 Task: Look for space in Nangi, India from 11th June, 2023 to 17th June, 2023 for 1 adult in price range Rs.5000 to Rs.12000. Place can be private room with 1  bedroom having 1 bed and 1 bathroom. Property type can be house, flat, guest house, hotel. Booking option can be shelf check-in. Required host language is English.
Action: Mouse moved to (518, 113)
Screenshot: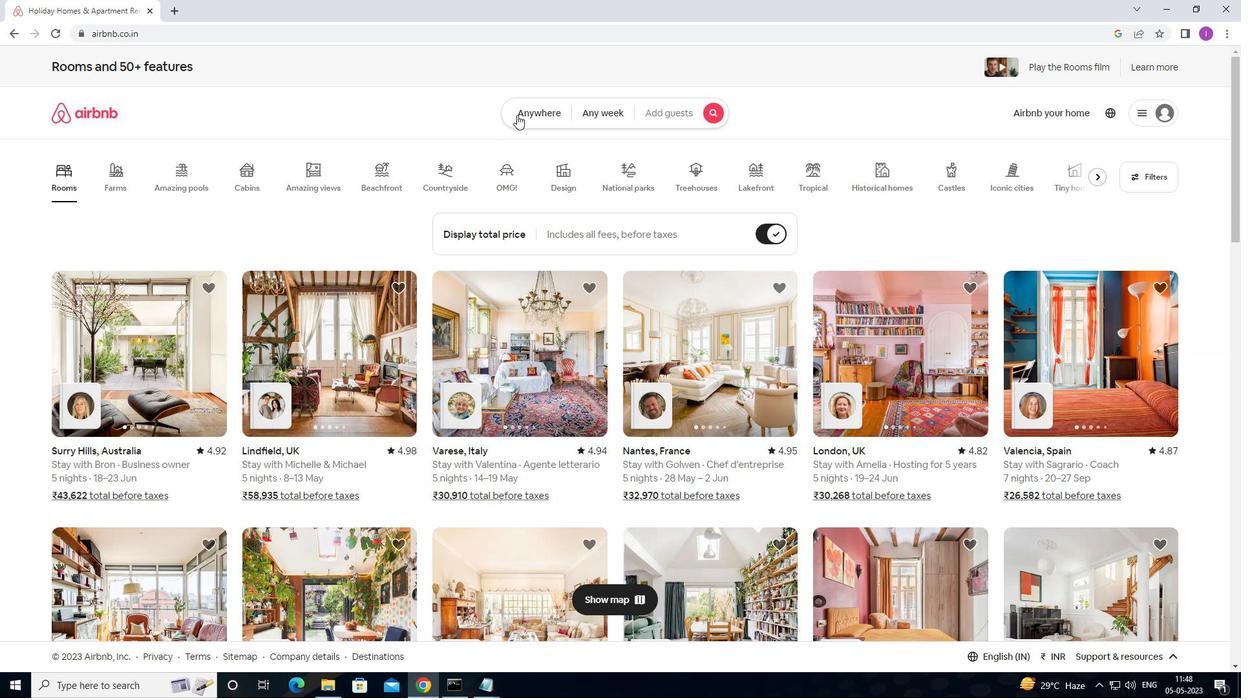 
Action: Mouse pressed left at (518, 113)
Screenshot: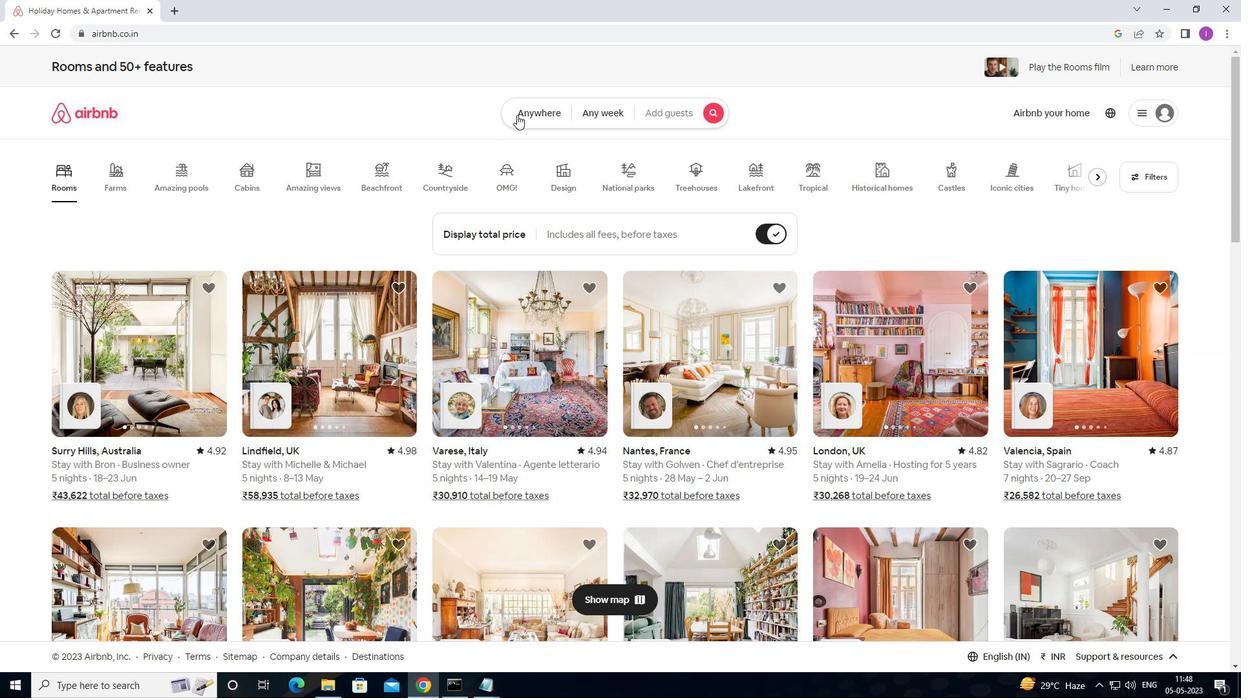 
Action: Mouse moved to (436, 164)
Screenshot: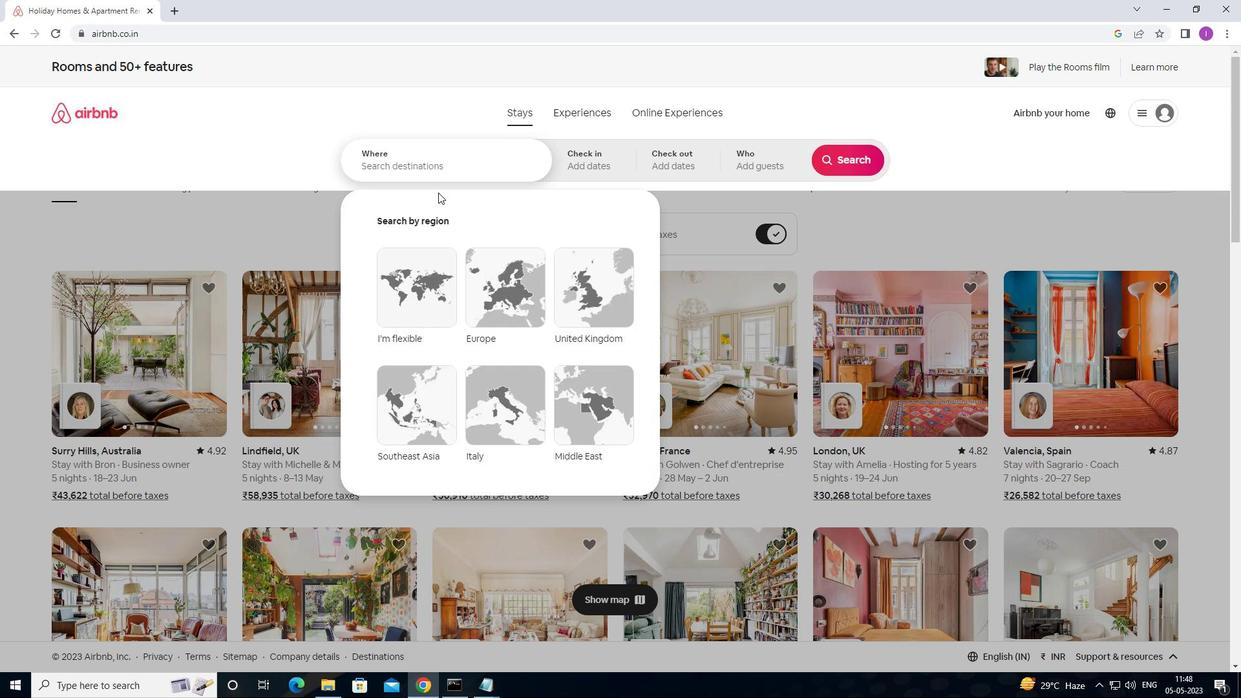 
Action: Mouse pressed left at (436, 164)
Screenshot: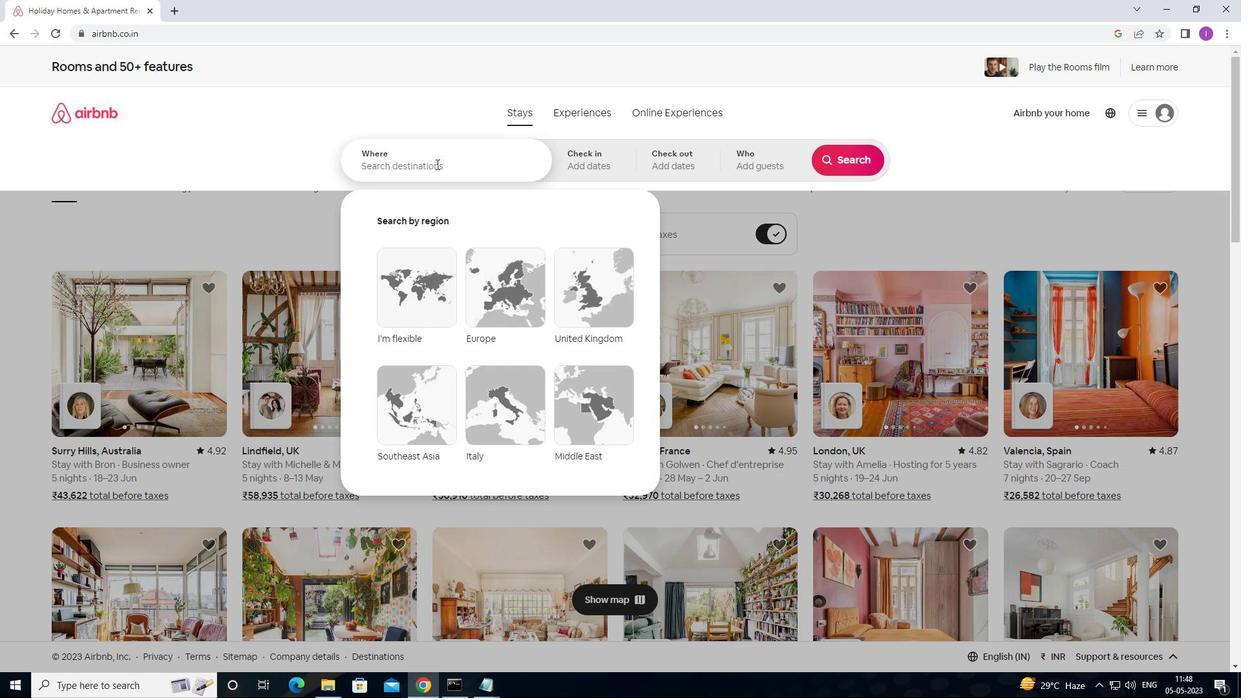 
Action: Mouse moved to (436, 163)
Screenshot: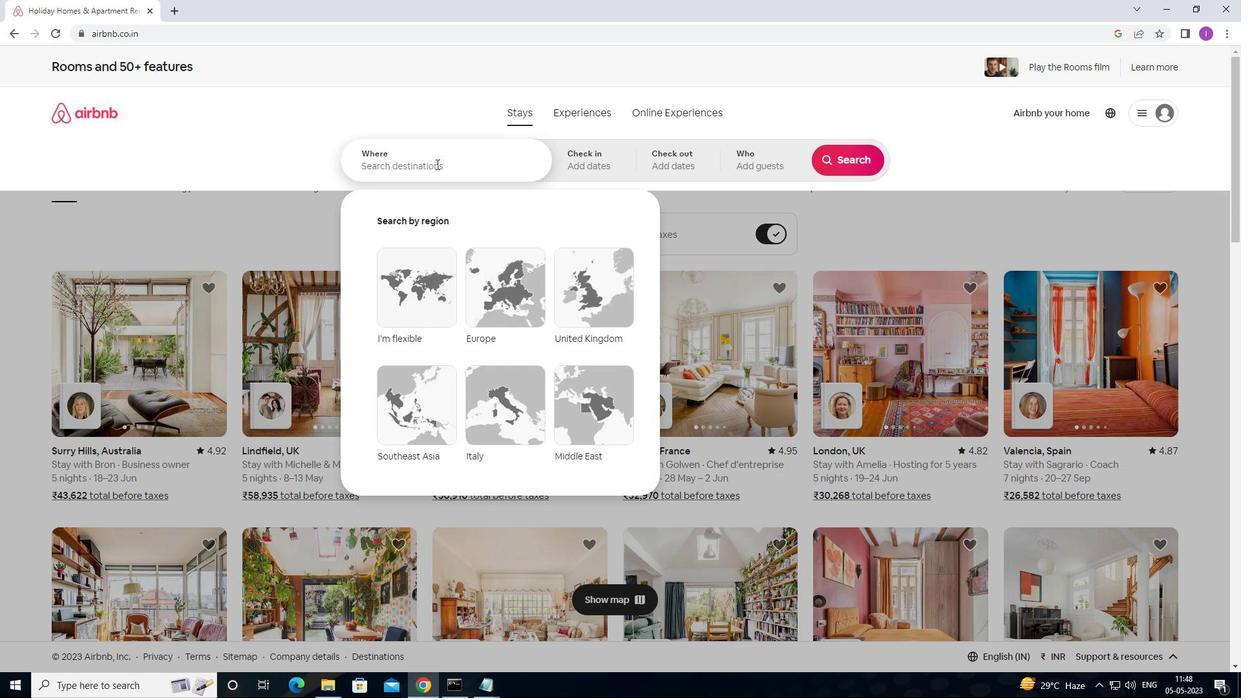 
Action: Key pressed <Key.shift><Key.shift><Key.shift><Key.shift><Key.shift><Key.shift><Key.shift><Key.shift><Key.shift><Key.shift>NANGI,<Key.shift>INDIA
Screenshot: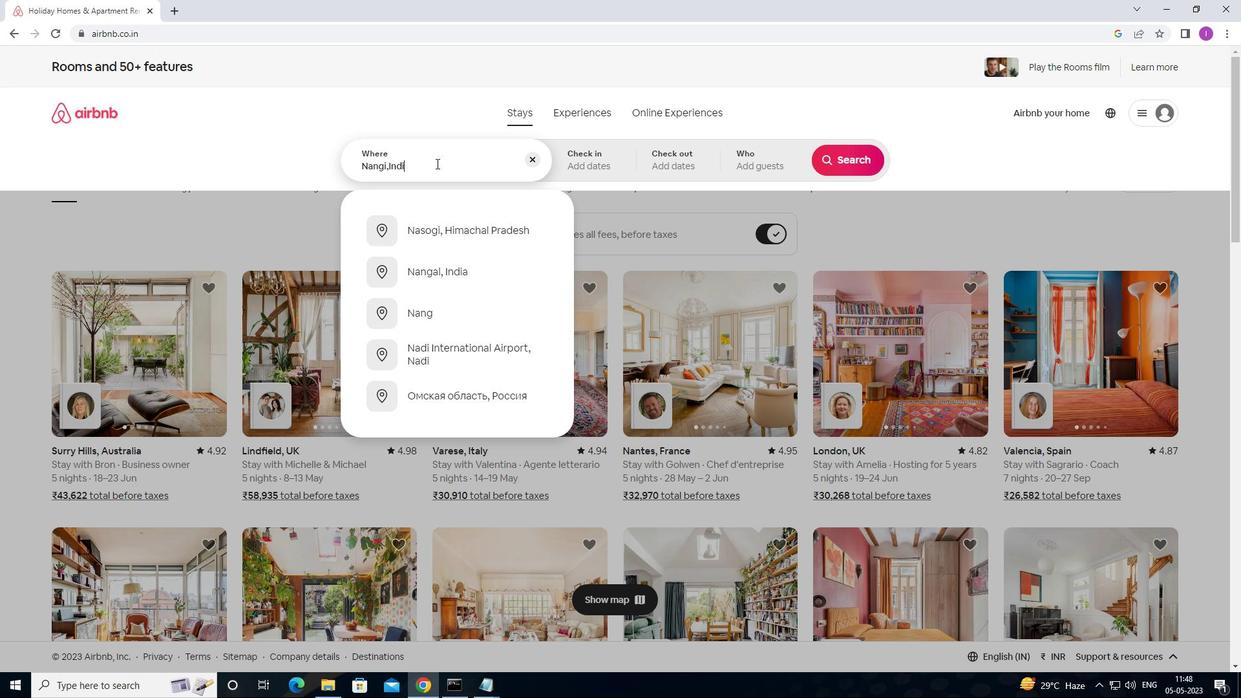 
Action: Mouse moved to (583, 166)
Screenshot: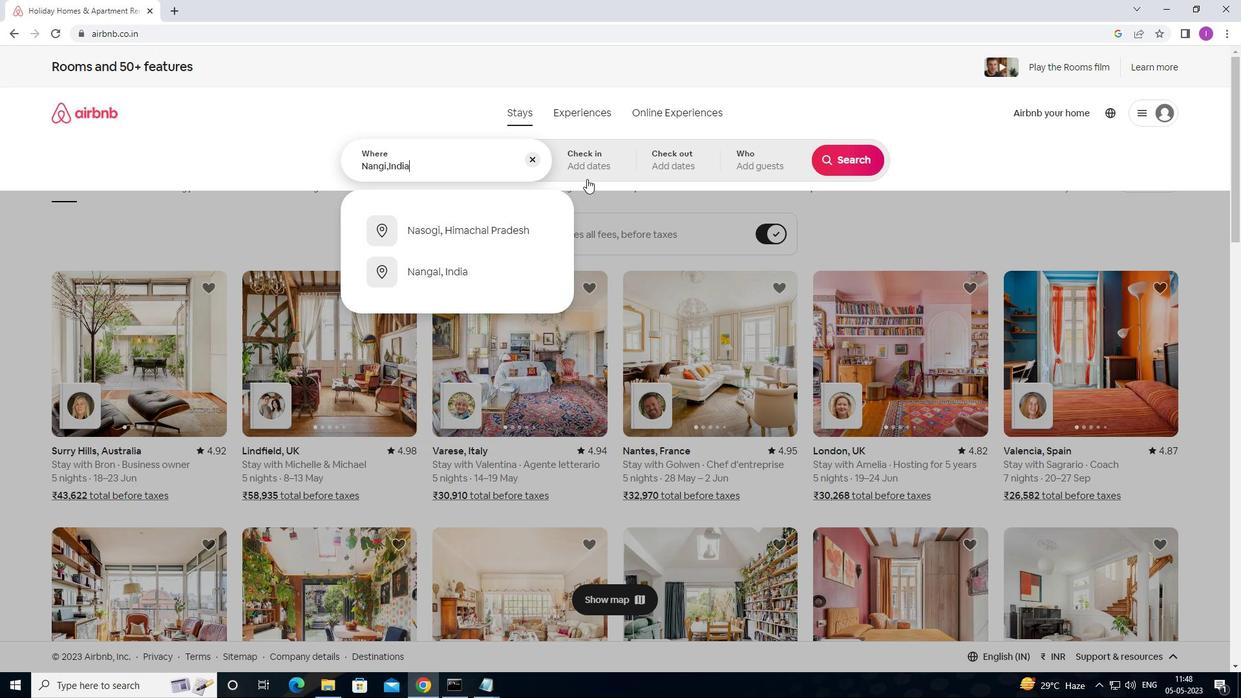 
Action: Mouse pressed left at (583, 166)
Screenshot: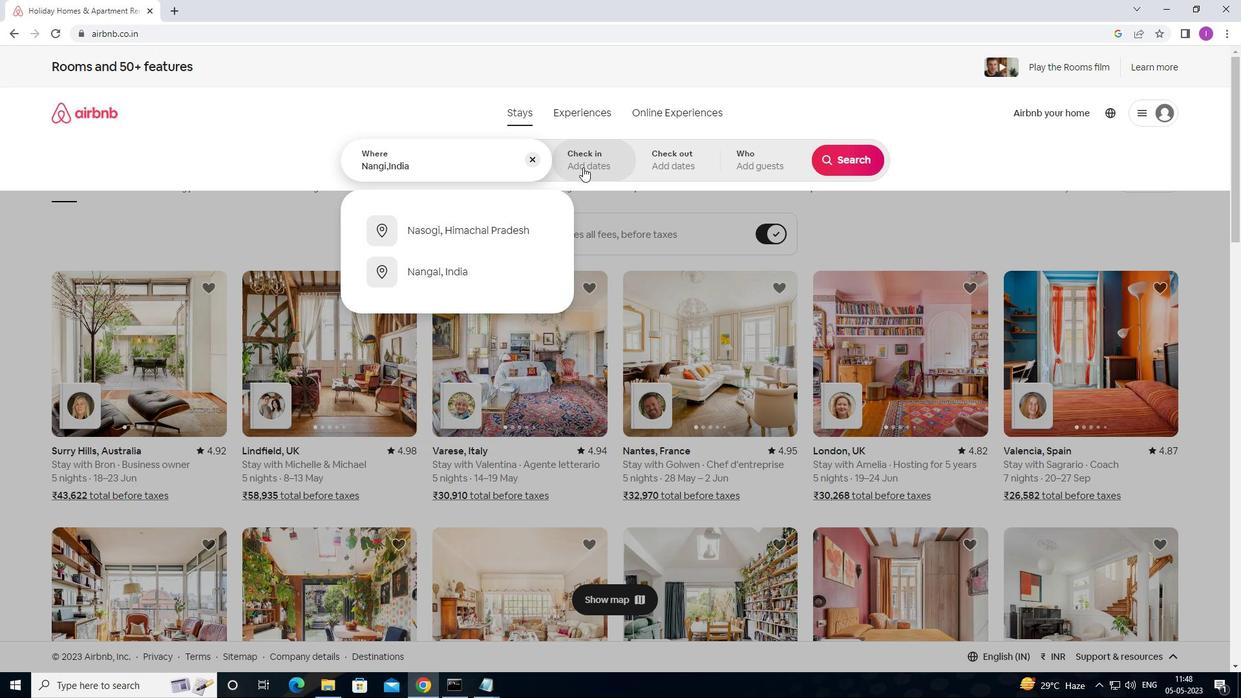 
Action: Mouse moved to (848, 263)
Screenshot: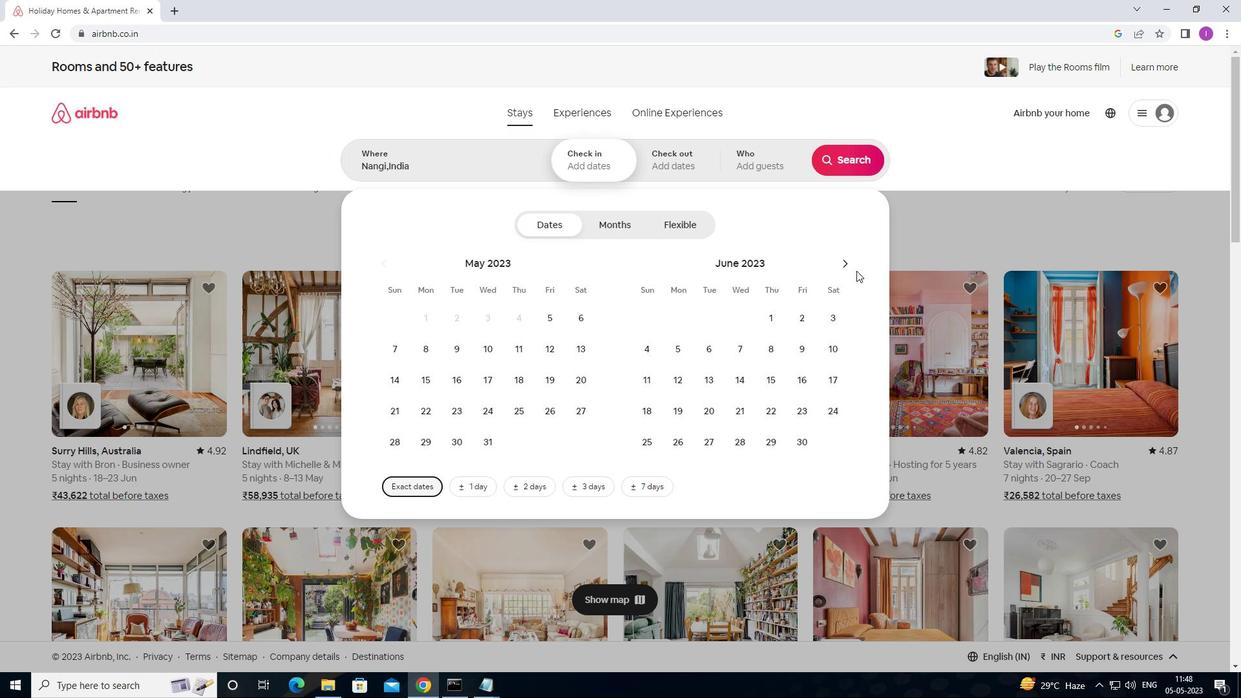 
Action: Mouse pressed left at (848, 263)
Screenshot: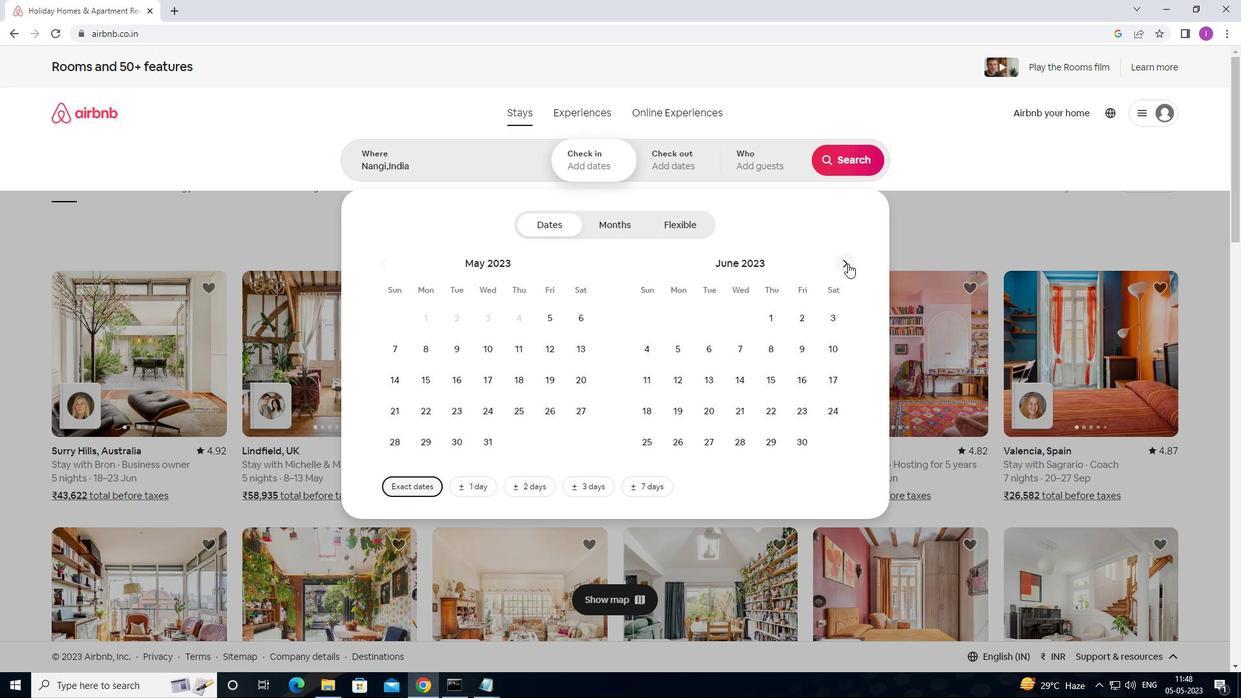 
Action: Mouse moved to (392, 381)
Screenshot: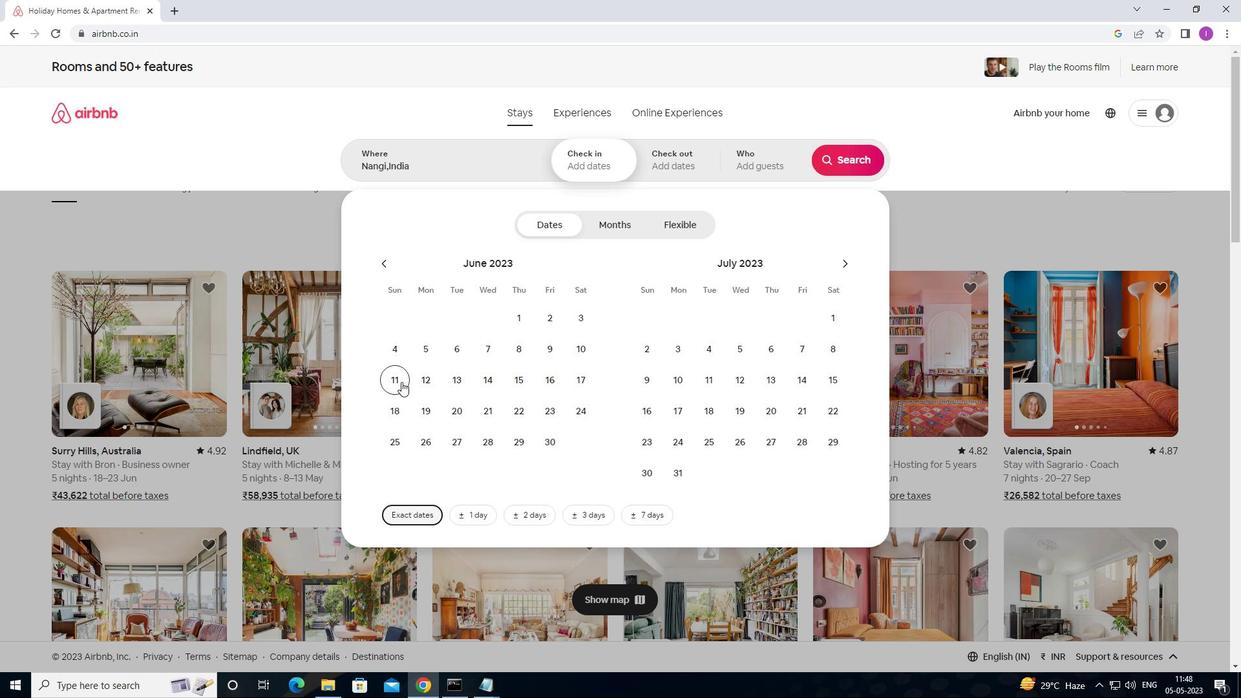 
Action: Mouse pressed left at (392, 381)
Screenshot: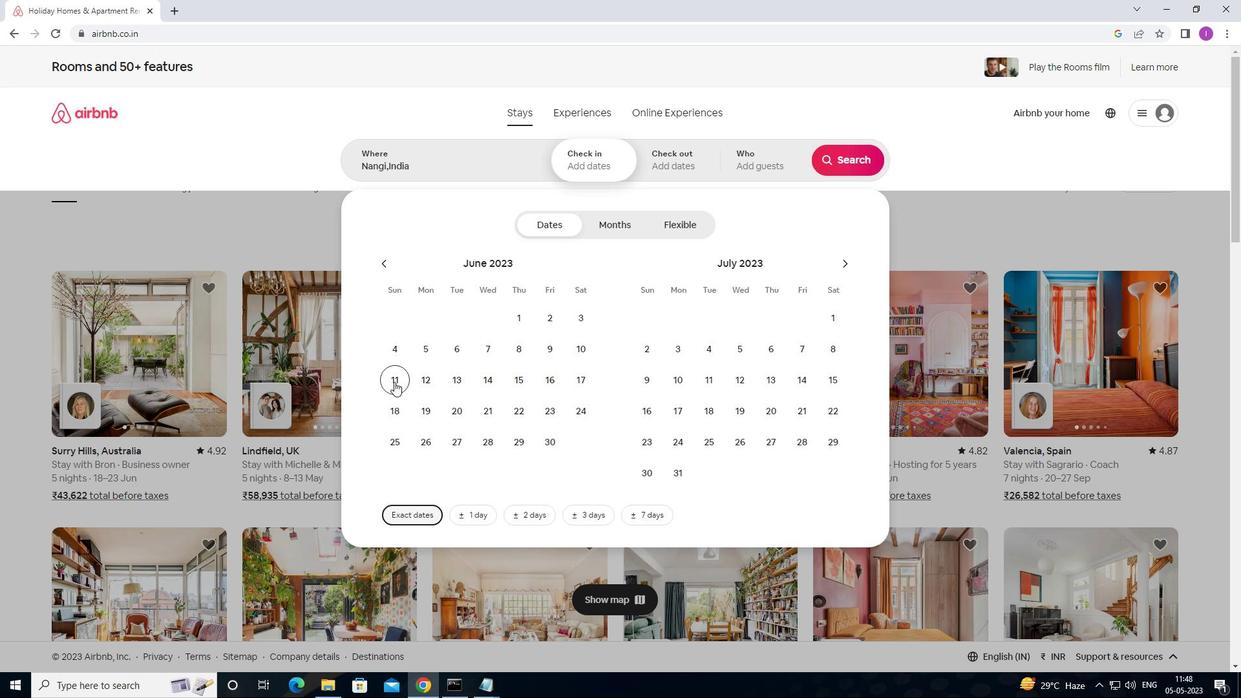 
Action: Mouse moved to (593, 381)
Screenshot: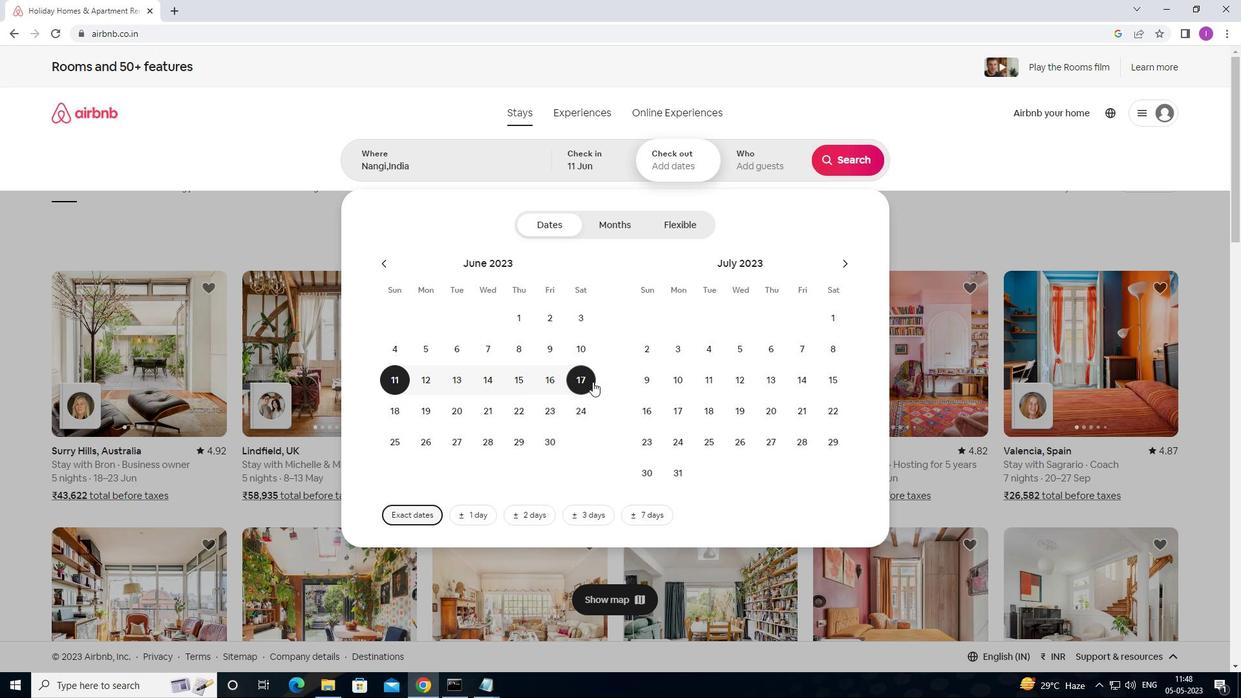 
Action: Mouse pressed left at (593, 381)
Screenshot: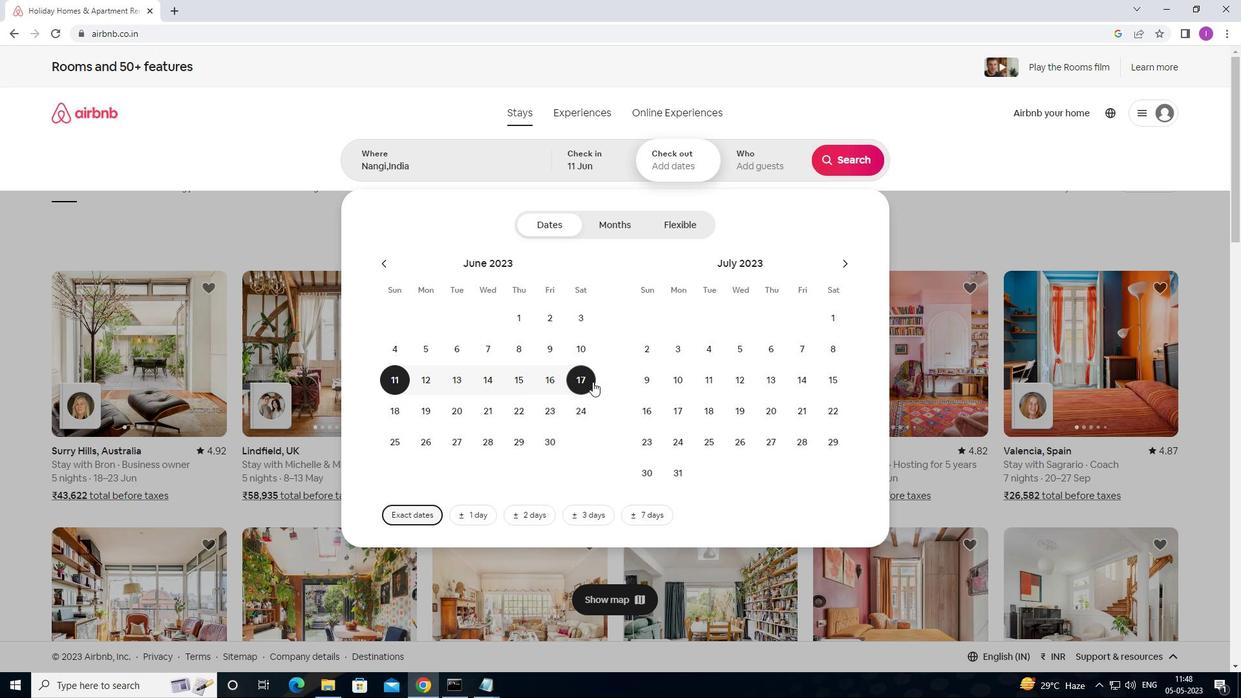 
Action: Mouse moved to (780, 169)
Screenshot: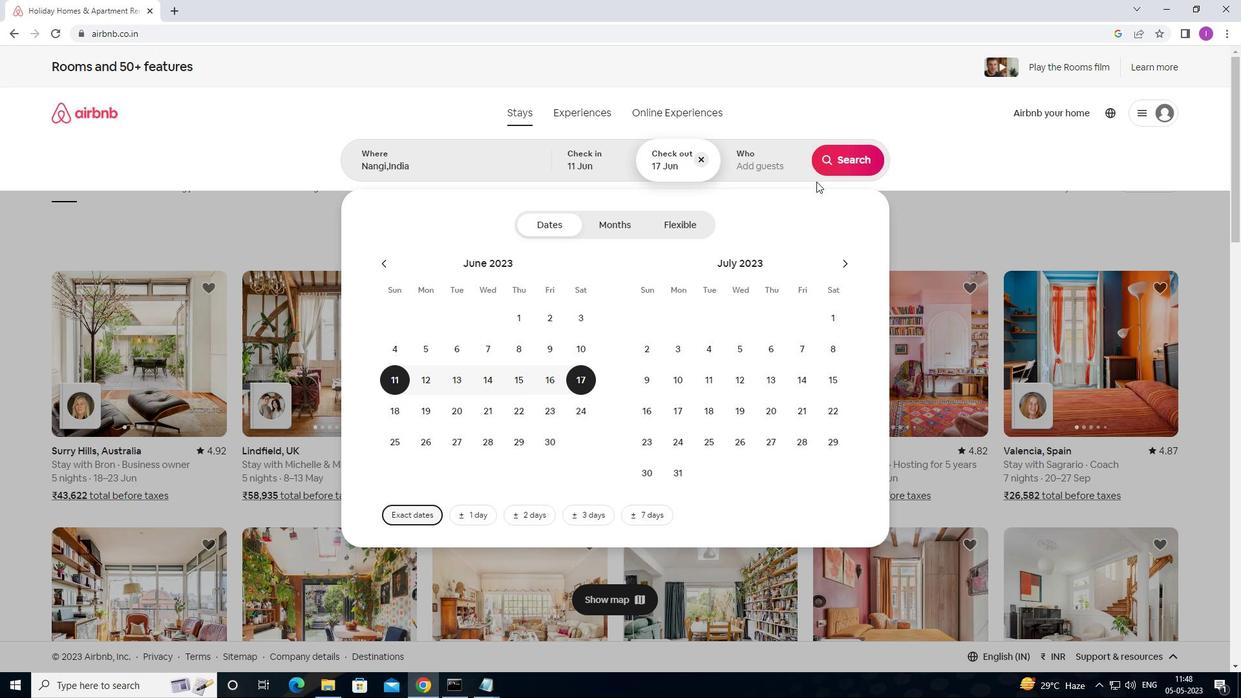 
Action: Mouse pressed left at (780, 169)
Screenshot: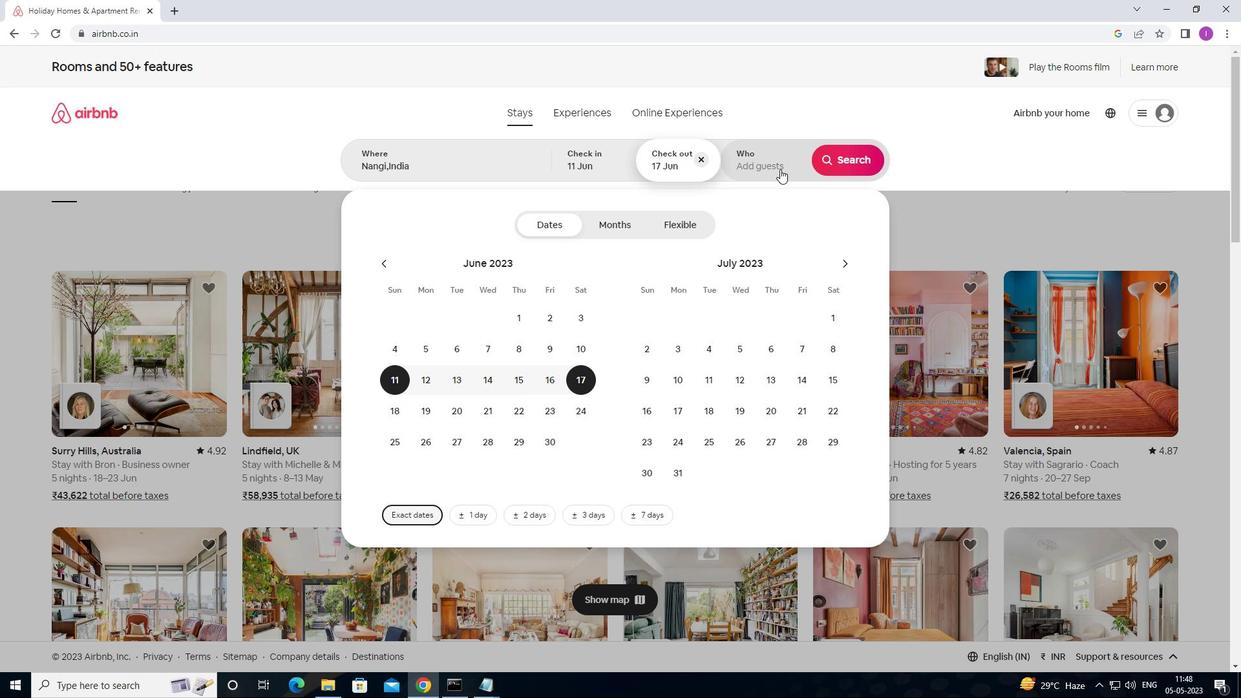 
Action: Mouse moved to (844, 223)
Screenshot: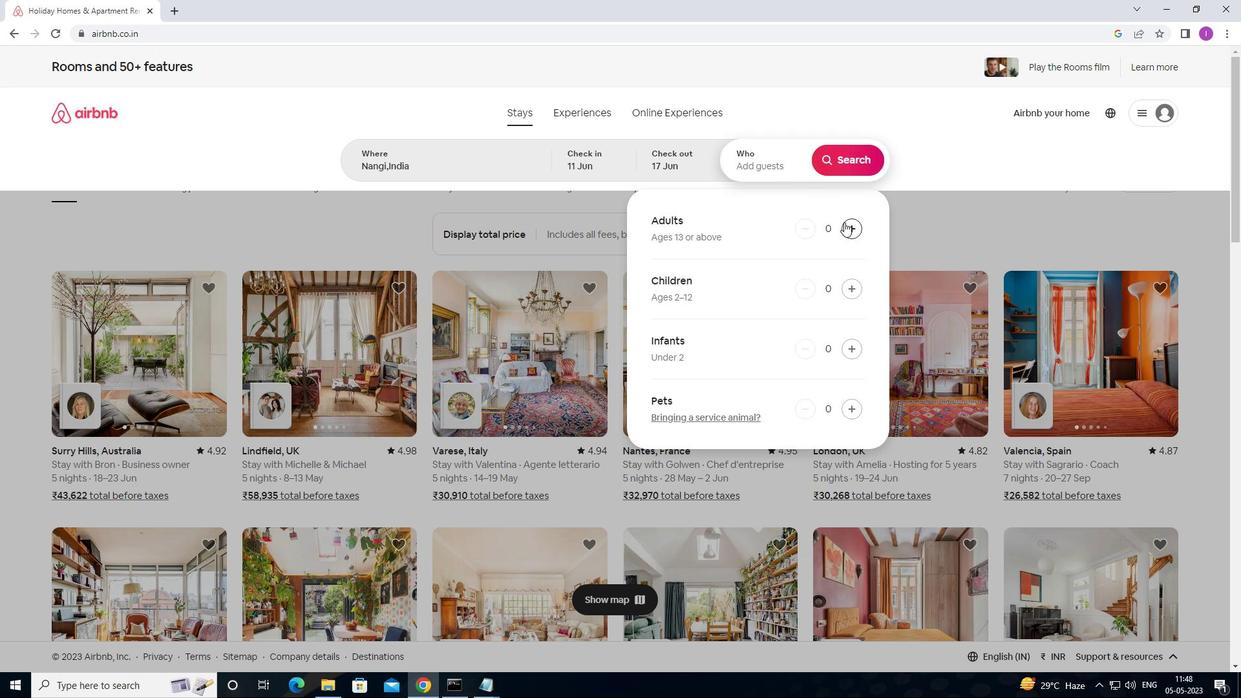 
Action: Mouse pressed left at (844, 223)
Screenshot: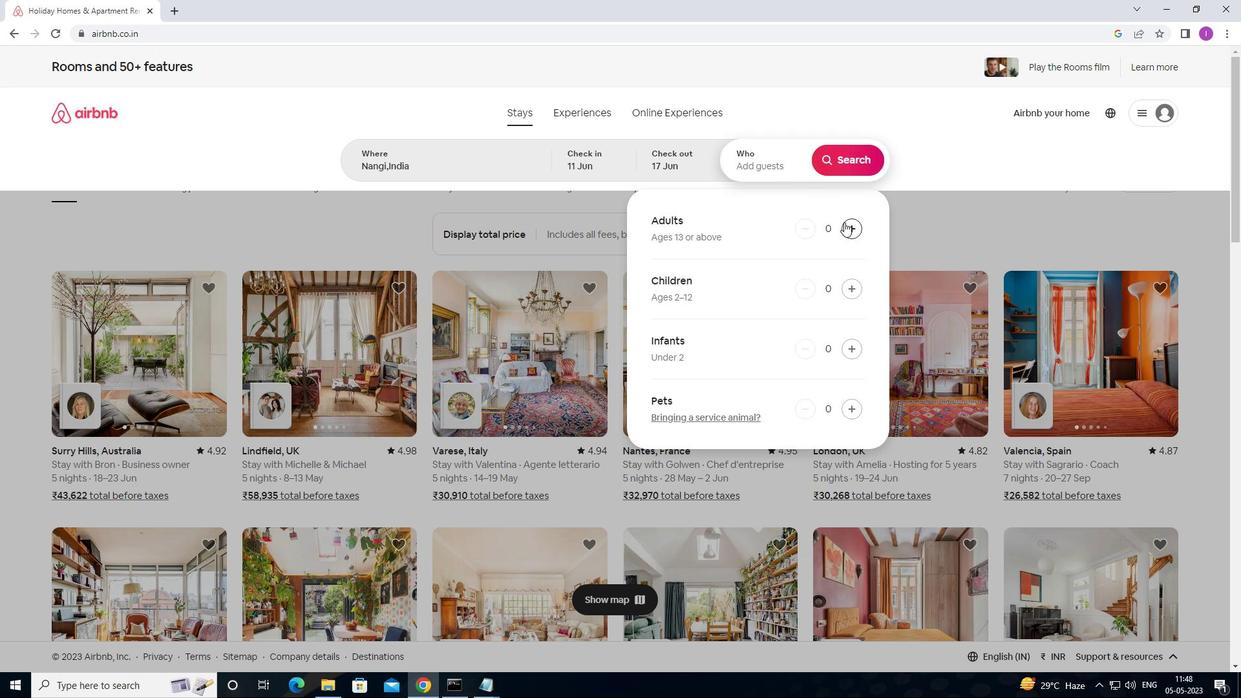 
Action: Mouse moved to (857, 167)
Screenshot: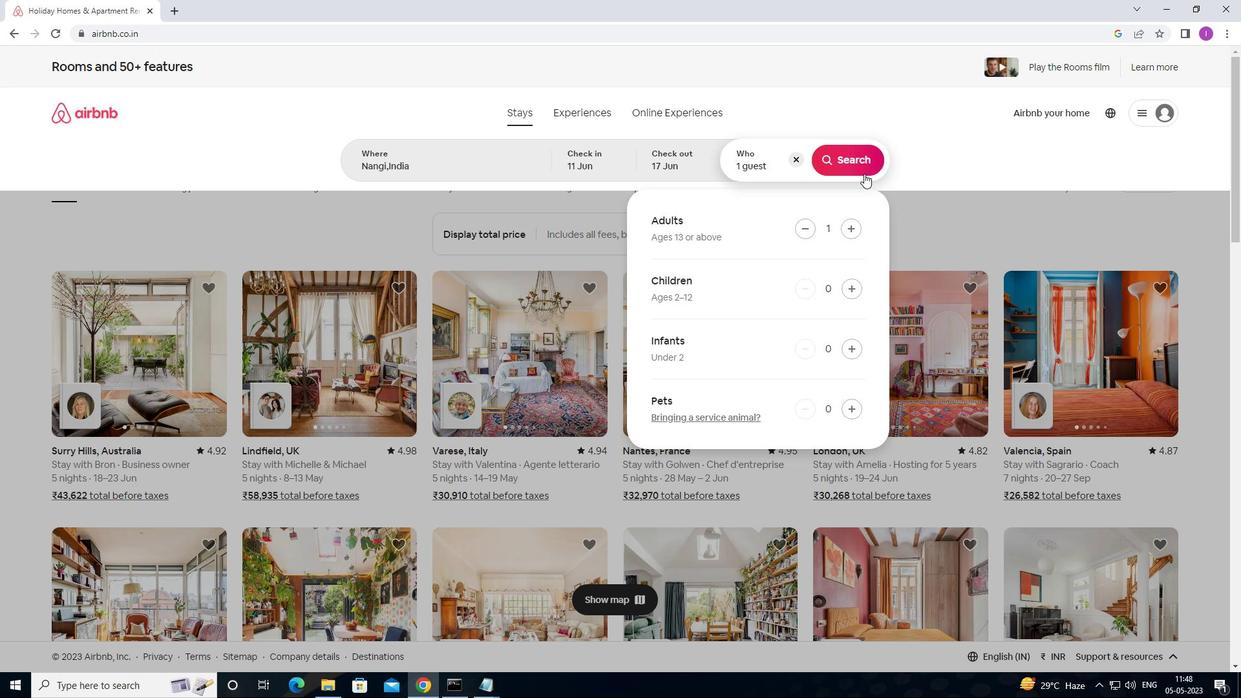 
Action: Mouse pressed left at (857, 167)
Screenshot: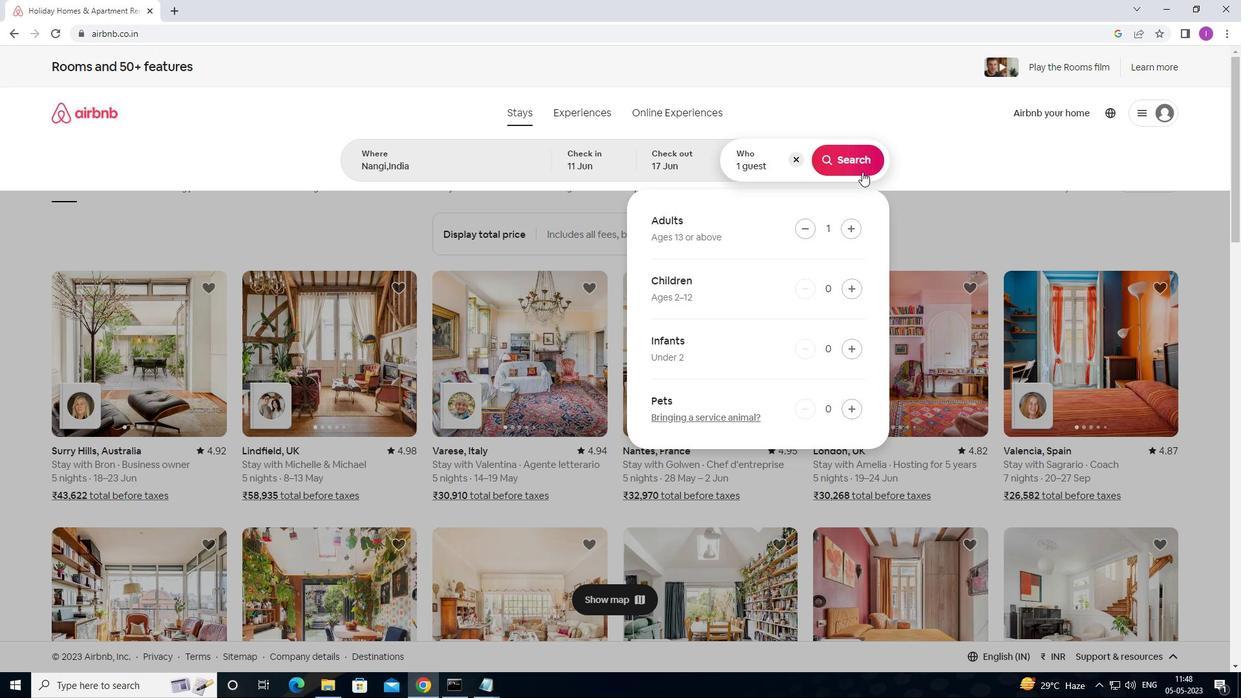 
Action: Mouse moved to (1174, 119)
Screenshot: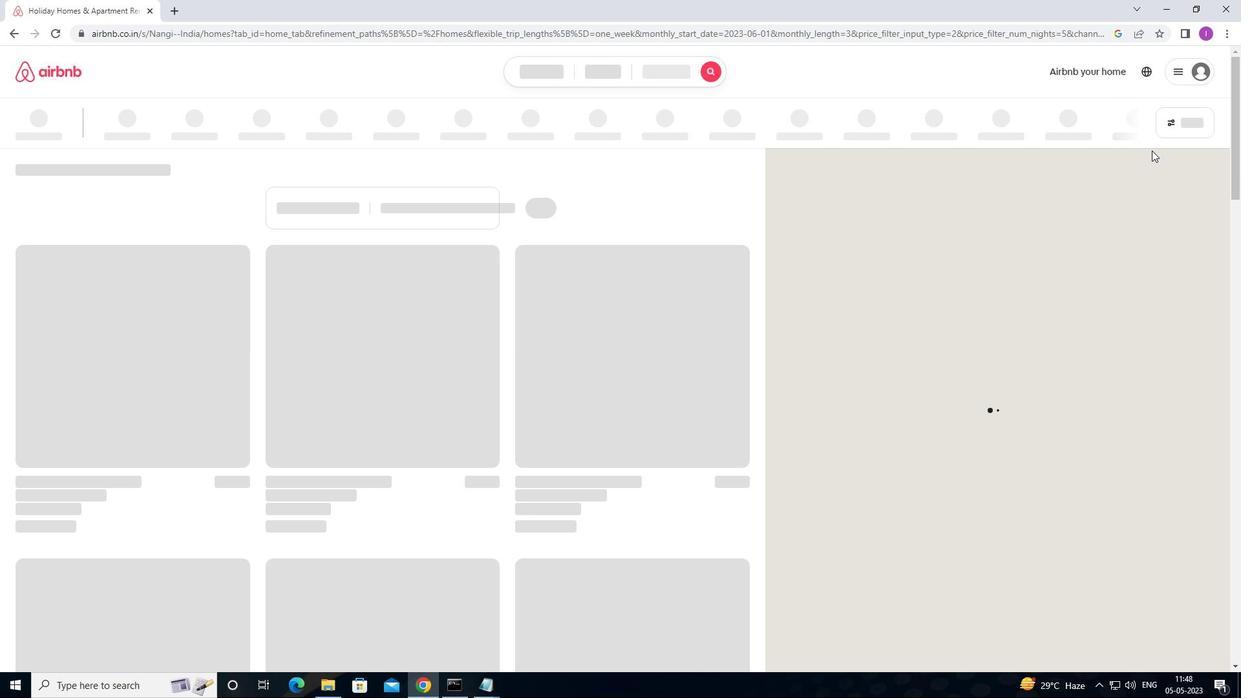 
Action: Mouse pressed left at (1174, 119)
Screenshot: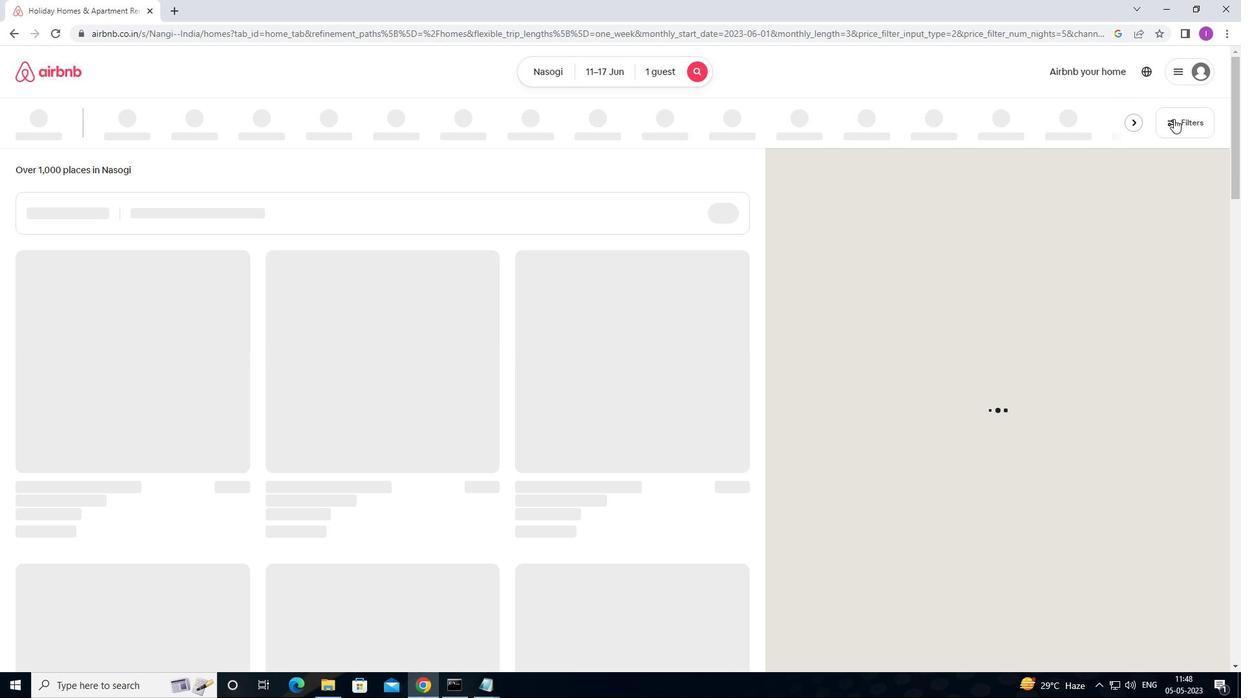 
Action: Mouse moved to (465, 443)
Screenshot: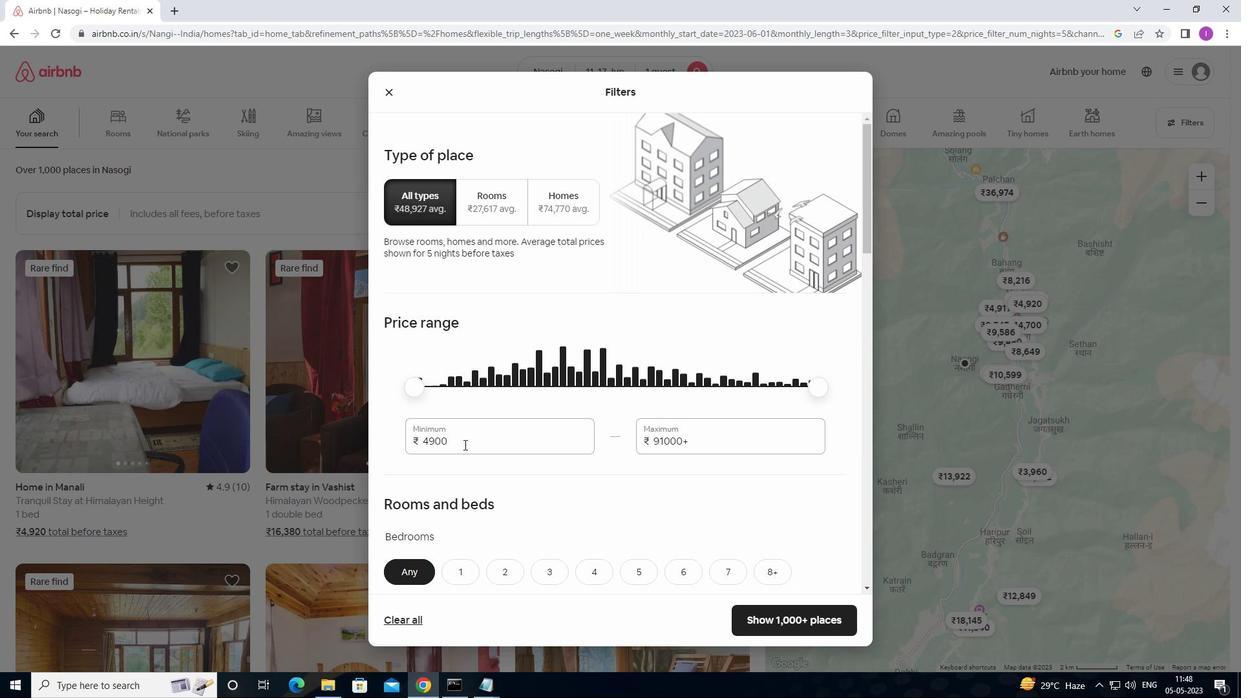
Action: Mouse pressed left at (465, 443)
Screenshot: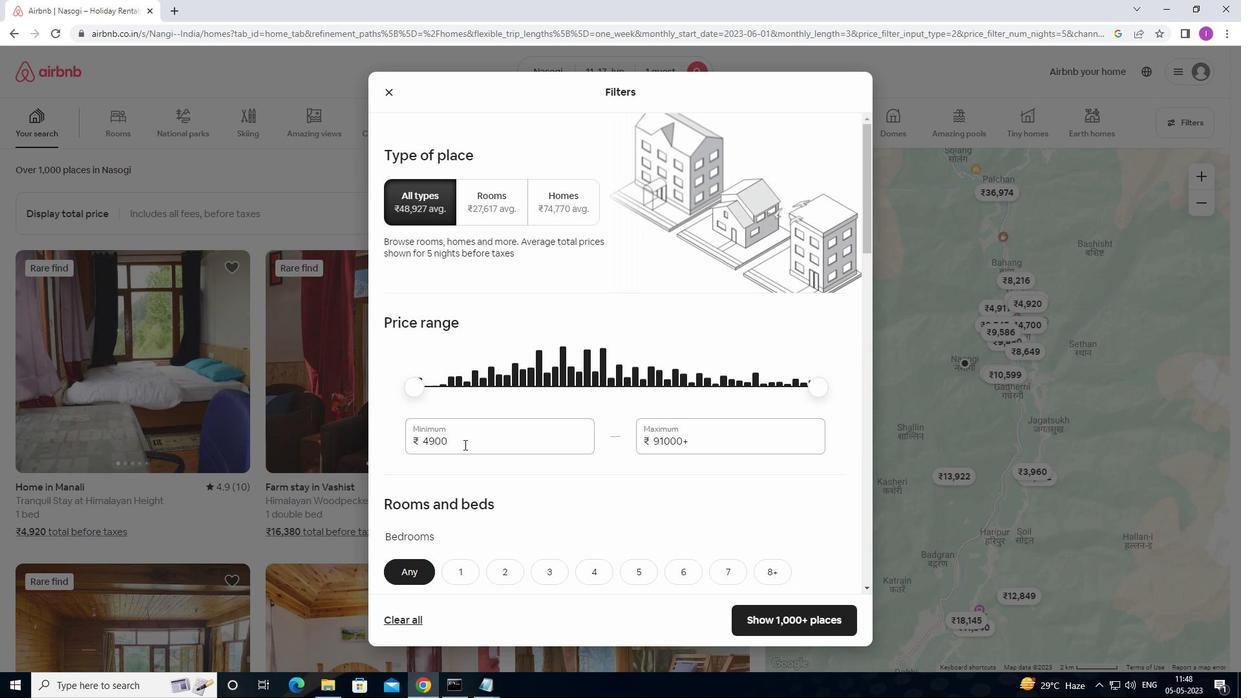 
Action: Mouse moved to (407, 448)
Screenshot: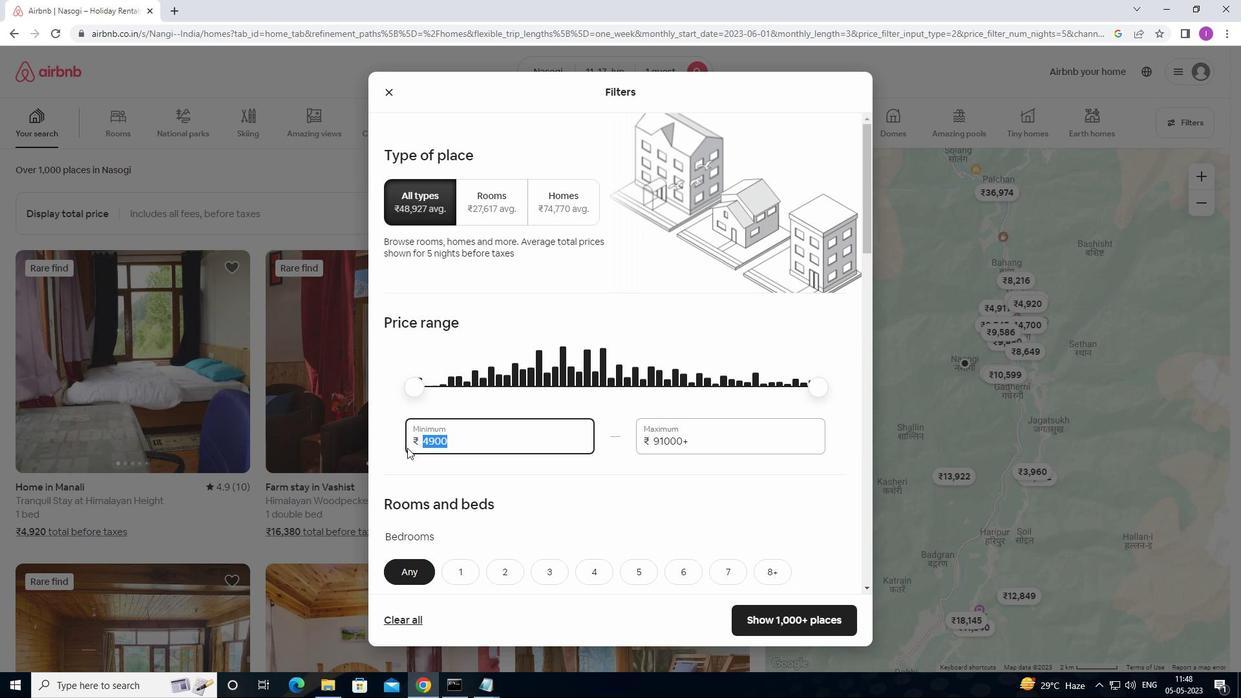 
Action: Key pressed 5
Screenshot: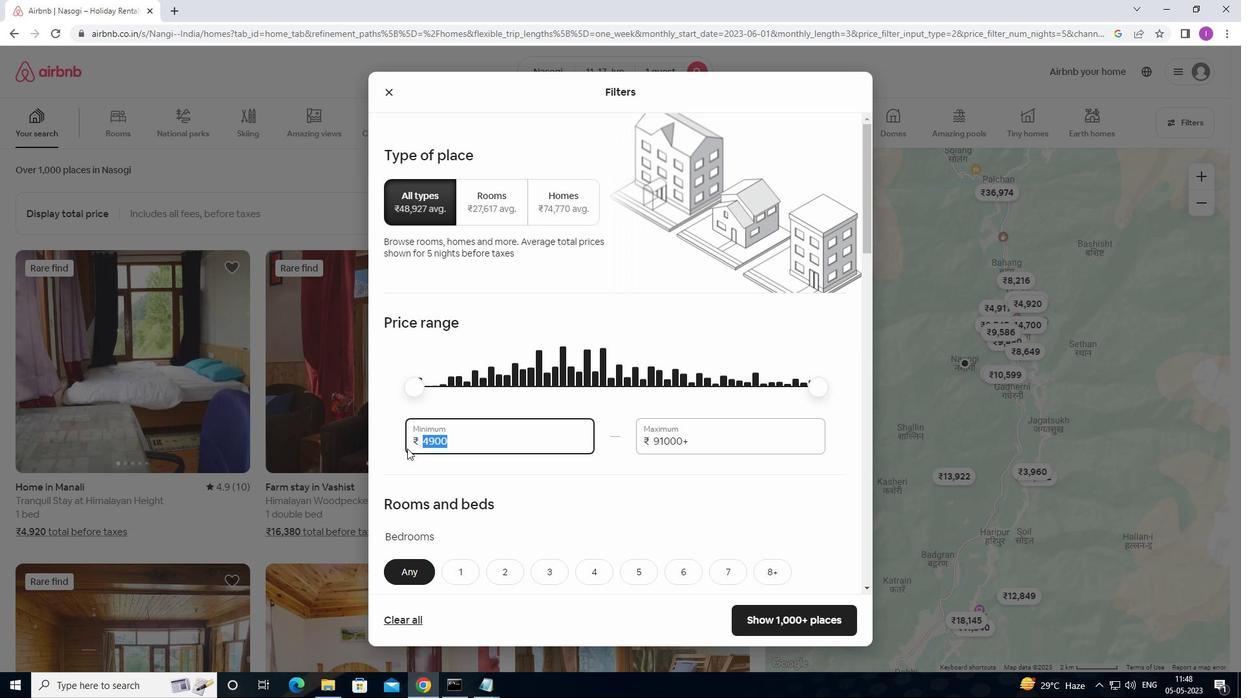 
Action: Mouse moved to (407, 448)
Screenshot: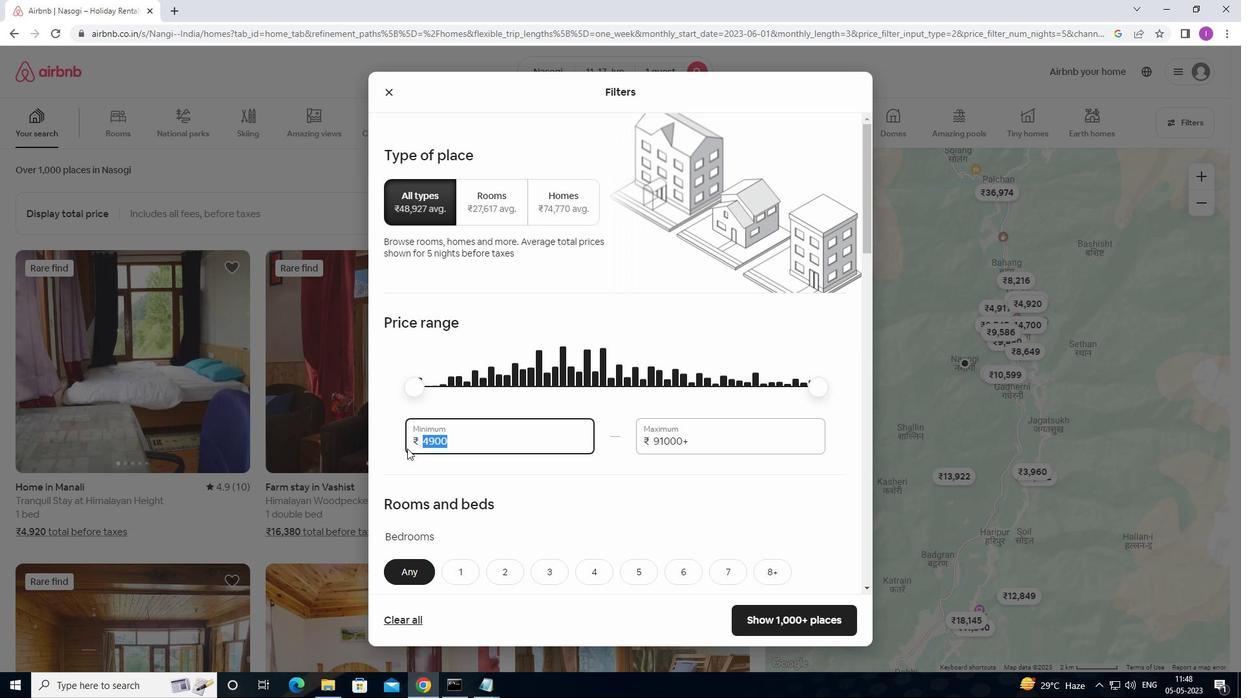
Action: Key pressed 0
Screenshot: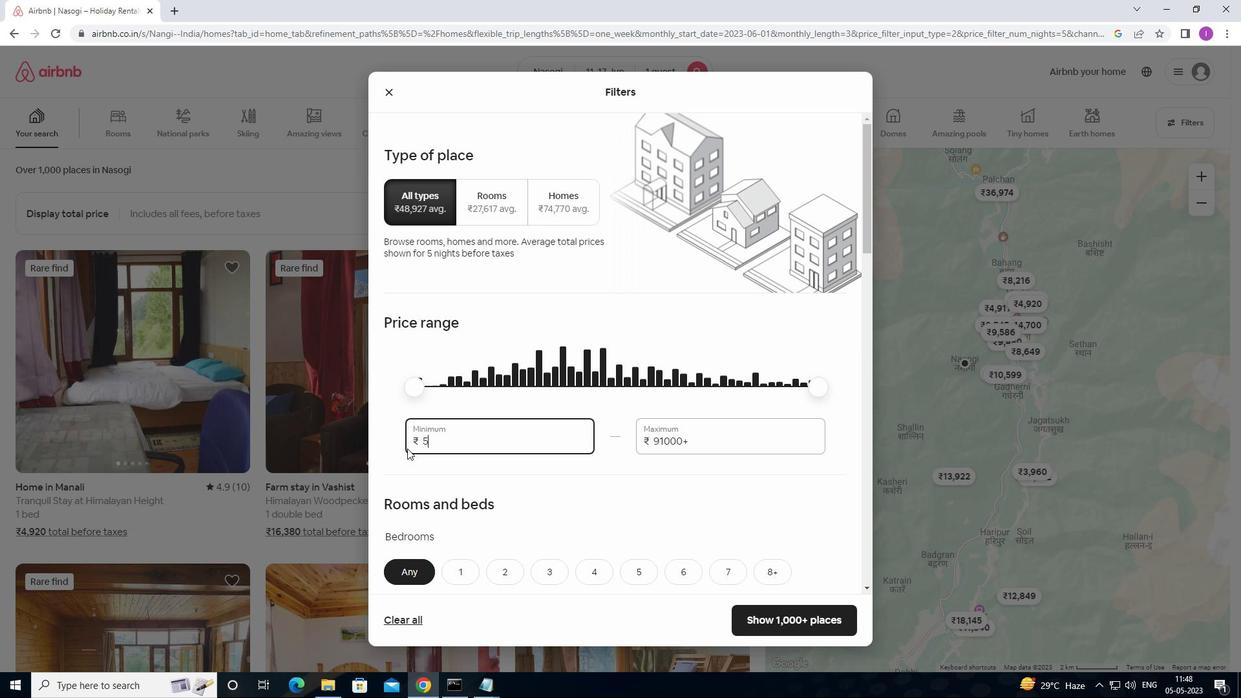 
Action: Mouse moved to (407, 448)
Screenshot: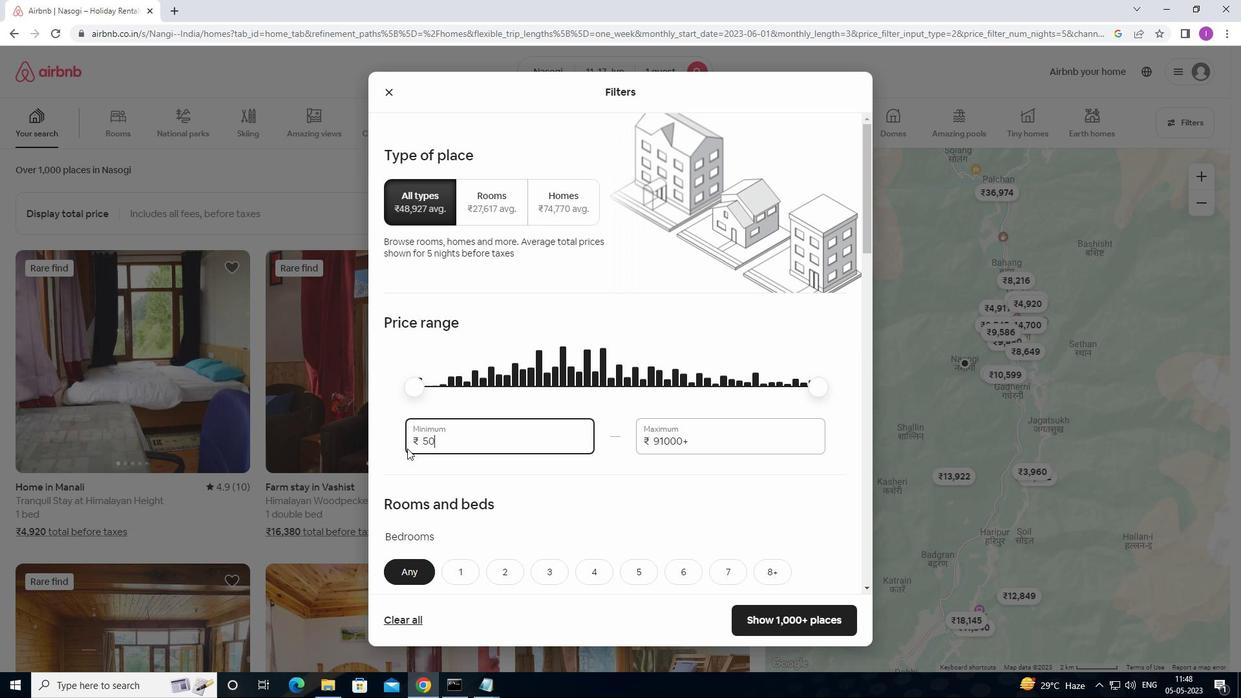 
Action: Key pressed 0
Screenshot: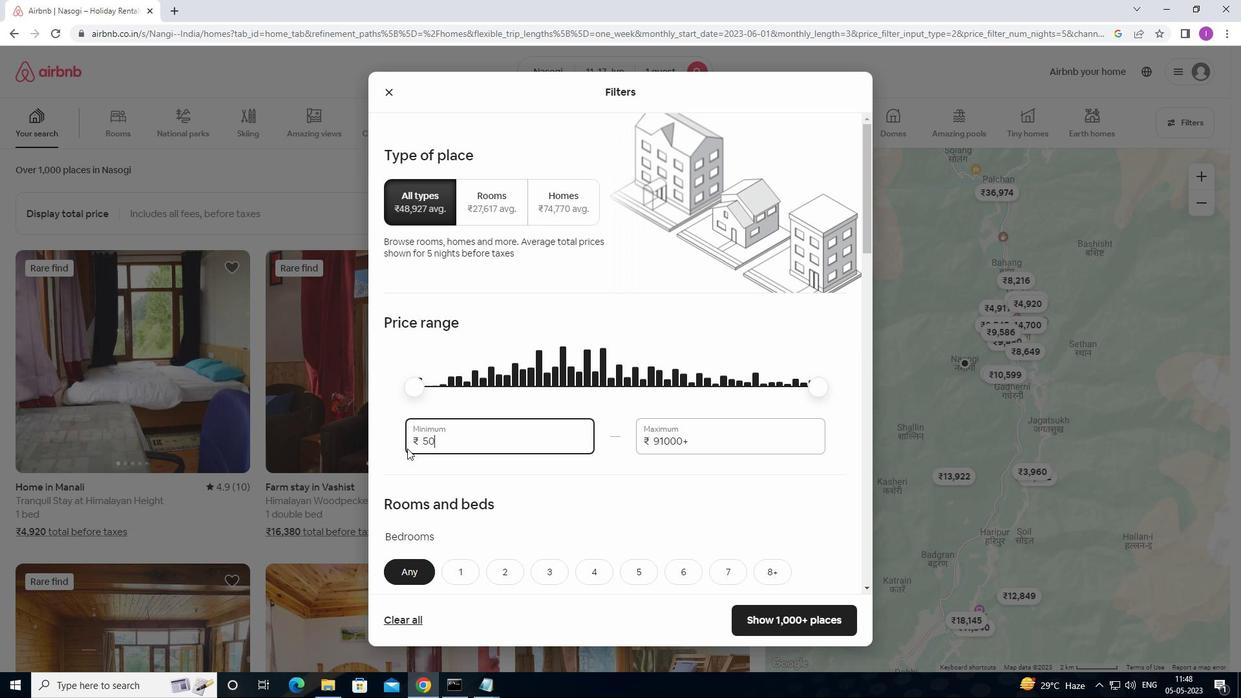 
Action: Mouse moved to (408, 448)
Screenshot: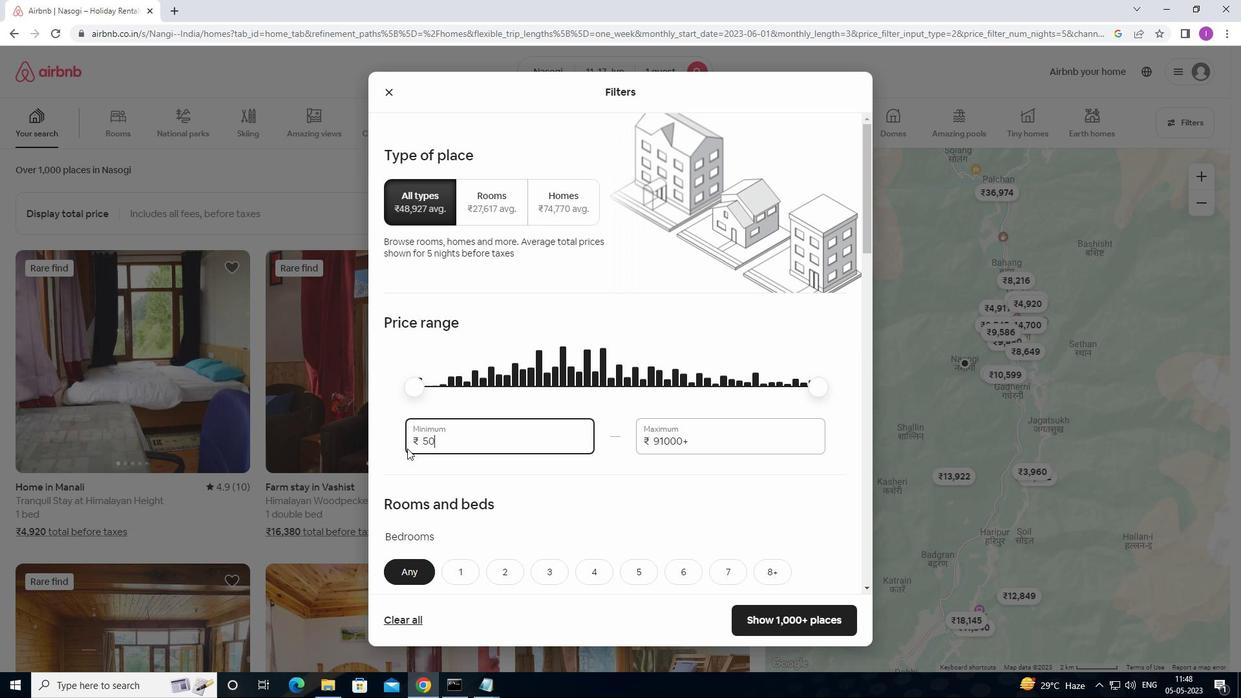 
Action: Key pressed 0
Screenshot: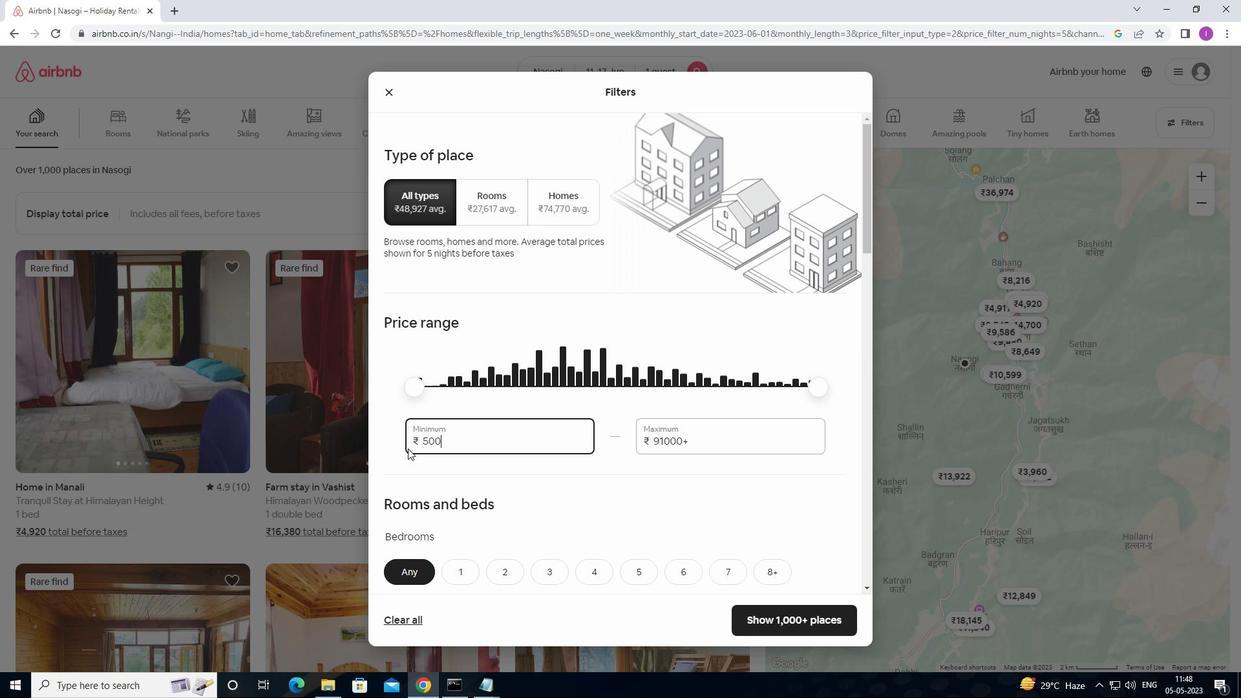 
Action: Mouse moved to (712, 443)
Screenshot: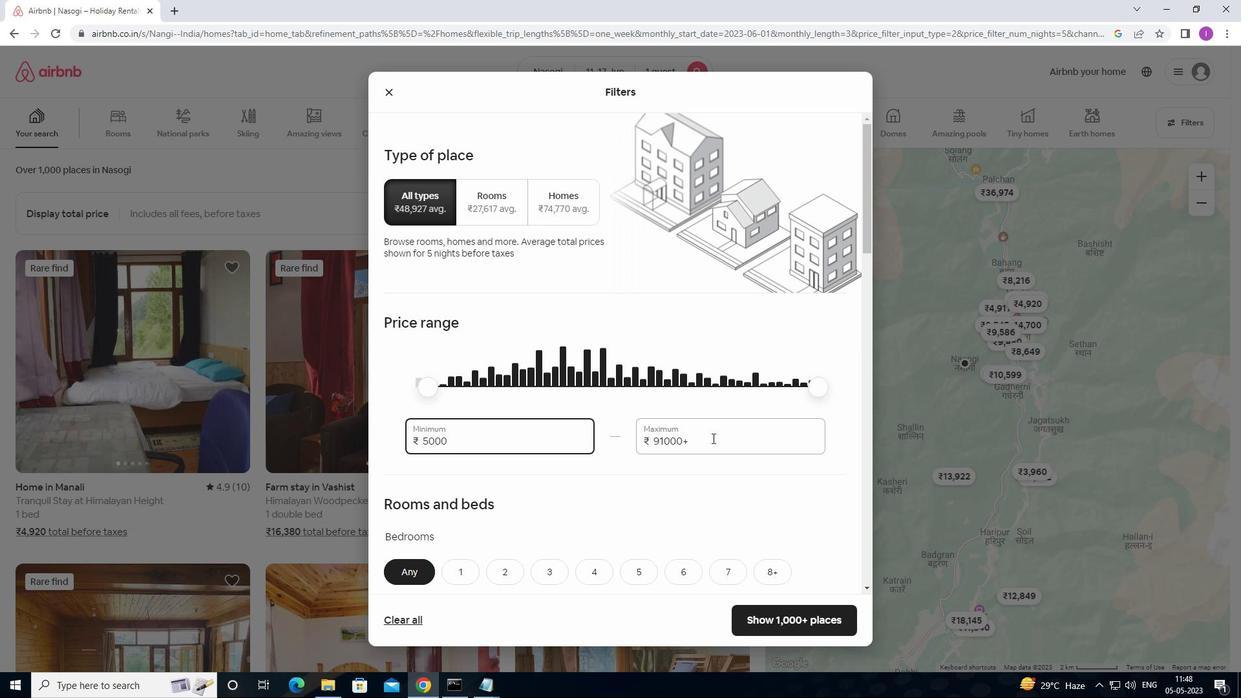 
Action: Mouse pressed left at (712, 443)
Screenshot: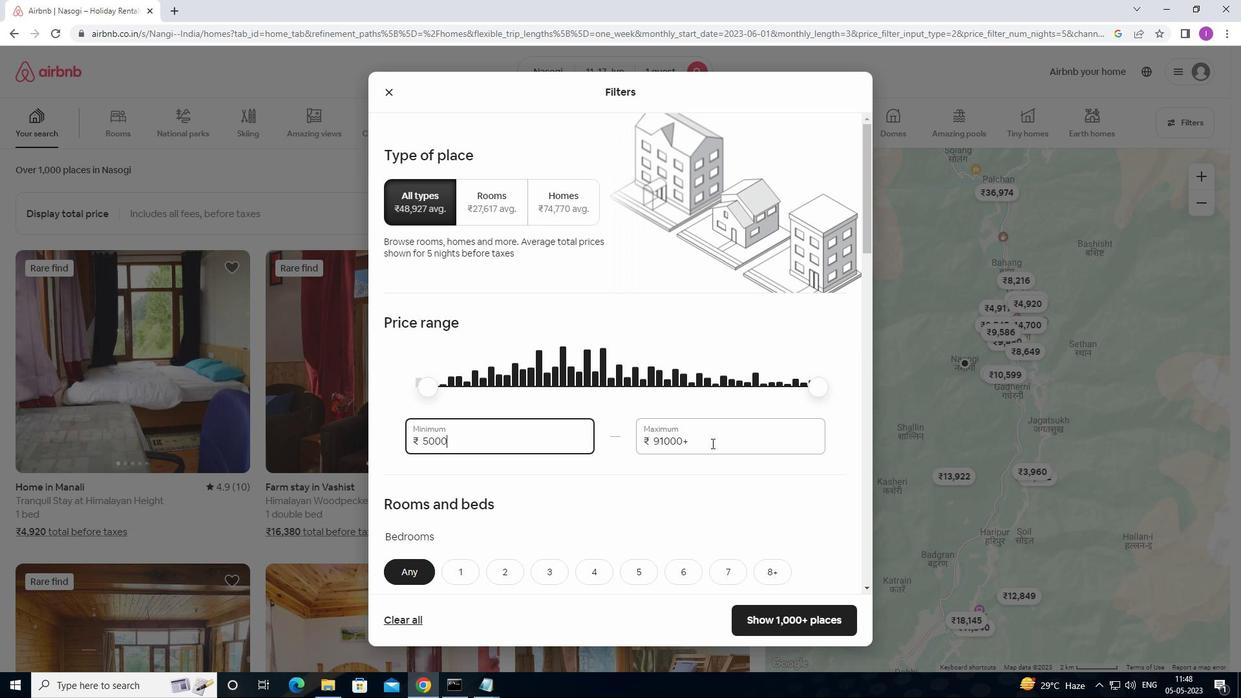 
Action: Mouse moved to (641, 443)
Screenshot: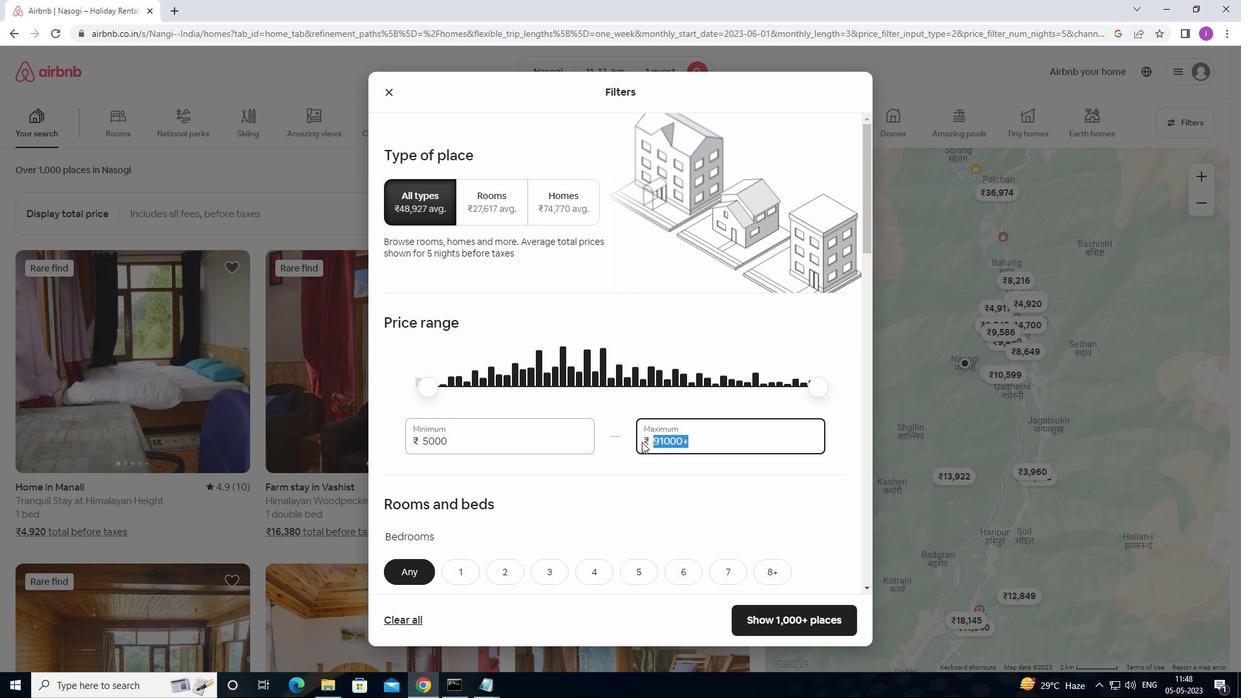 
Action: Key pressed 12000
Screenshot: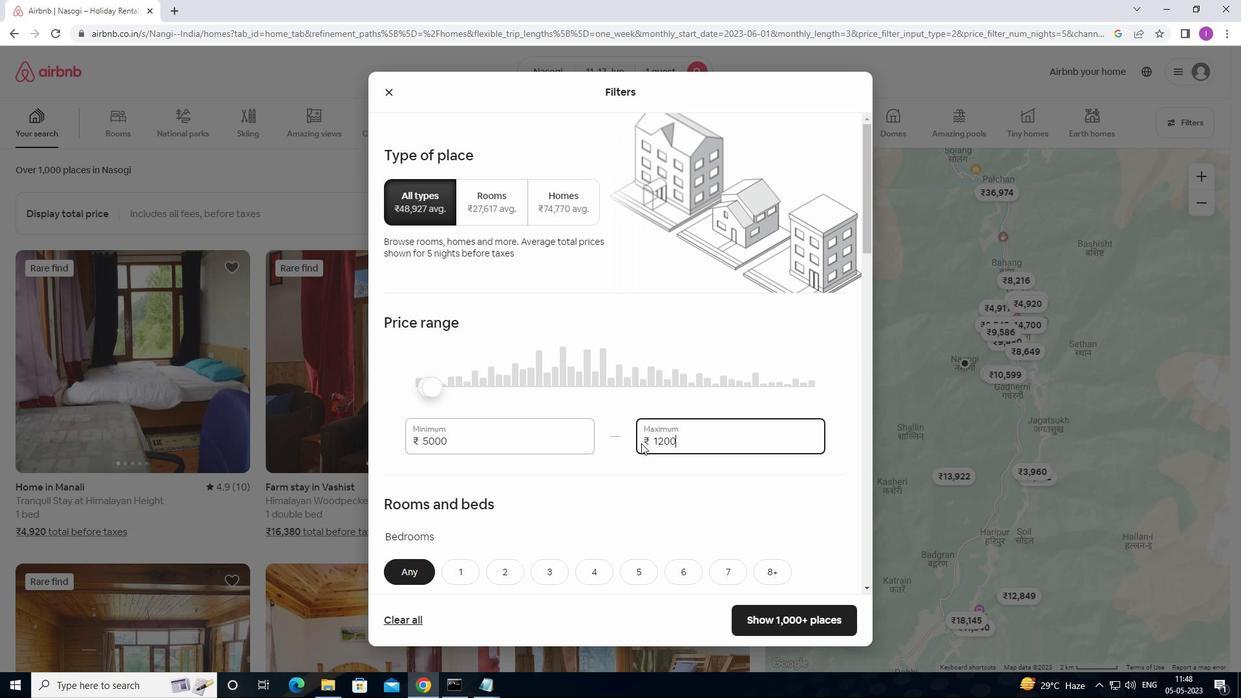 
Action: Mouse moved to (646, 454)
Screenshot: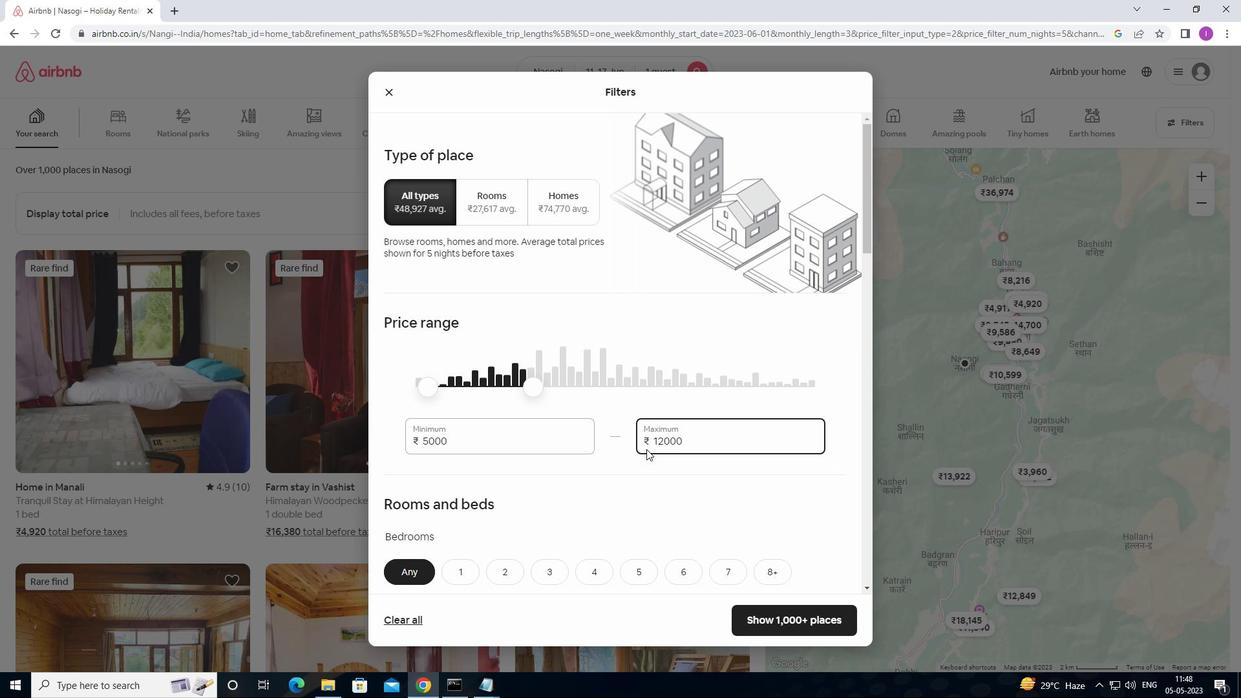 
Action: Mouse scrolled (646, 453) with delta (0, 0)
Screenshot: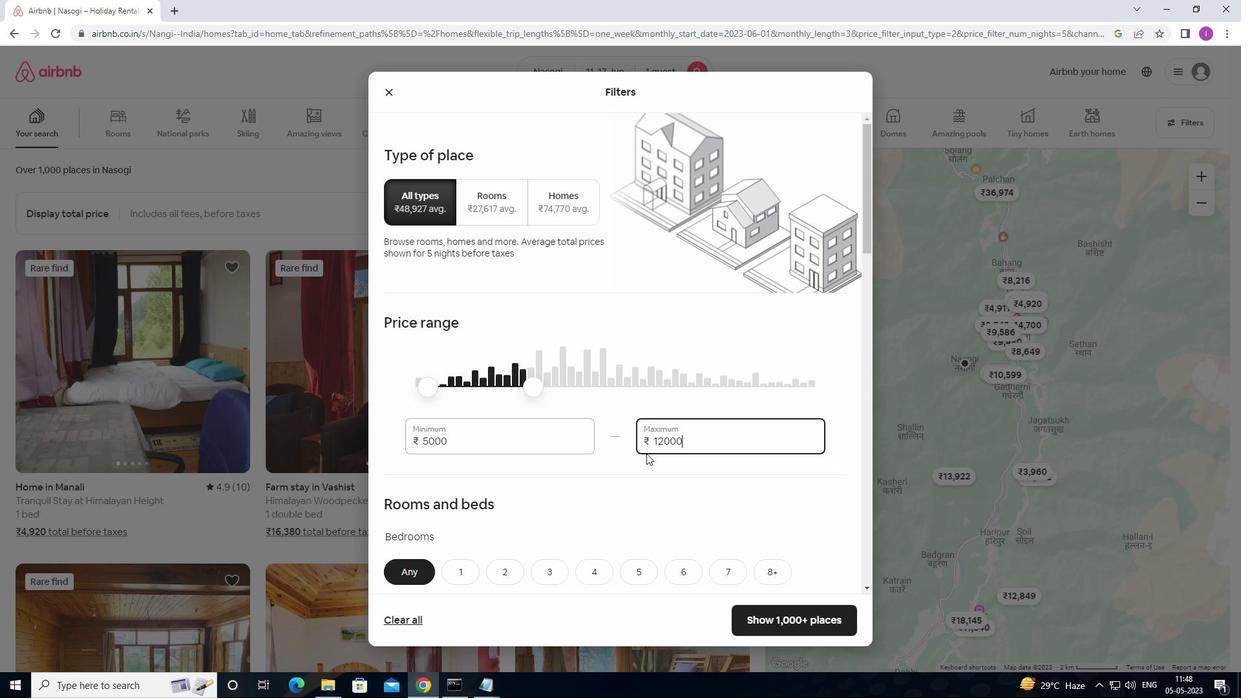 
Action: Mouse scrolled (646, 453) with delta (0, 0)
Screenshot: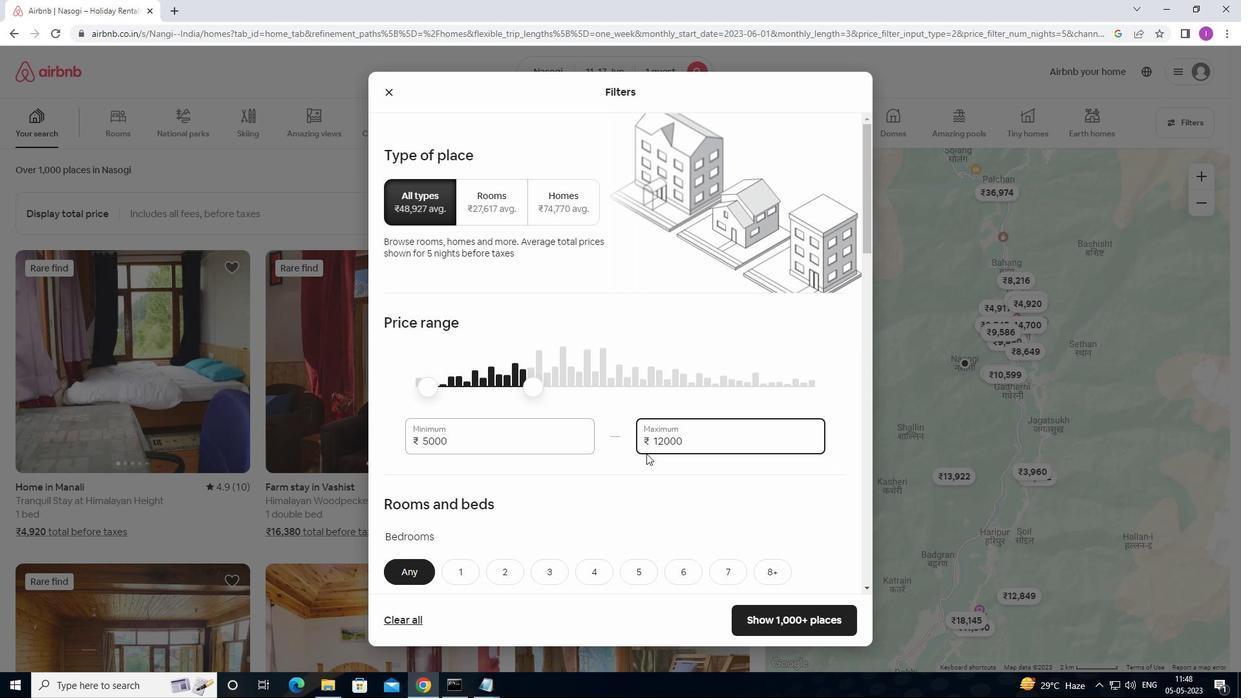 
Action: Mouse moved to (468, 443)
Screenshot: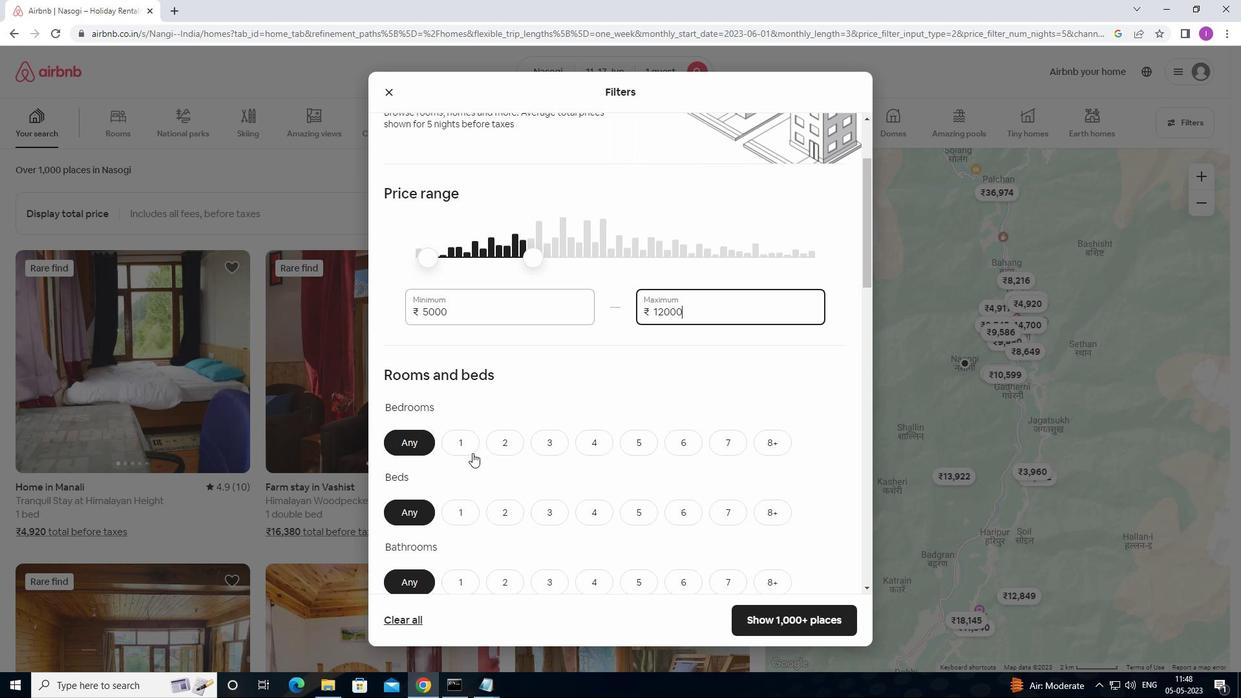 
Action: Mouse pressed left at (468, 443)
Screenshot: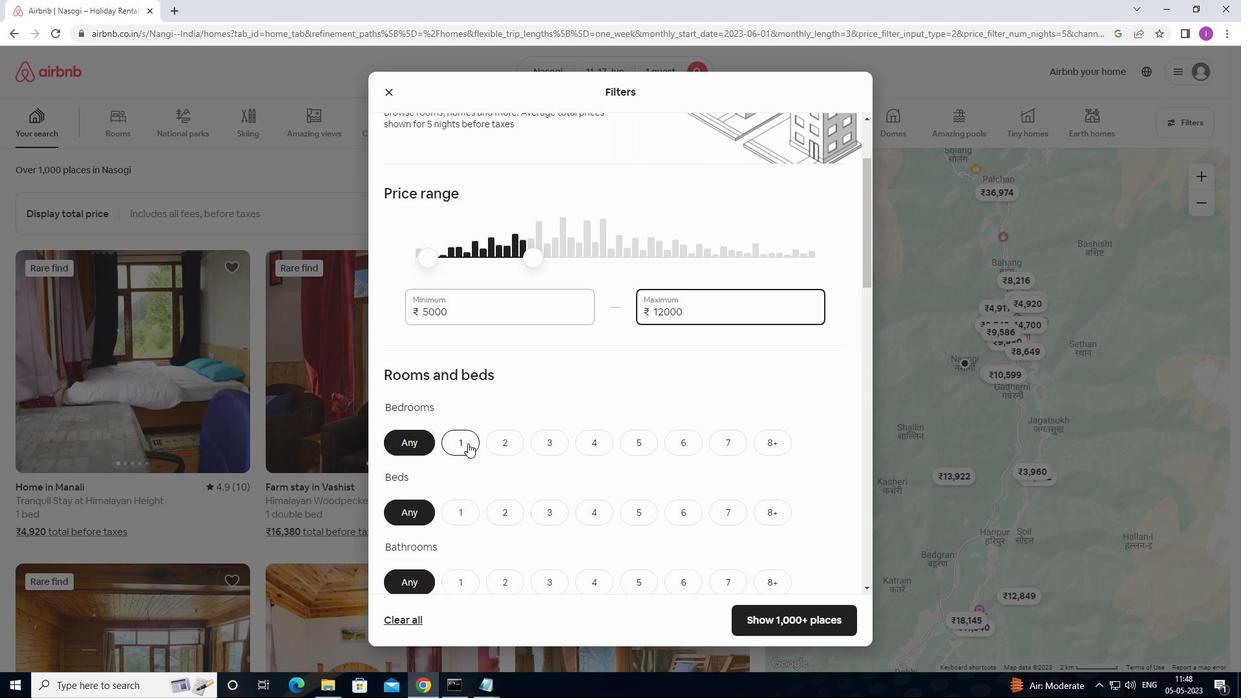 
Action: Mouse moved to (465, 516)
Screenshot: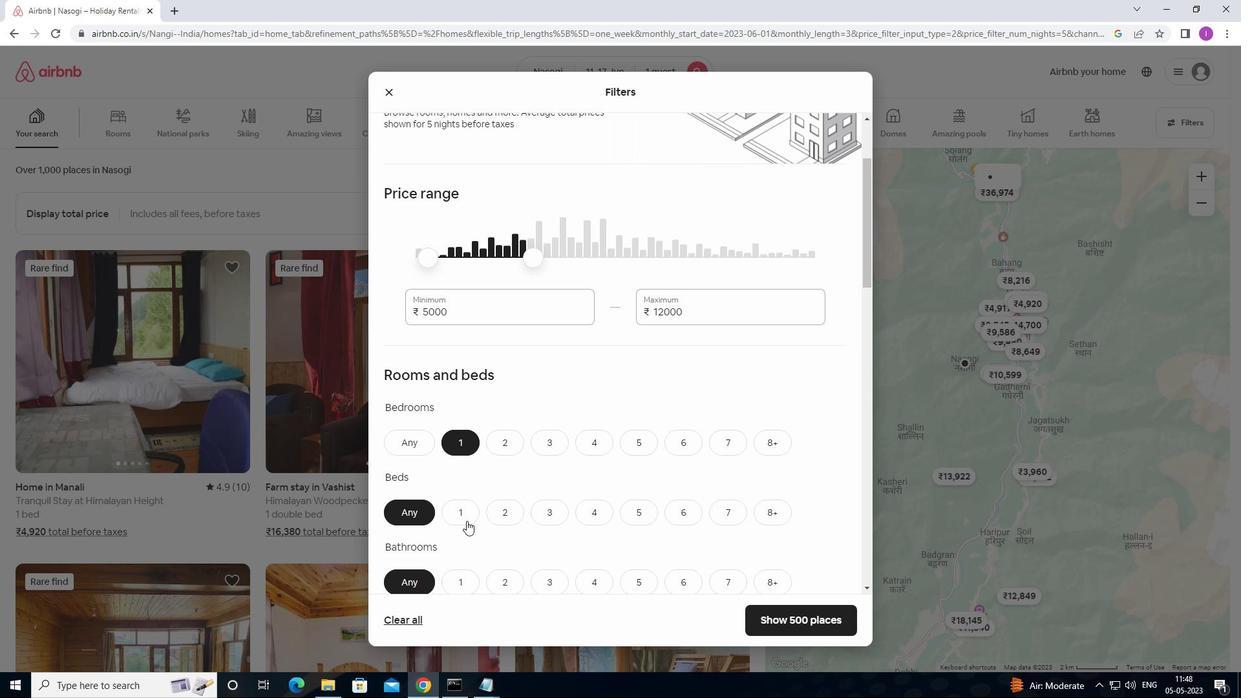 
Action: Mouse pressed left at (465, 516)
Screenshot: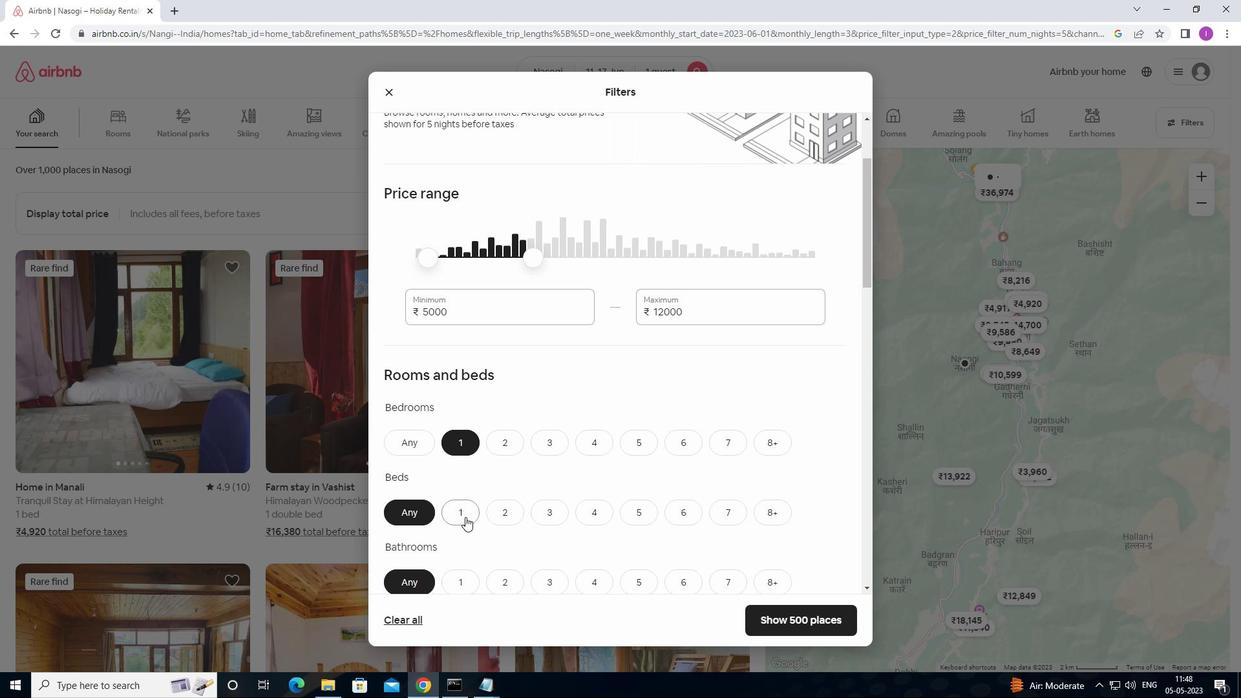 
Action: Mouse moved to (466, 582)
Screenshot: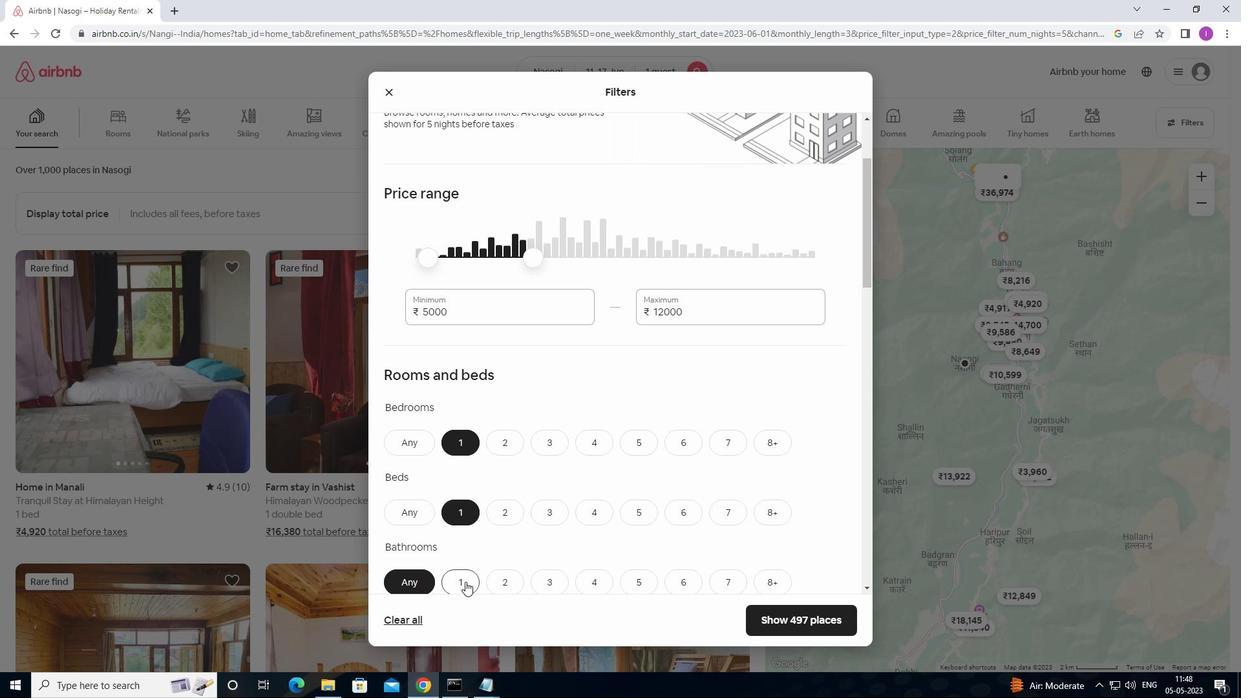 
Action: Mouse pressed left at (466, 582)
Screenshot: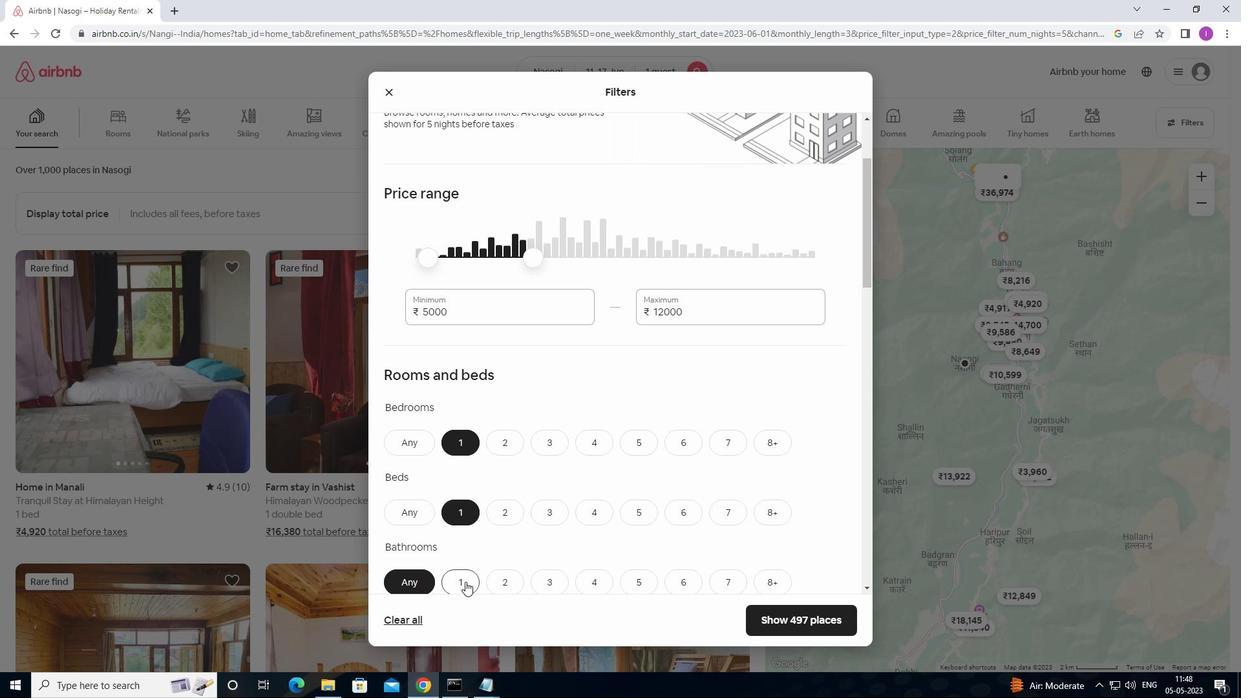 
Action: Mouse moved to (512, 551)
Screenshot: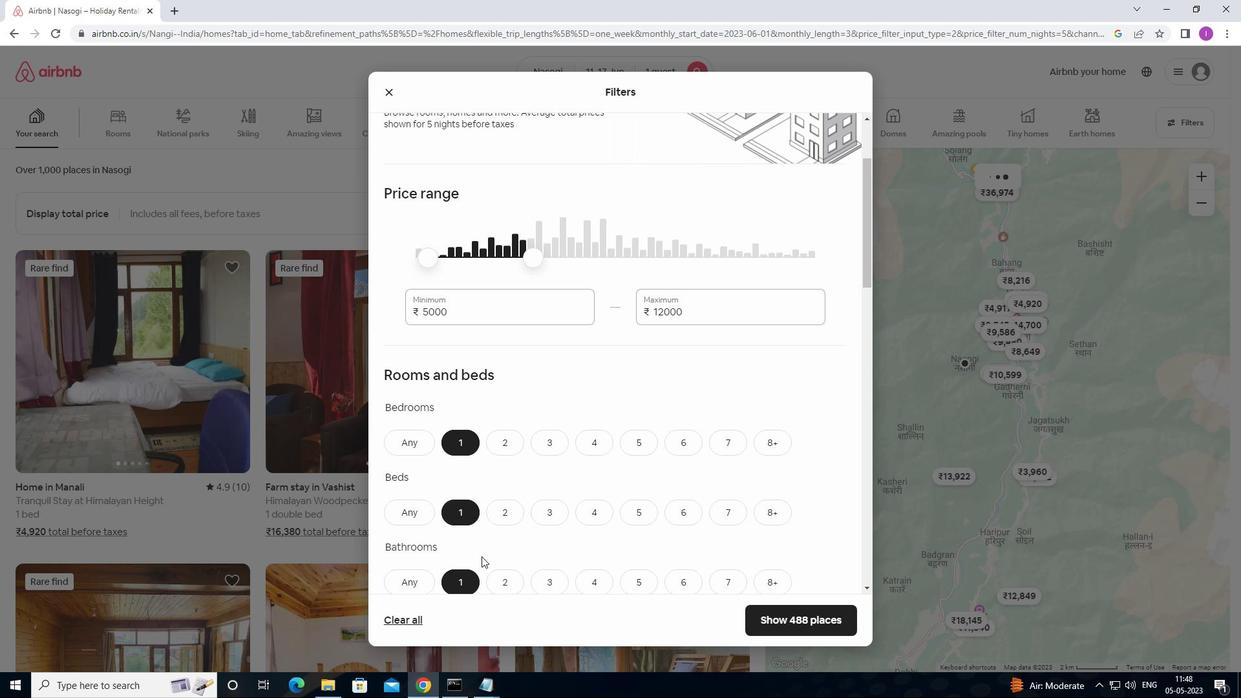 
Action: Mouse scrolled (512, 551) with delta (0, 0)
Screenshot: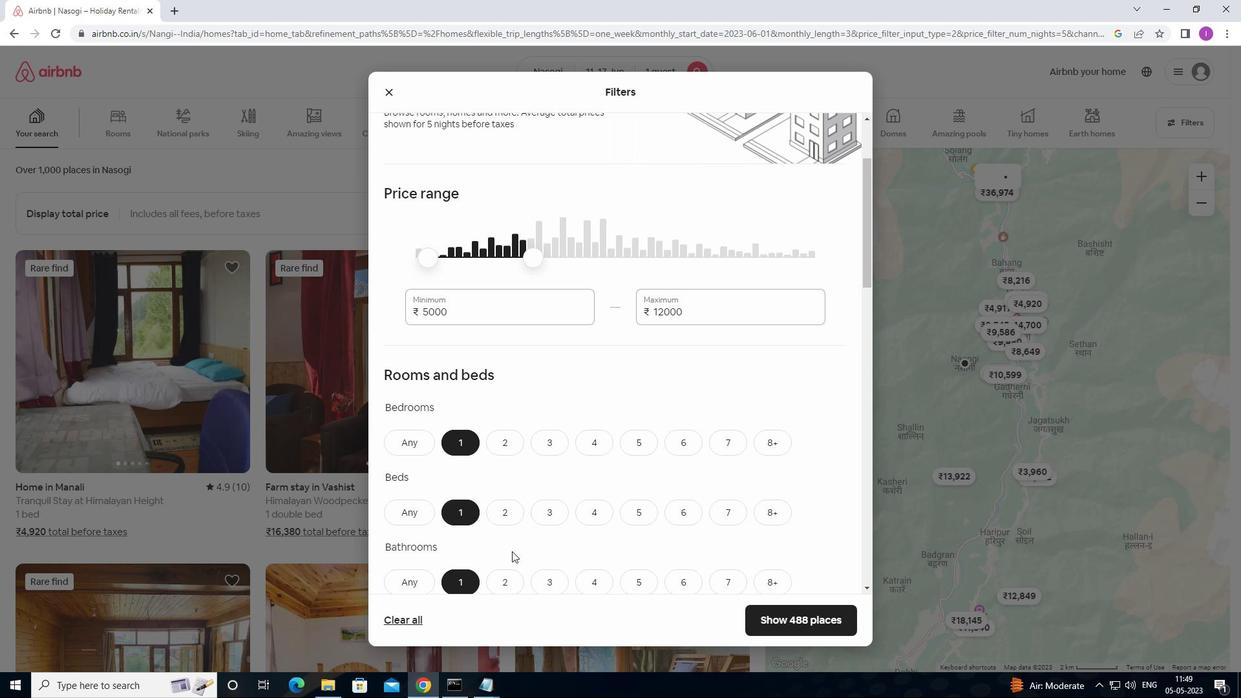 
Action: Mouse moved to (528, 545)
Screenshot: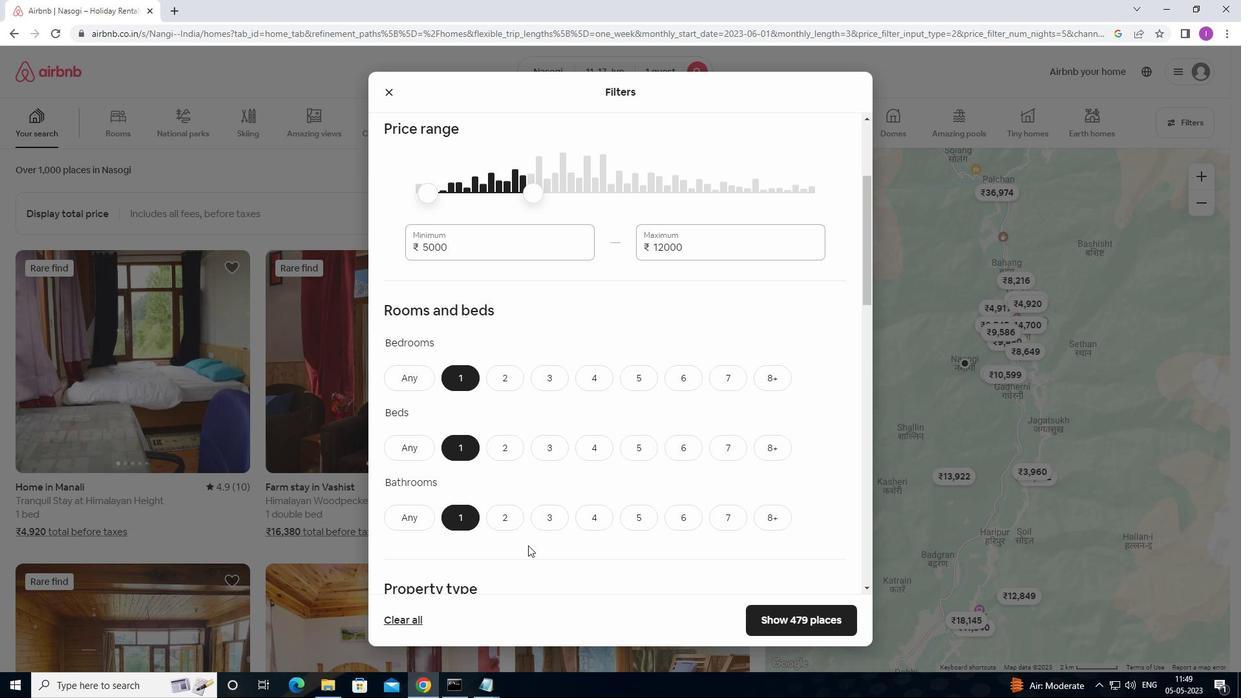 
Action: Mouse scrolled (528, 545) with delta (0, 0)
Screenshot: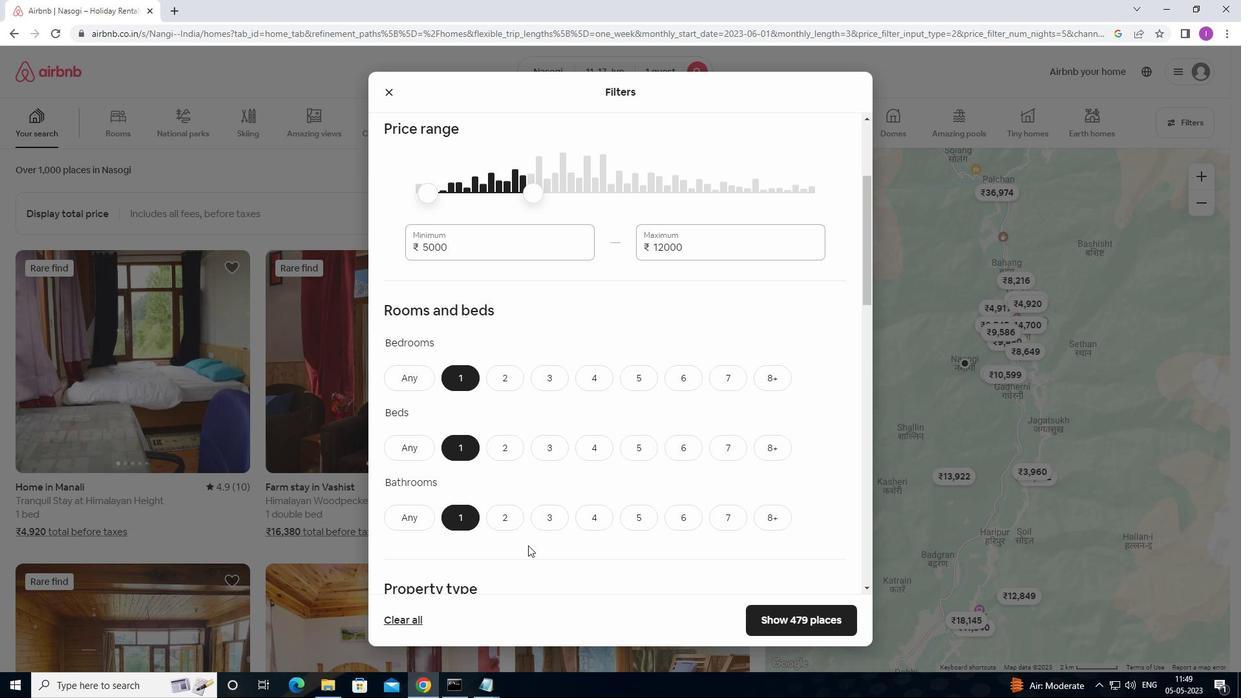 
Action: Mouse scrolled (528, 545) with delta (0, 0)
Screenshot: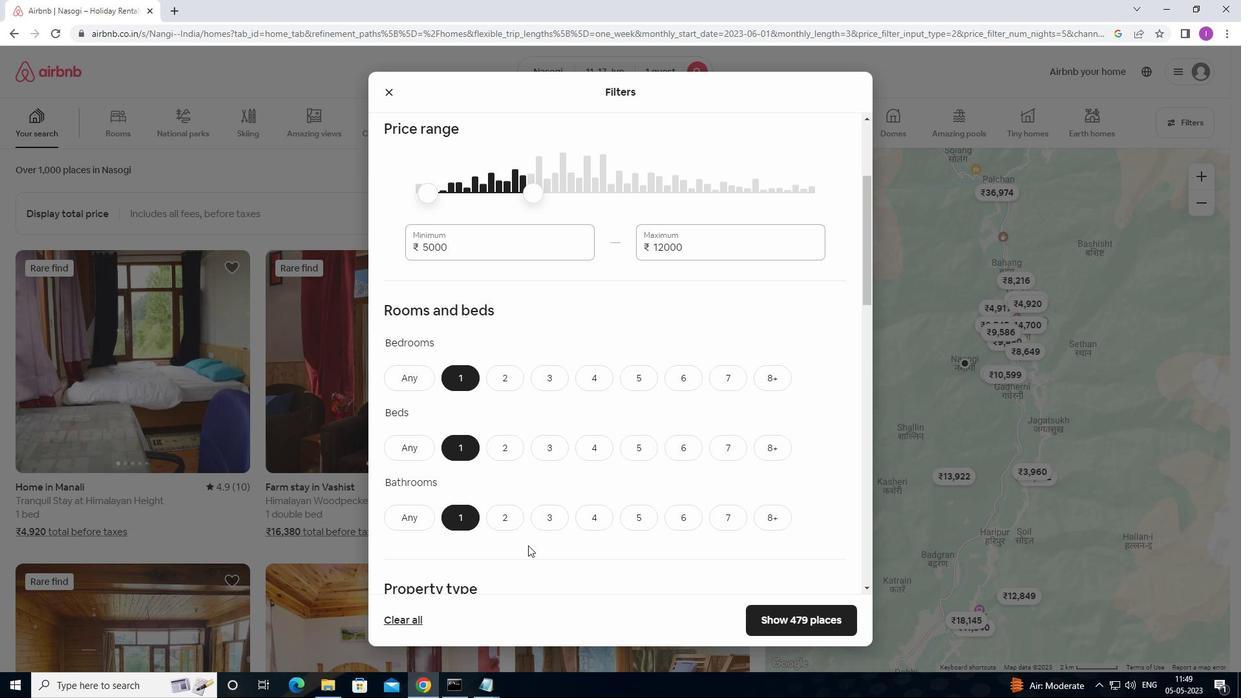 
Action: Mouse scrolled (528, 545) with delta (0, 0)
Screenshot: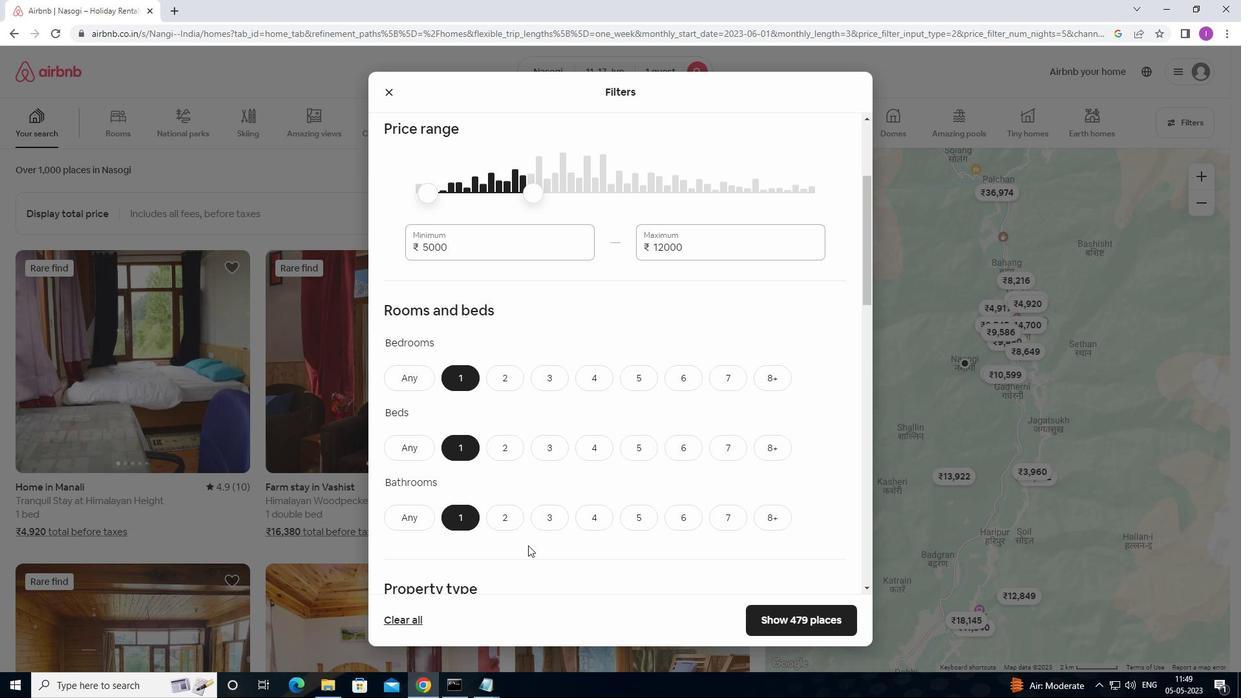 
Action: Mouse moved to (471, 448)
Screenshot: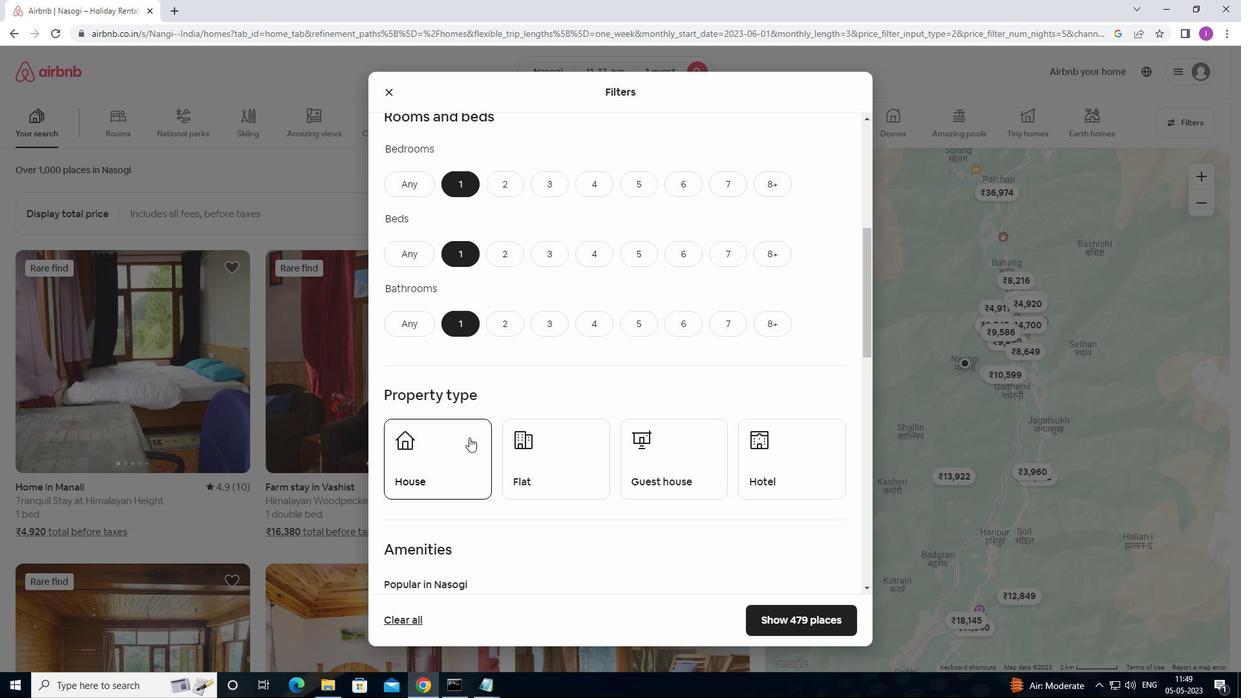 
Action: Mouse pressed left at (471, 448)
Screenshot: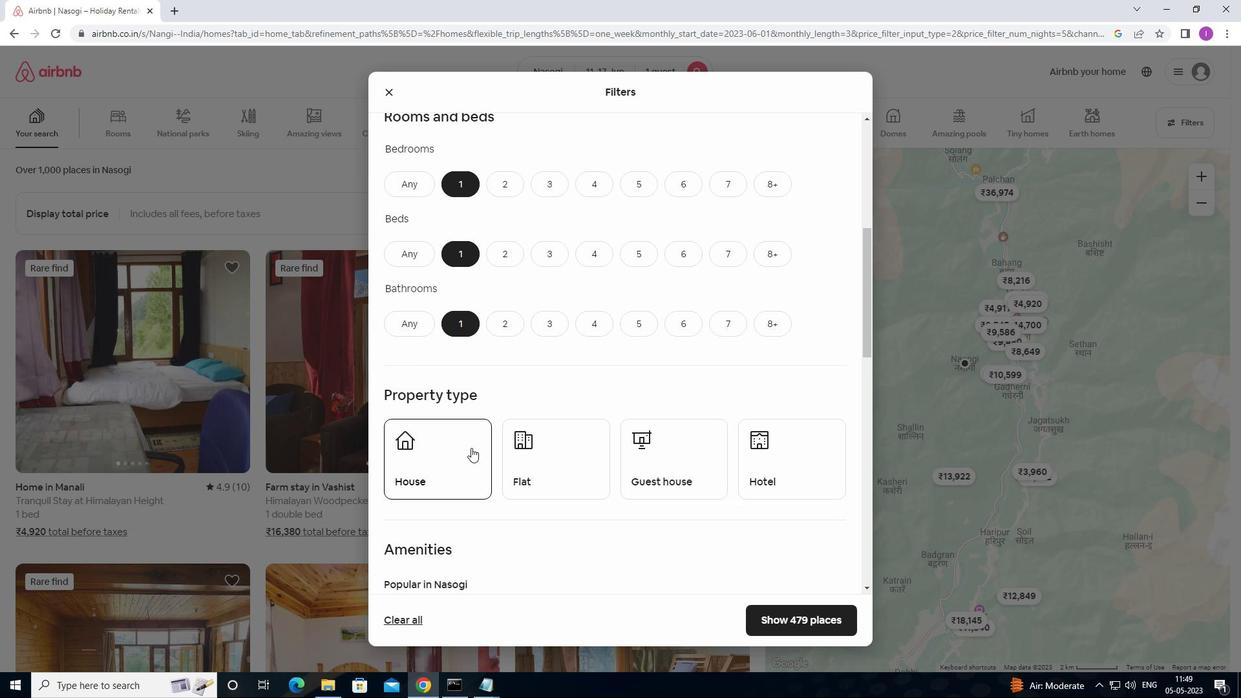 
Action: Mouse moved to (558, 471)
Screenshot: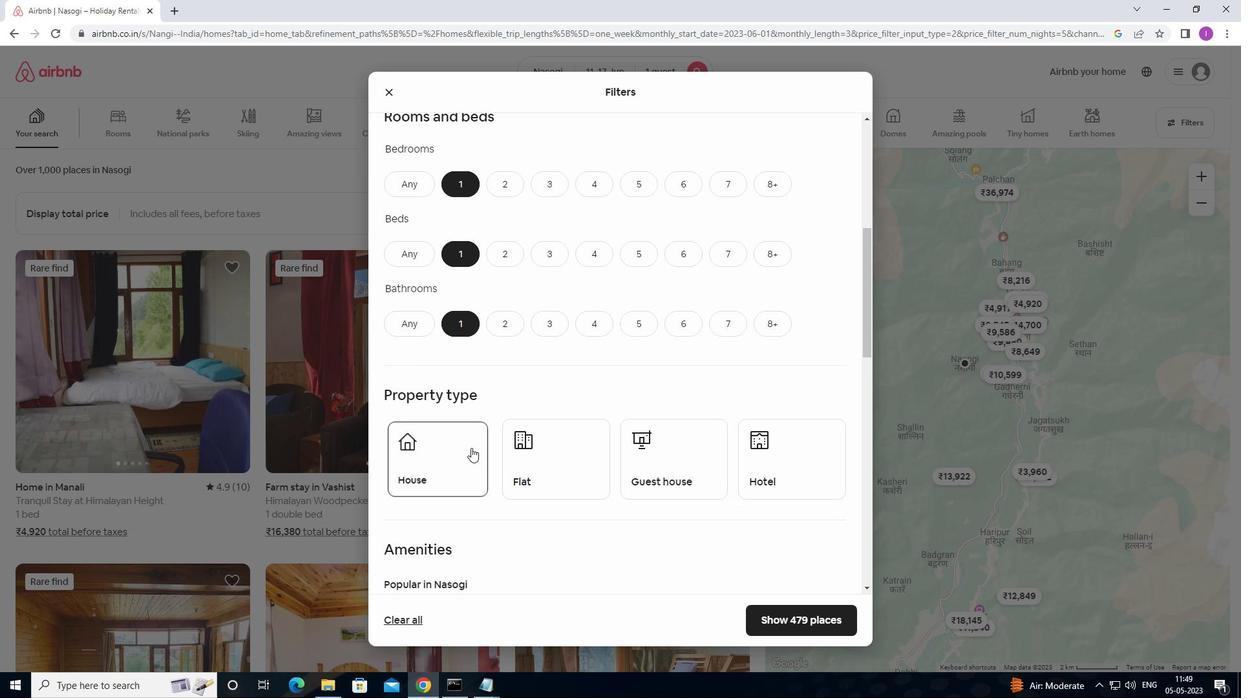 
Action: Mouse pressed left at (558, 471)
Screenshot: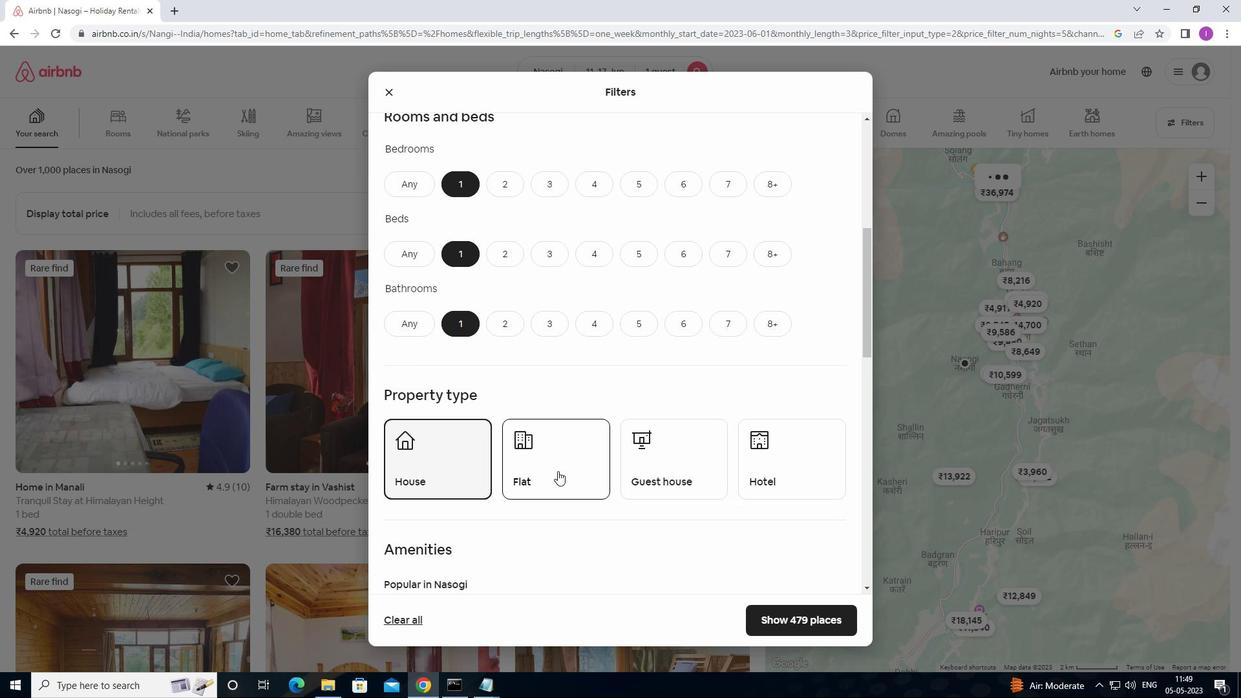 
Action: Mouse moved to (648, 469)
Screenshot: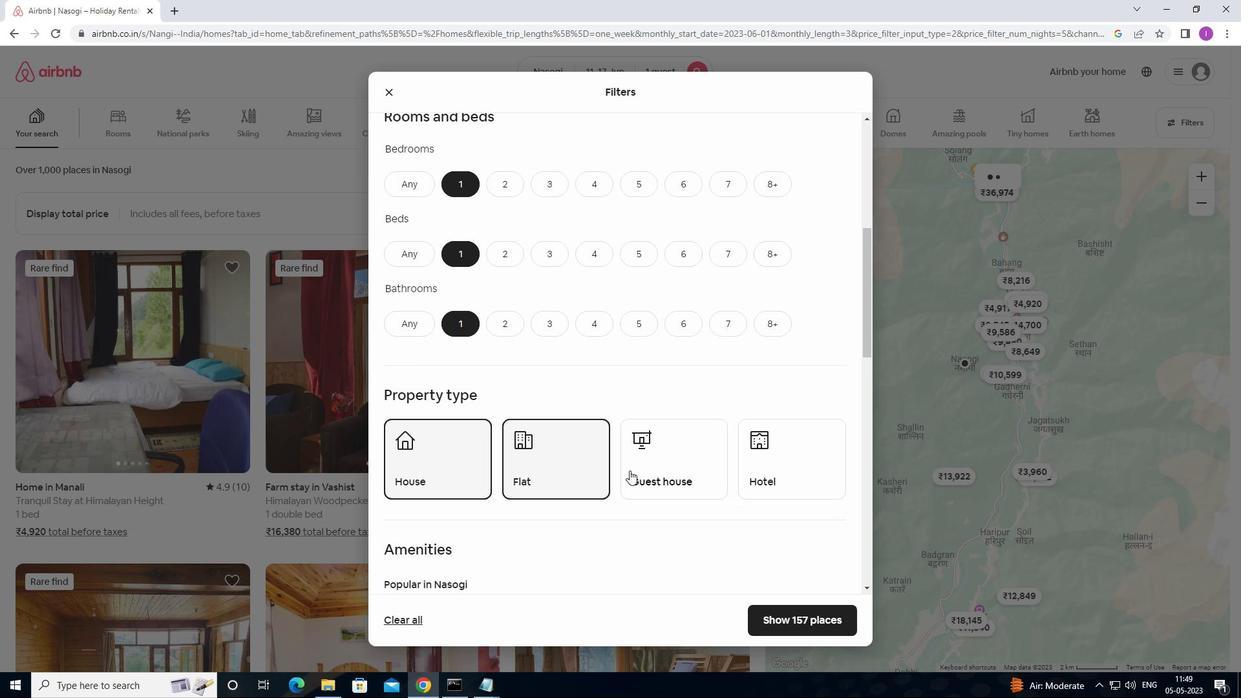 
Action: Mouse pressed left at (648, 469)
Screenshot: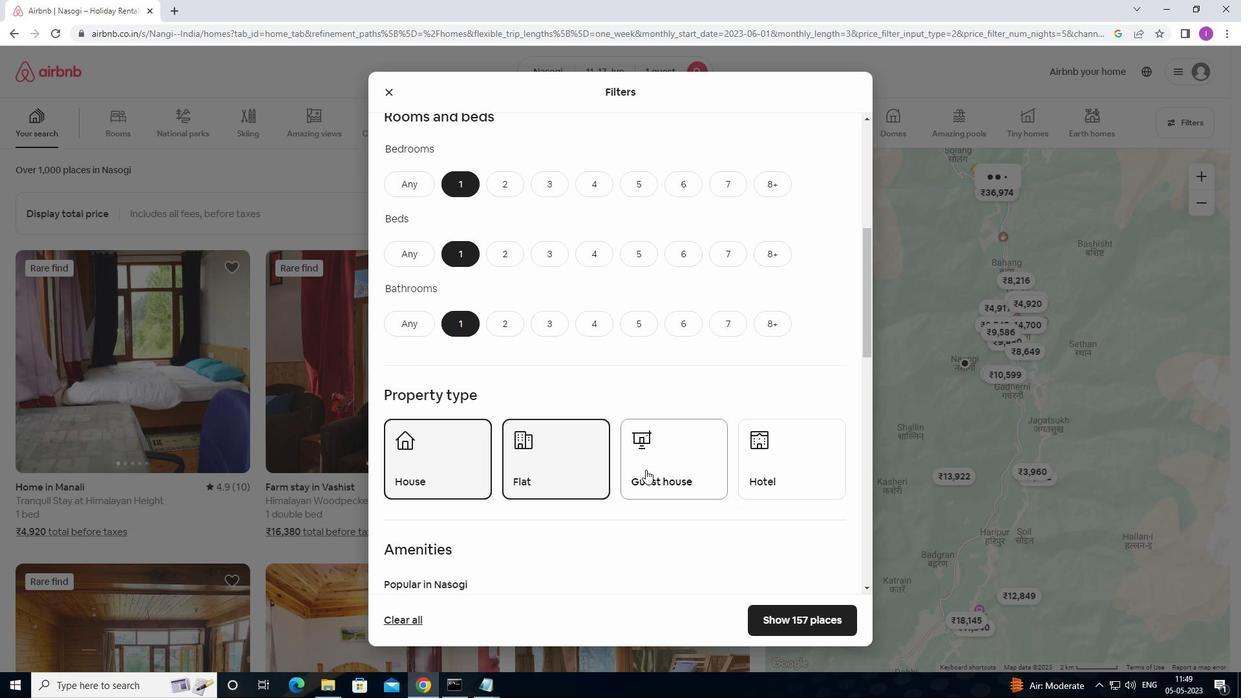 
Action: Mouse moved to (806, 471)
Screenshot: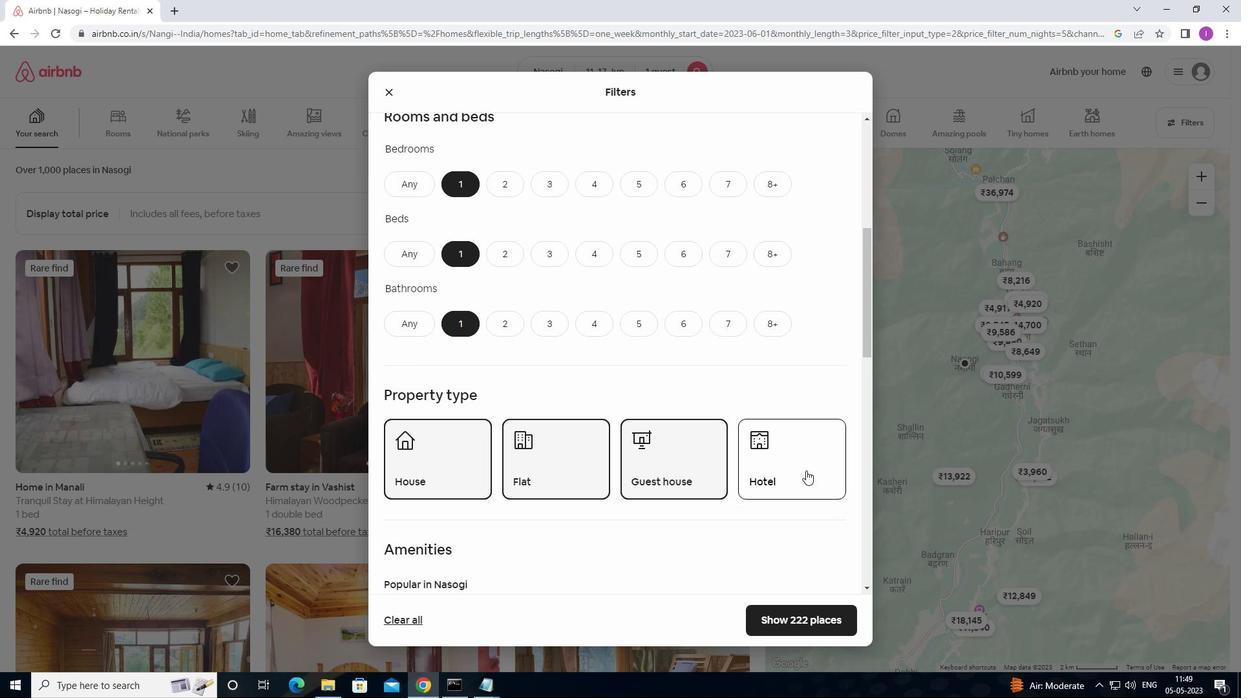 
Action: Mouse pressed left at (806, 471)
Screenshot: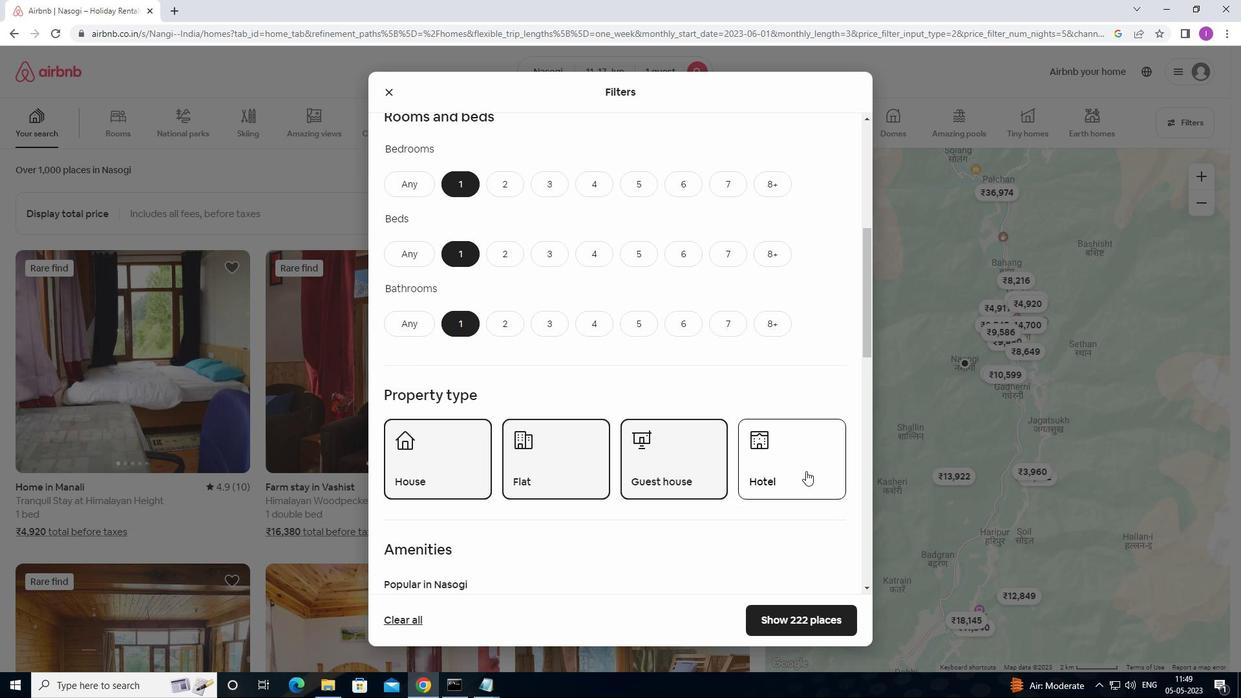 
Action: Mouse moved to (790, 491)
Screenshot: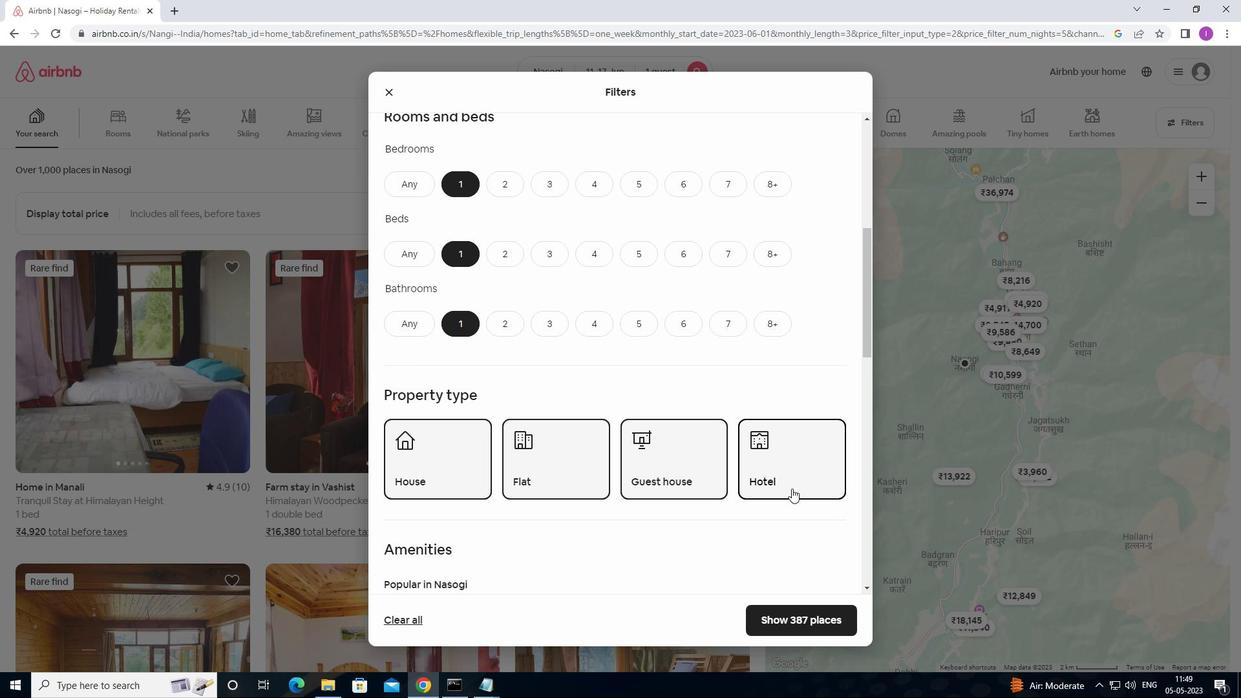 
Action: Mouse scrolled (790, 490) with delta (0, 0)
Screenshot: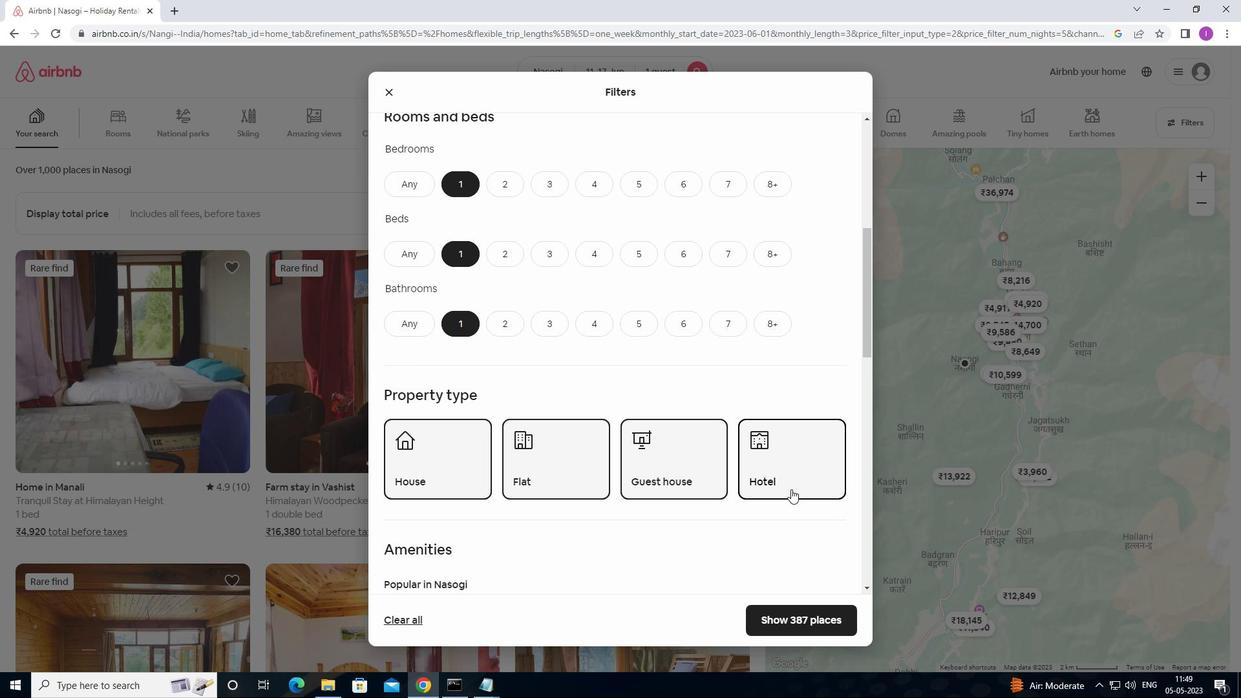 
Action: Mouse scrolled (790, 490) with delta (0, 0)
Screenshot: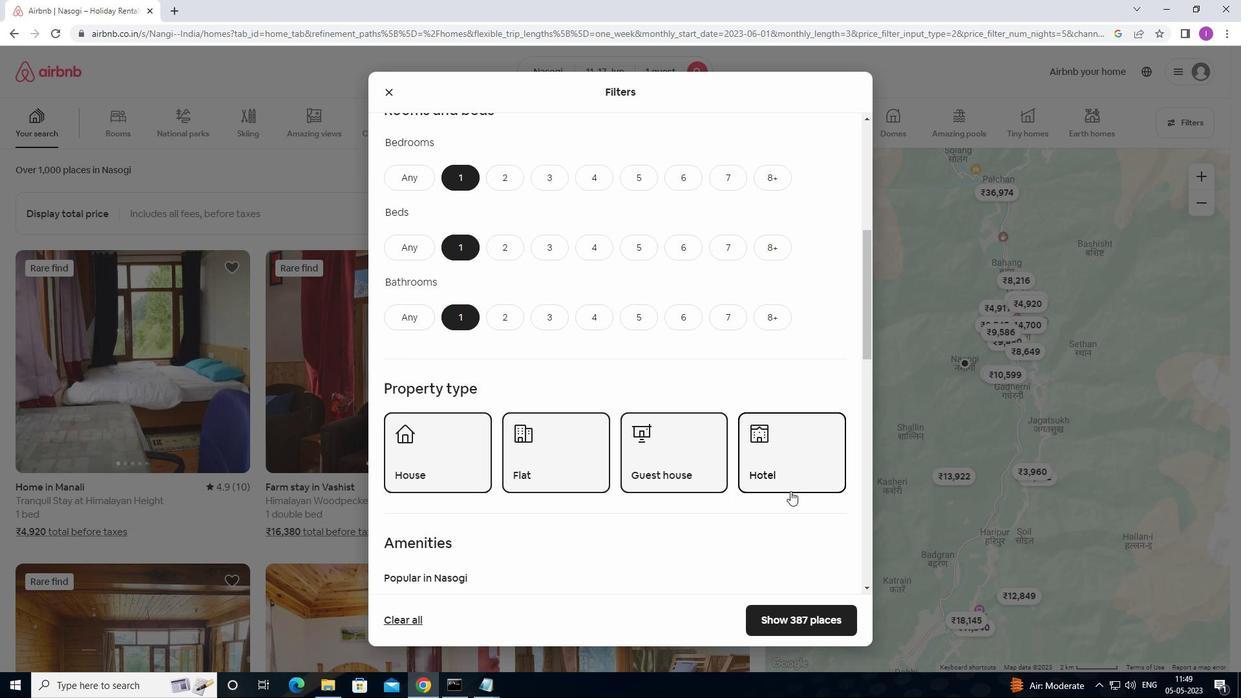 
Action: Mouse scrolled (790, 490) with delta (0, 0)
Screenshot: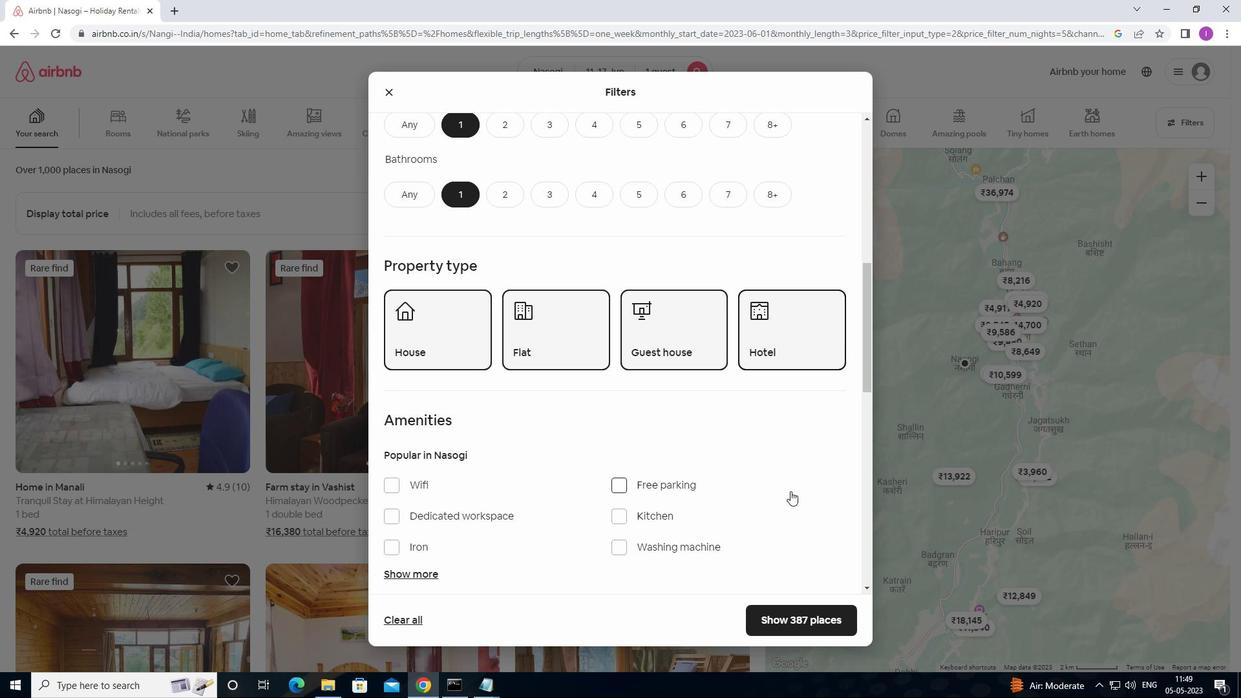 
Action: Mouse scrolled (790, 490) with delta (0, 0)
Screenshot: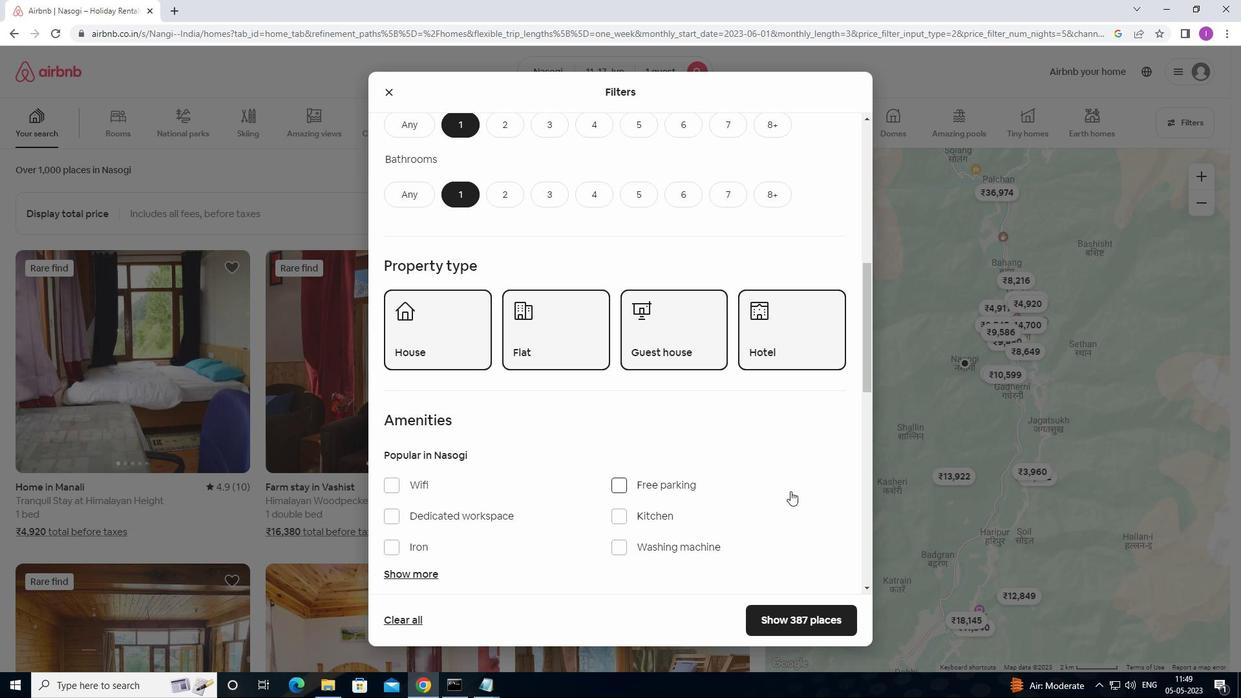 
Action: Mouse moved to (666, 449)
Screenshot: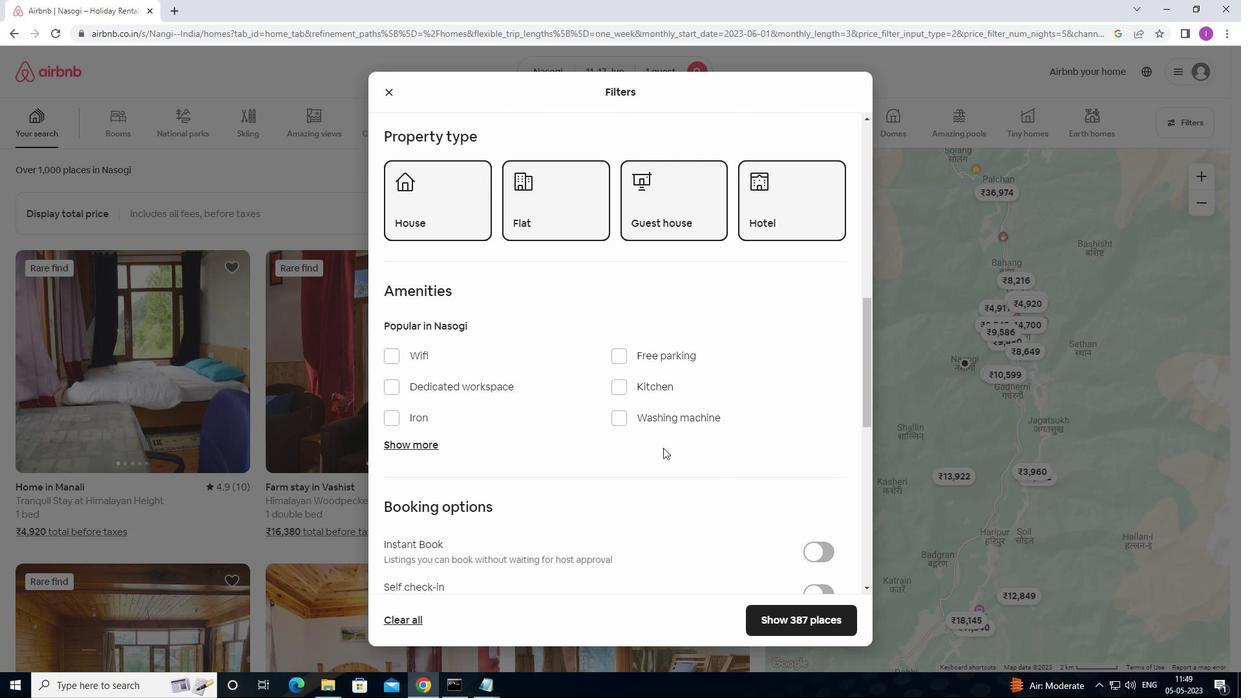 
Action: Mouse scrolled (666, 448) with delta (0, 0)
Screenshot: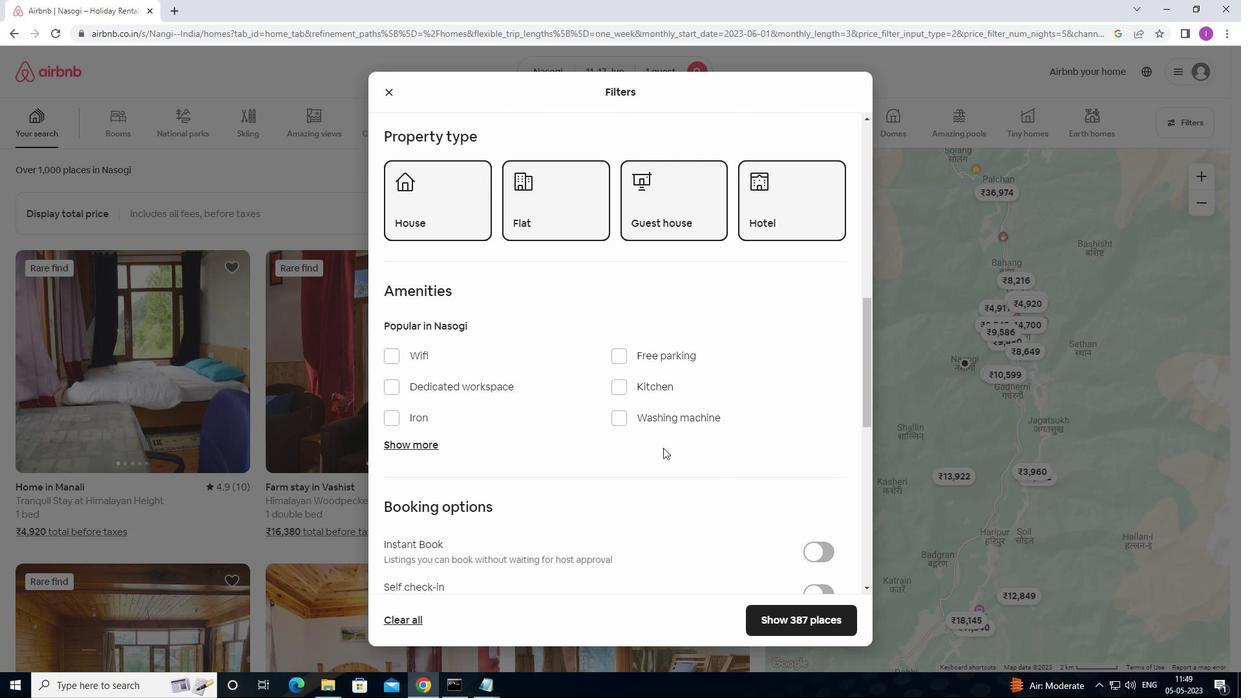 
Action: Mouse moved to (666, 449)
Screenshot: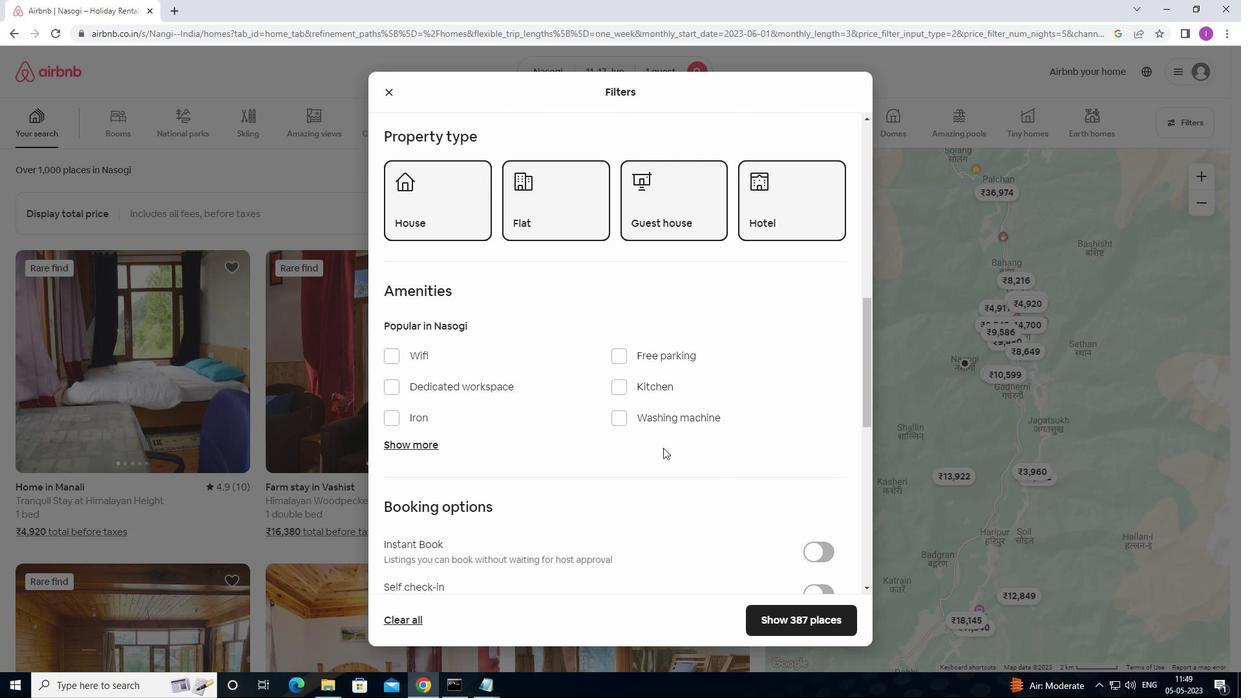 
Action: Mouse scrolled (666, 448) with delta (0, 0)
Screenshot: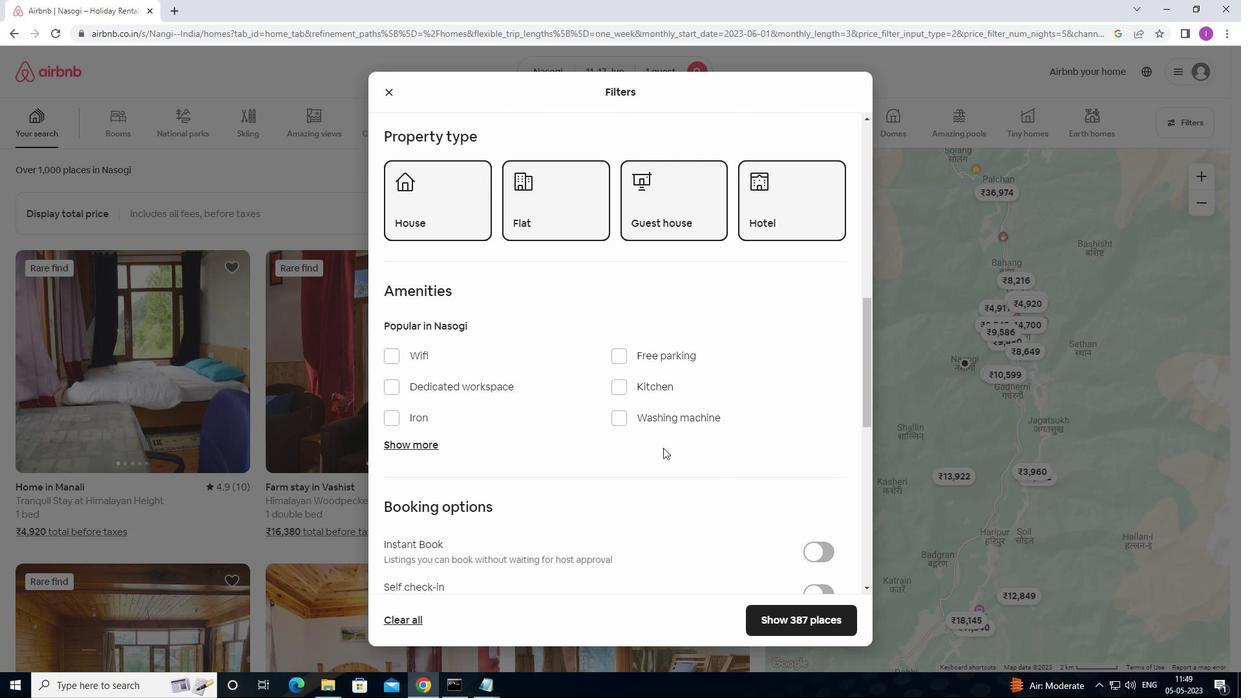 
Action: Mouse moved to (822, 466)
Screenshot: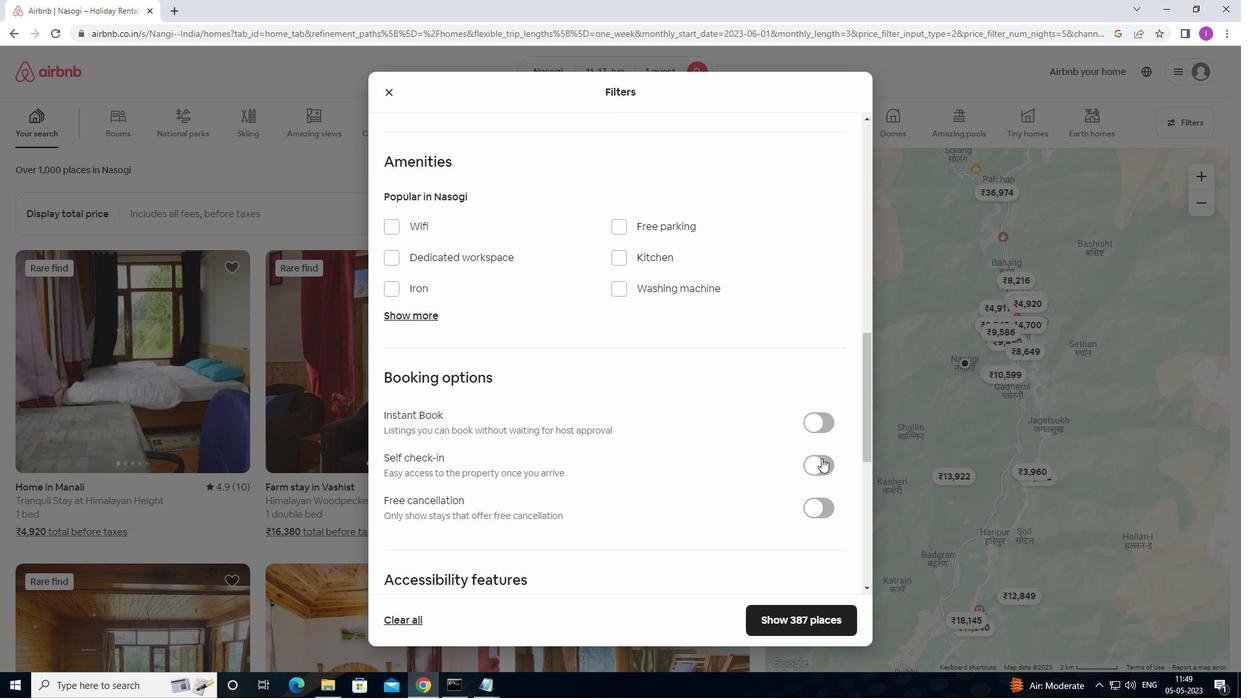 
Action: Mouse pressed left at (822, 466)
Screenshot: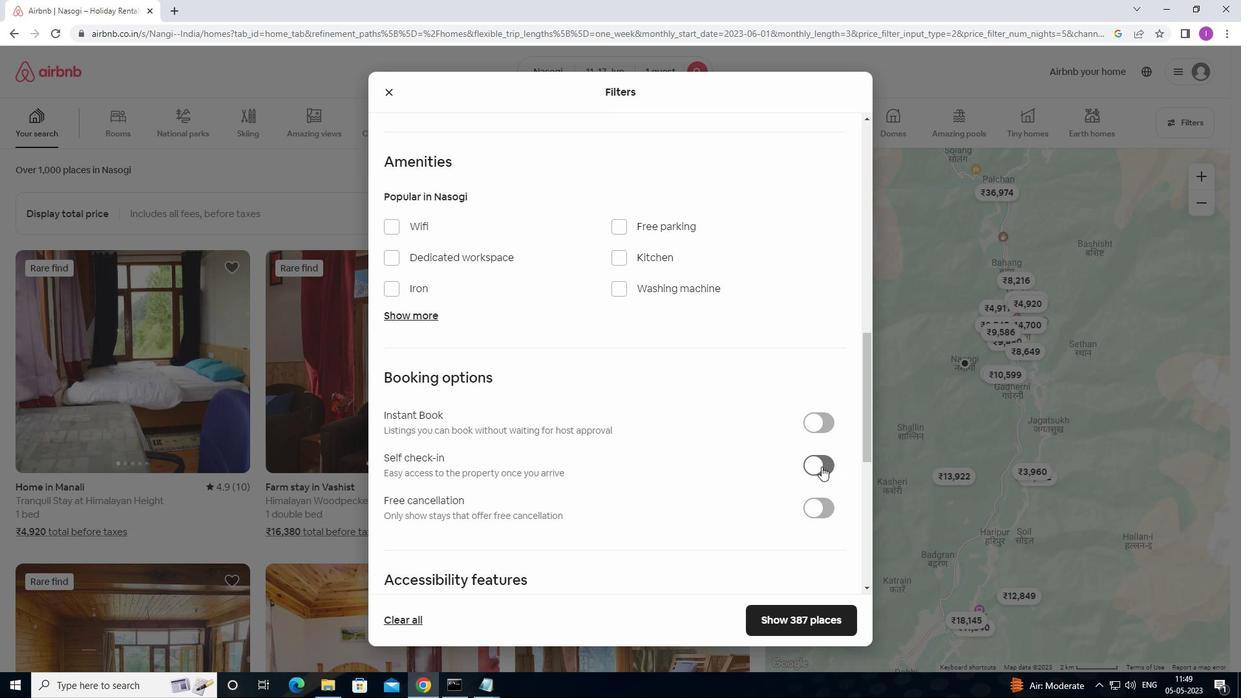 
Action: Mouse moved to (681, 496)
Screenshot: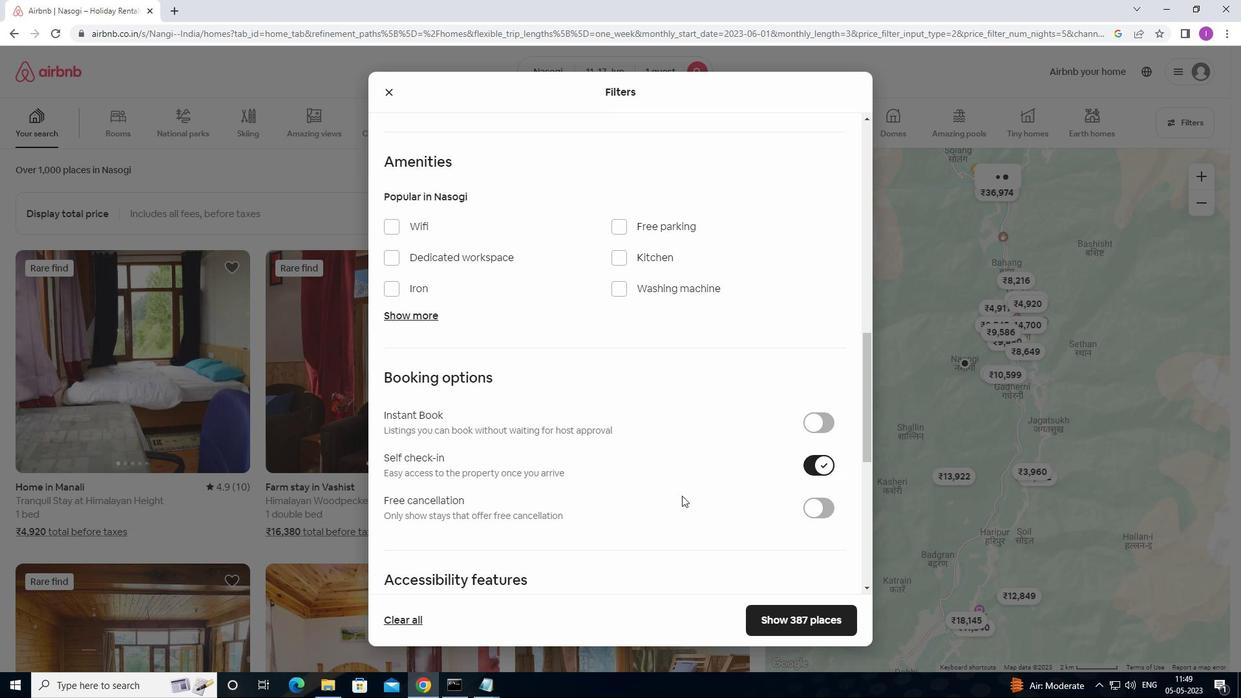 
Action: Mouse scrolled (681, 495) with delta (0, 0)
Screenshot: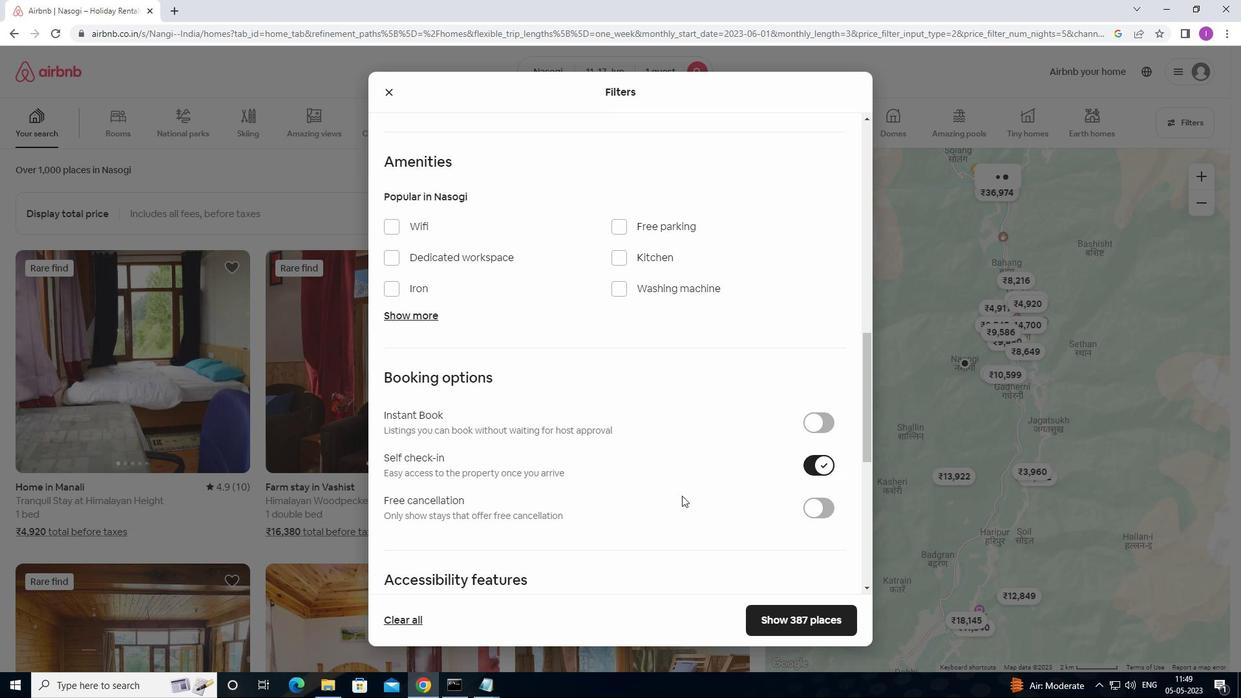
Action: Mouse scrolled (681, 495) with delta (0, 0)
Screenshot: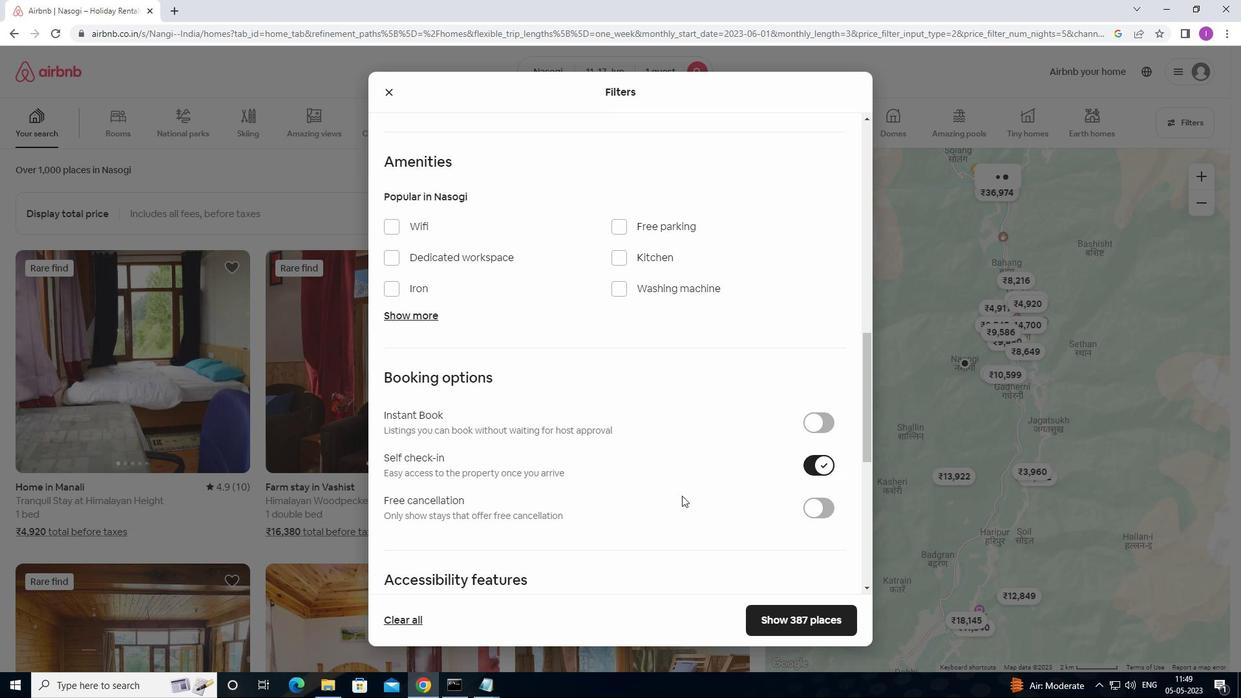 
Action: Mouse scrolled (681, 495) with delta (0, 0)
Screenshot: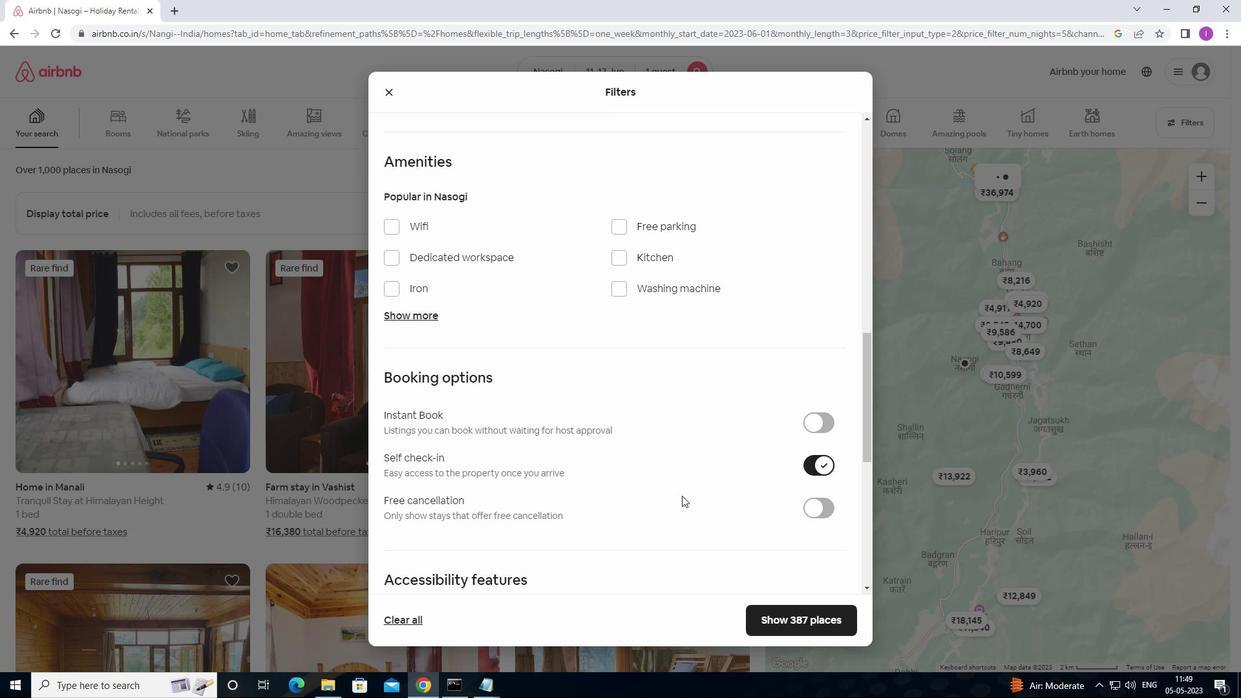 
Action: Mouse scrolled (681, 495) with delta (0, 0)
Screenshot: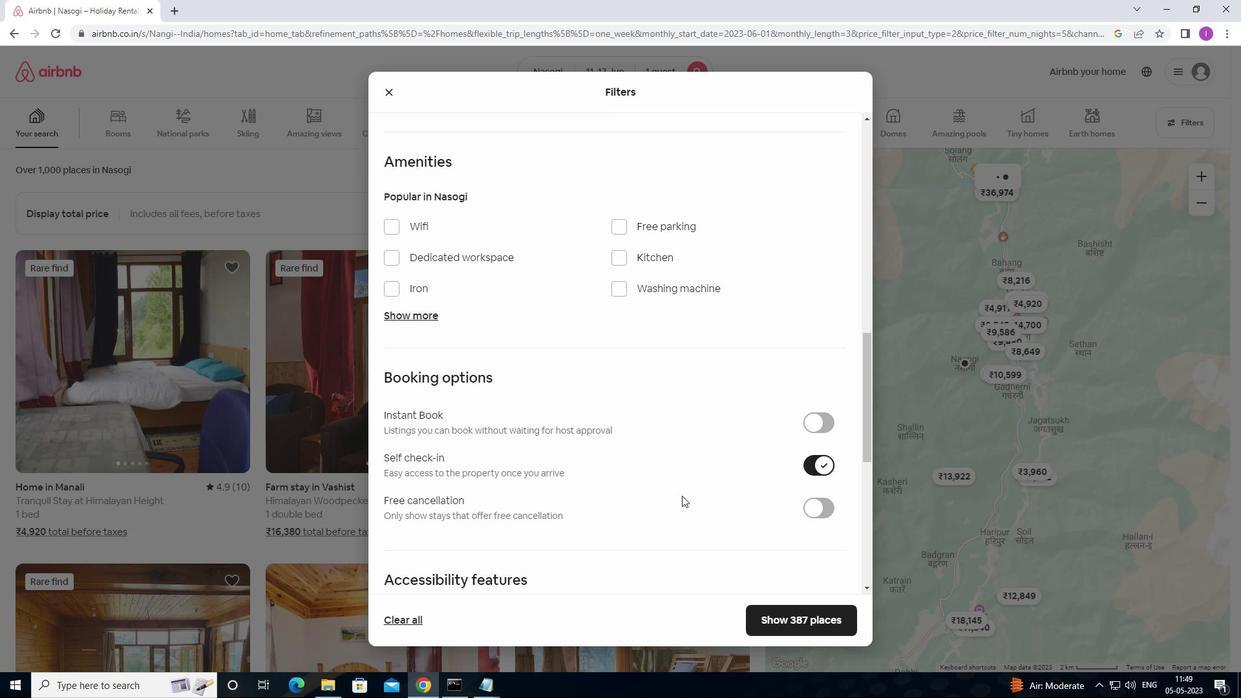 
Action: Mouse scrolled (681, 495) with delta (0, 0)
Screenshot: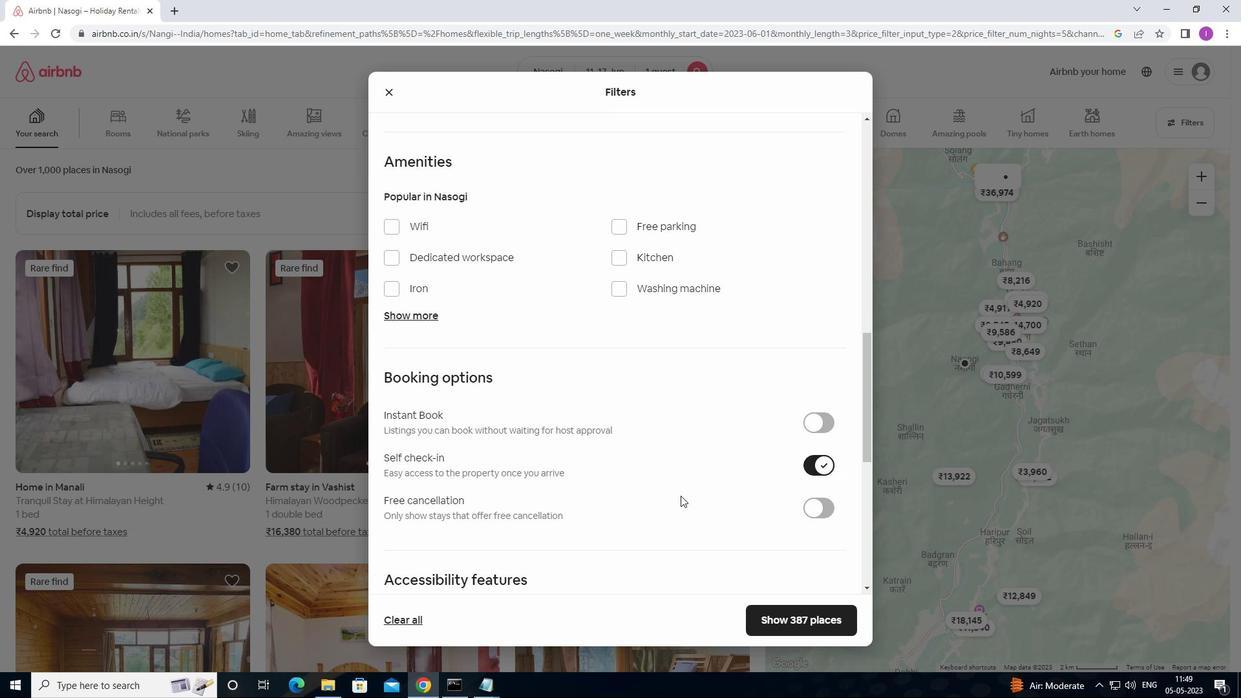 
Action: Mouse scrolled (681, 495) with delta (0, 0)
Screenshot: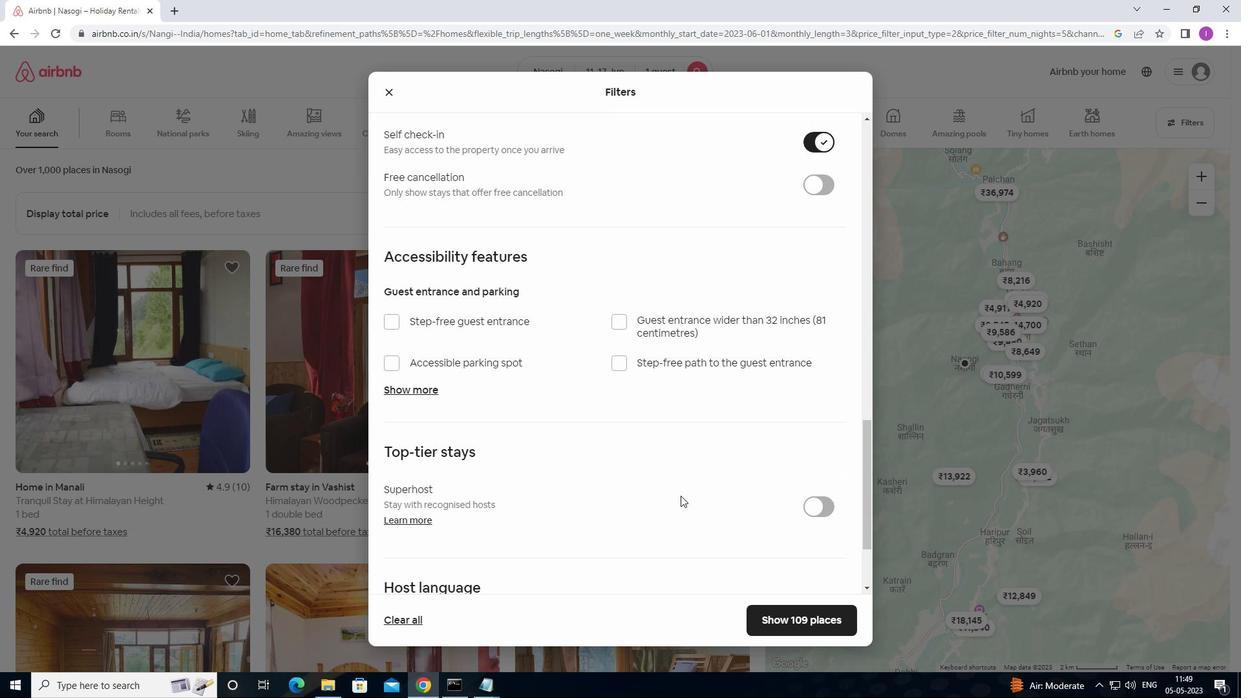 
Action: Mouse scrolled (681, 495) with delta (0, 0)
Screenshot: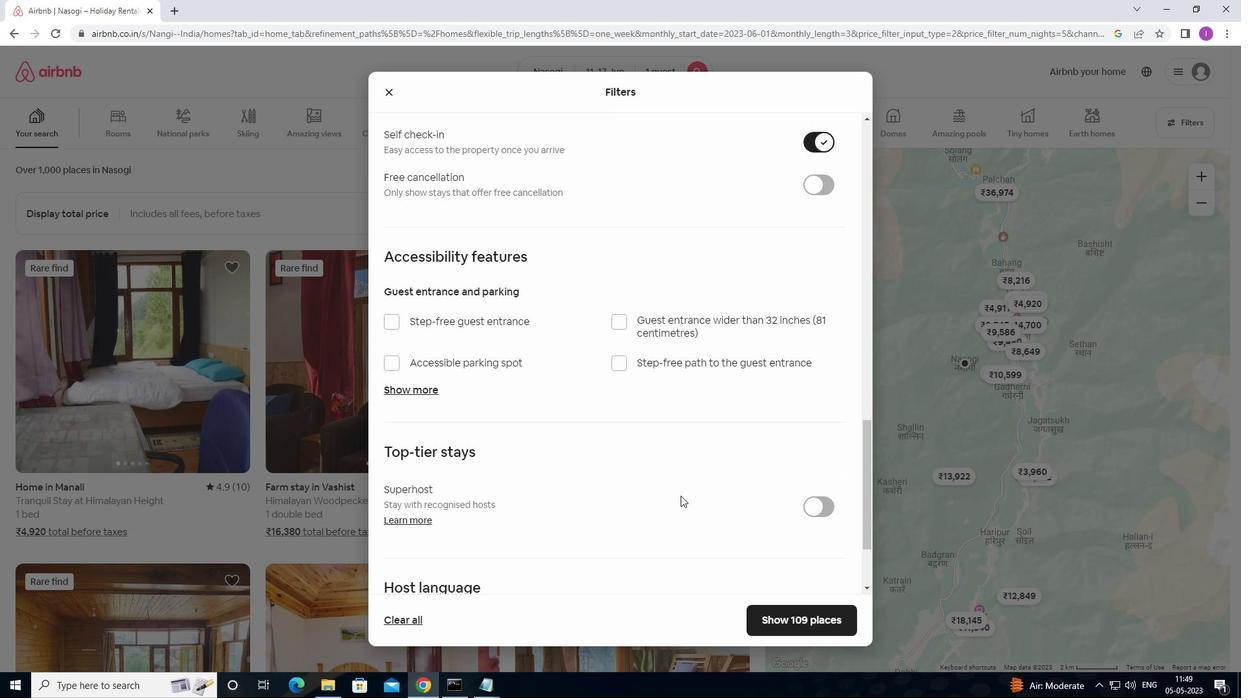 
Action: Mouse scrolled (681, 495) with delta (0, 0)
Screenshot: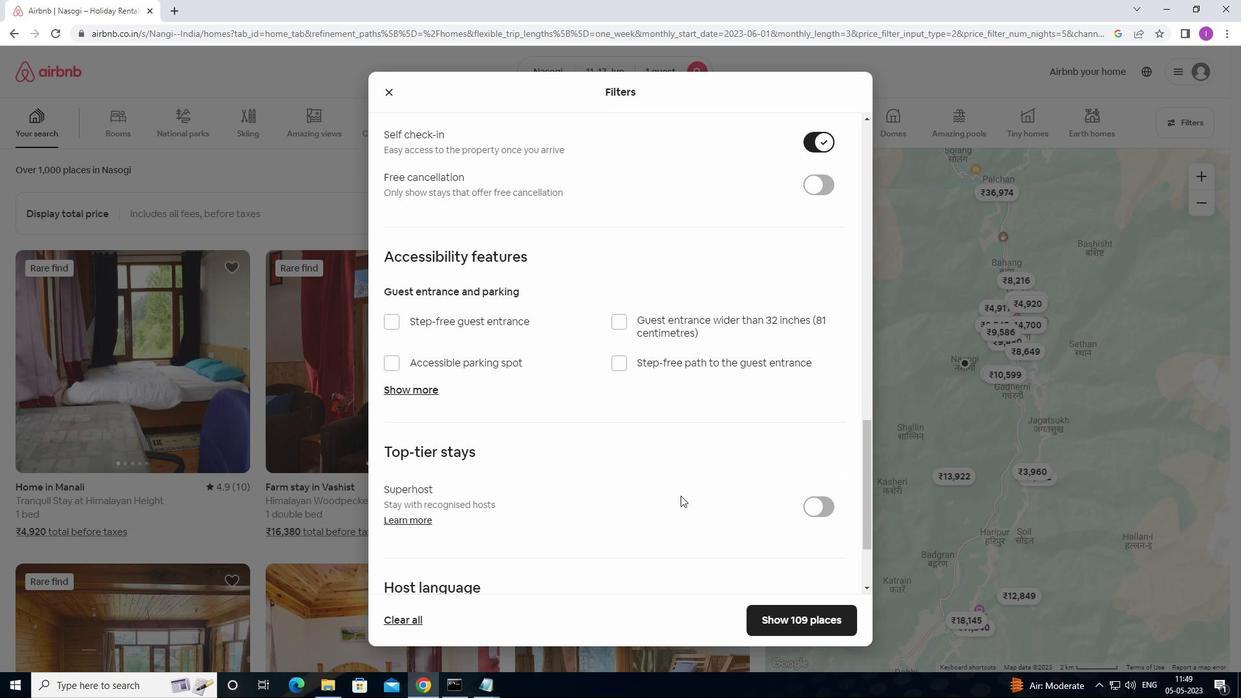 
Action: Mouse scrolled (681, 495) with delta (0, 0)
Screenshot: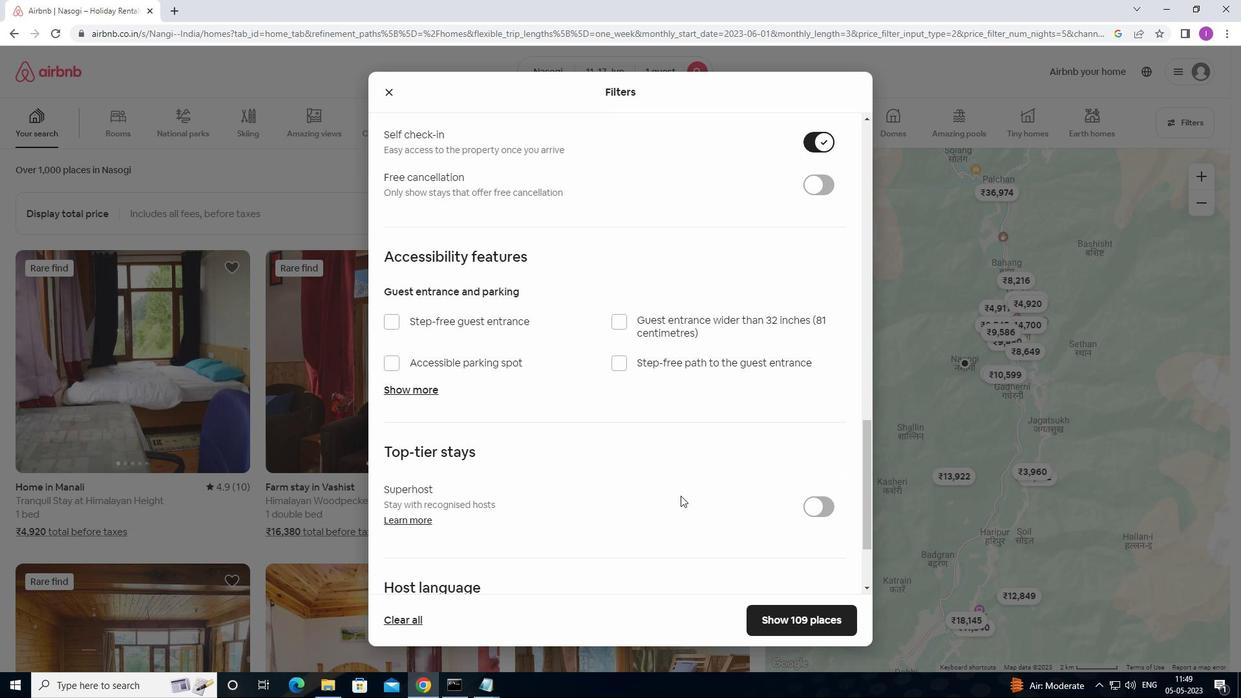 
Action: Mouse scrolled (681, 495) with delta (0, 0)
Screenshot: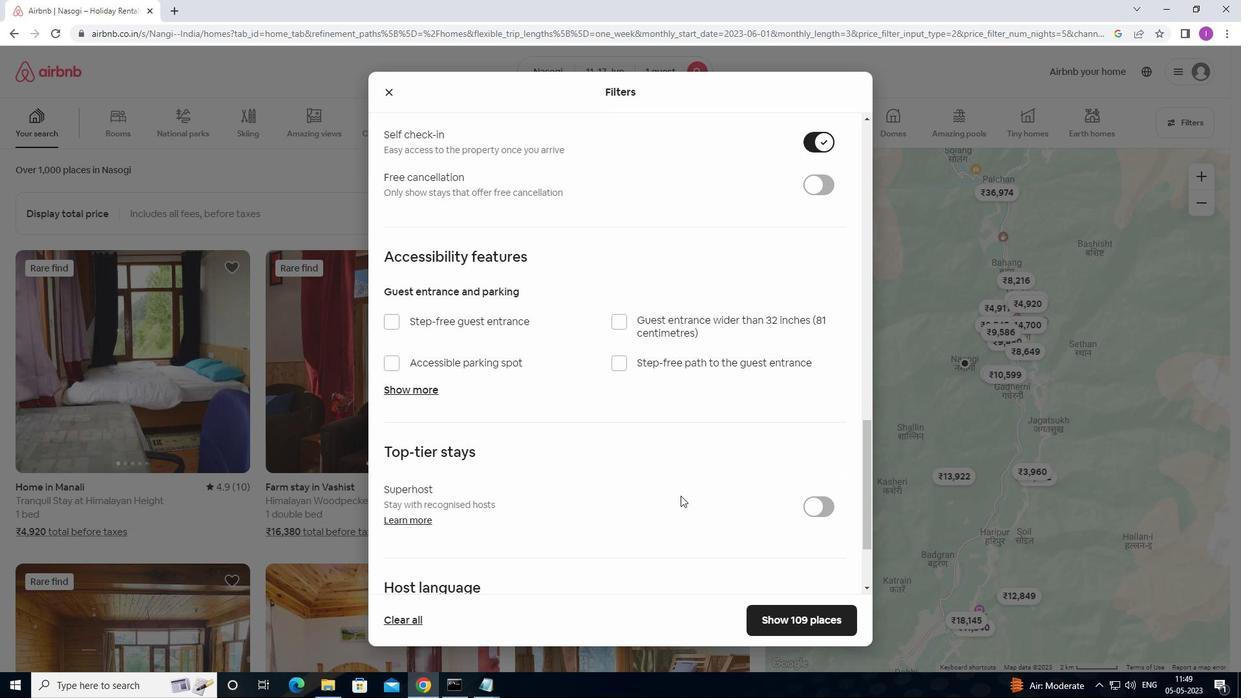 
Action: Mouse moved to (679, 498)
Screenshot: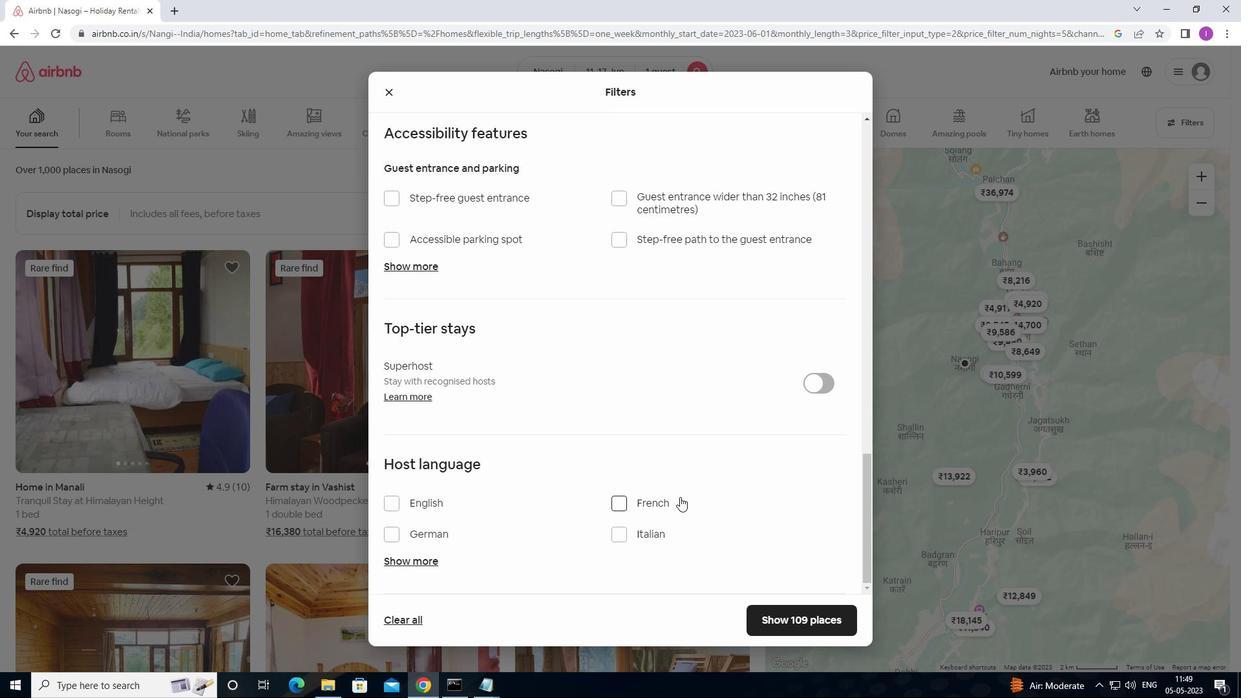 
Action: Mouse scrolled (679, 497) with delta (0, 0)
Screenshot: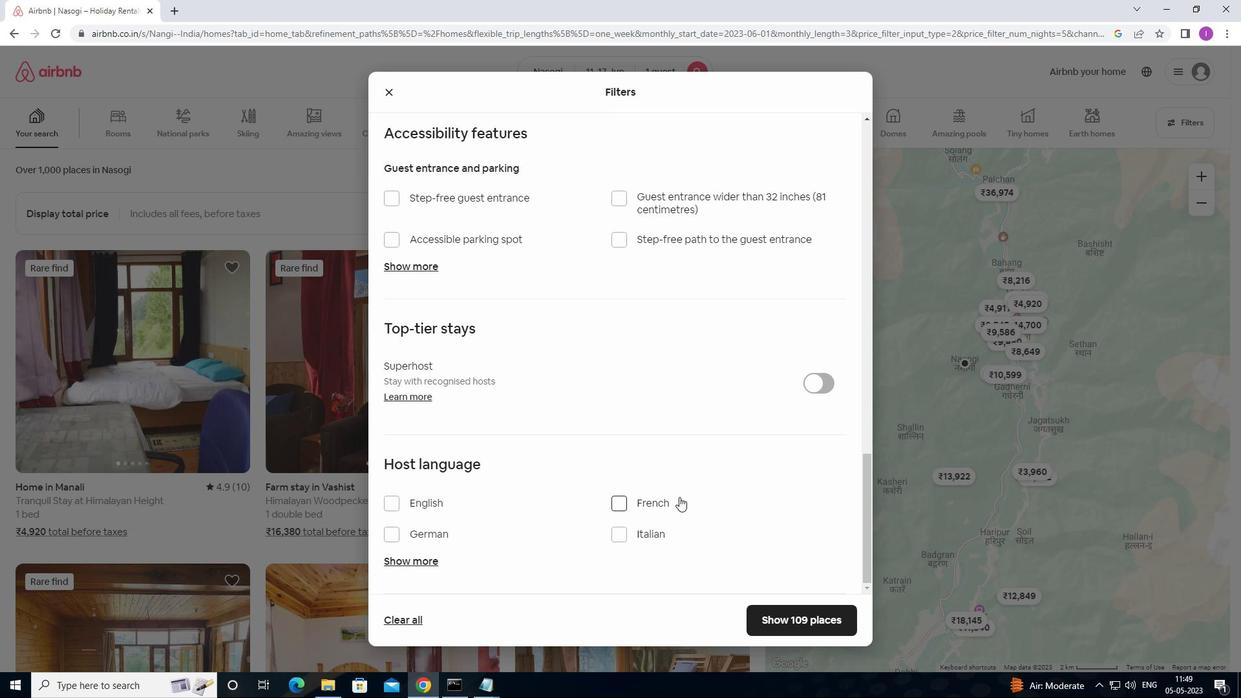 
Action: Mouse moved to (679, 498)
Screenshot: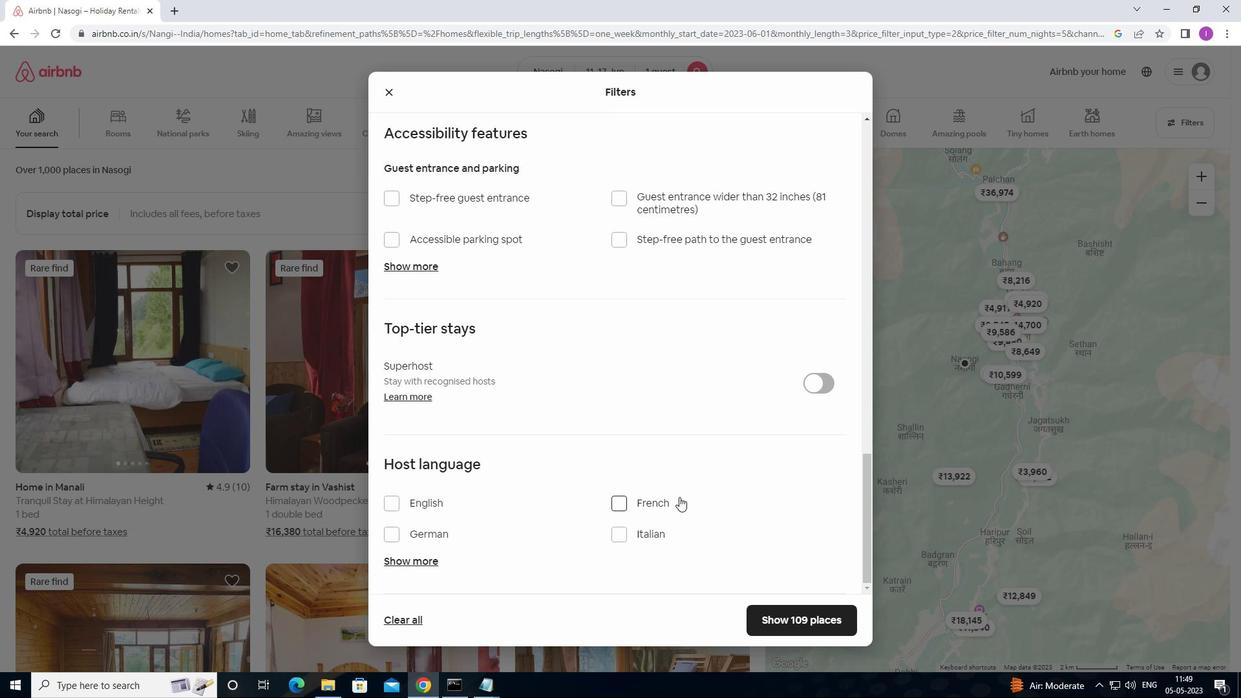 
Action: Mouse scrolled (679, 498) with delta (0, 0)
Screenshot: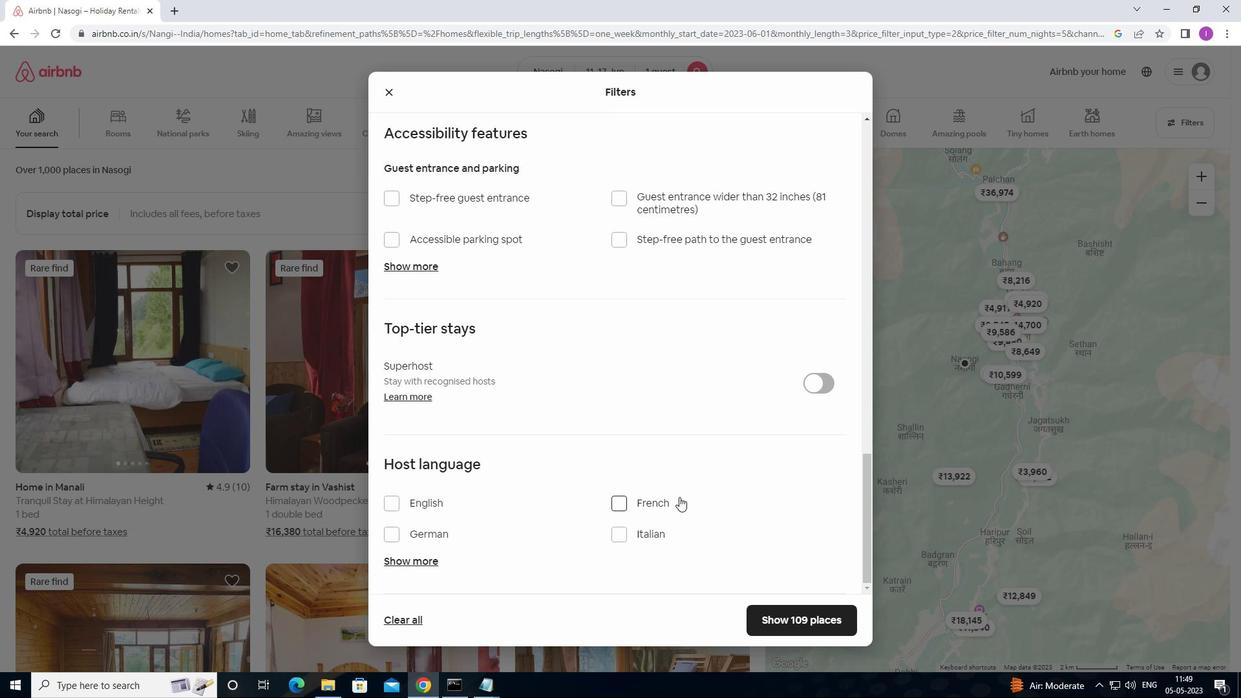 
Action: Mouse moved to (677, 499)
Screenshot: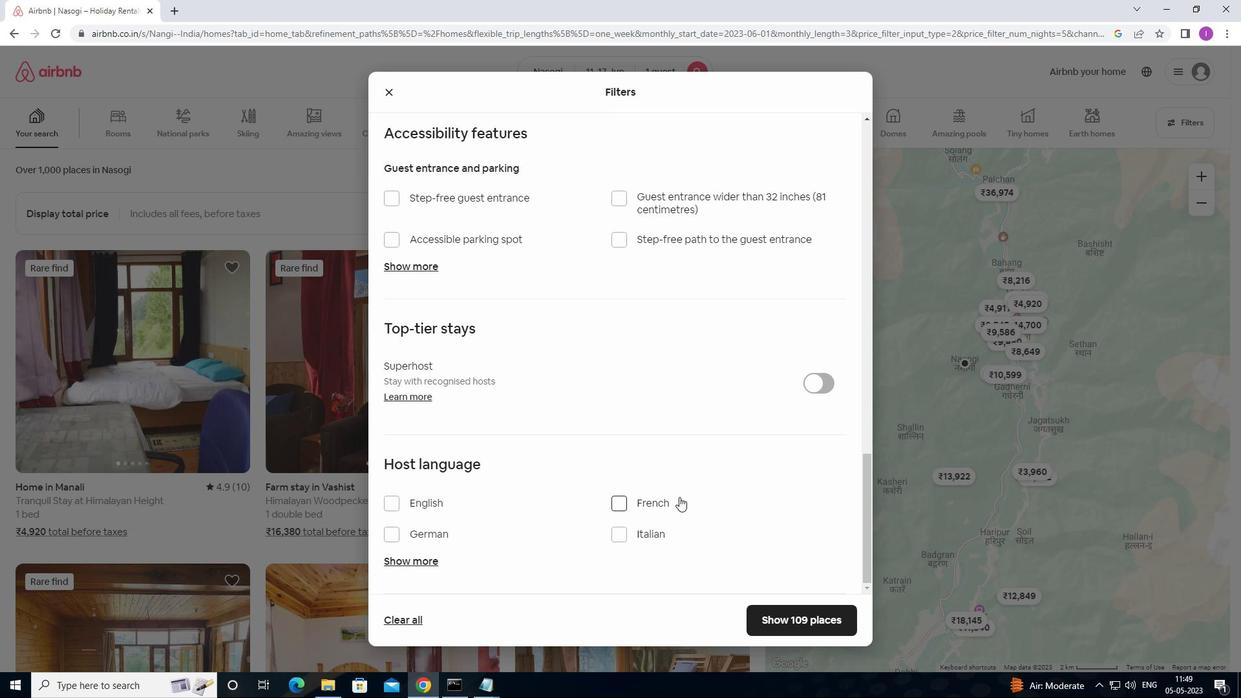
Action: Mouse scrolled (677, 498) with delta (0, 0)
Screenshot: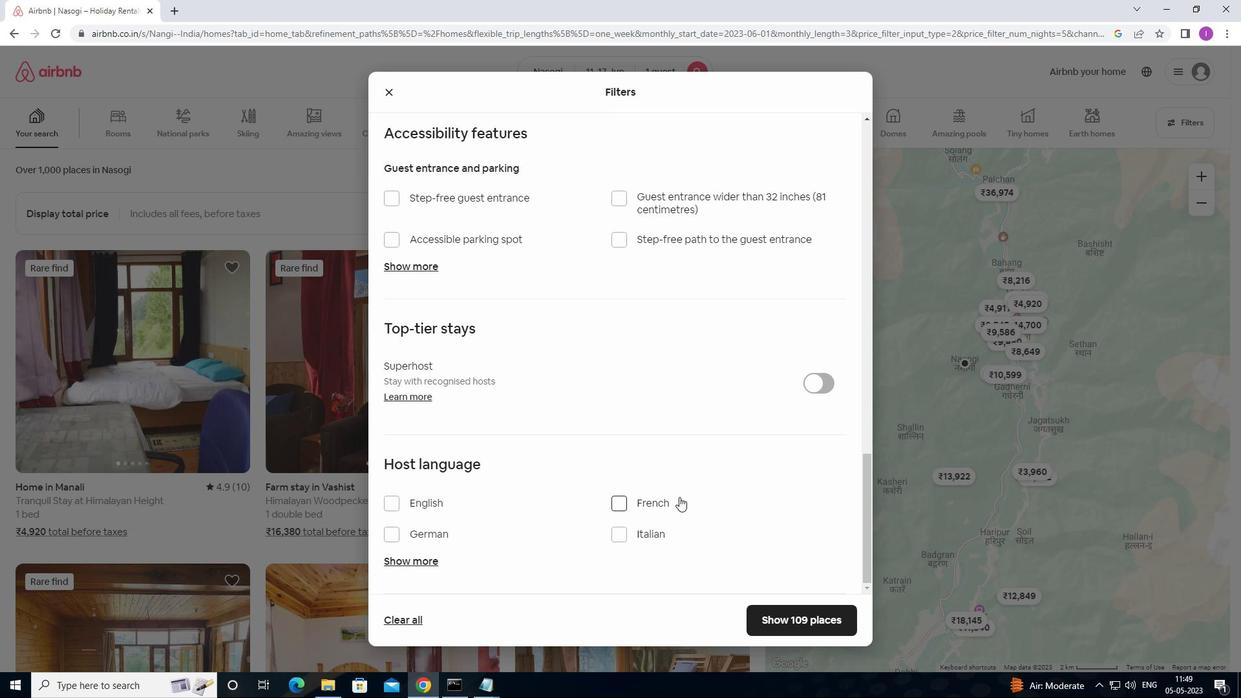 
Action: Mouse moved to (388, 500)
Screenshot: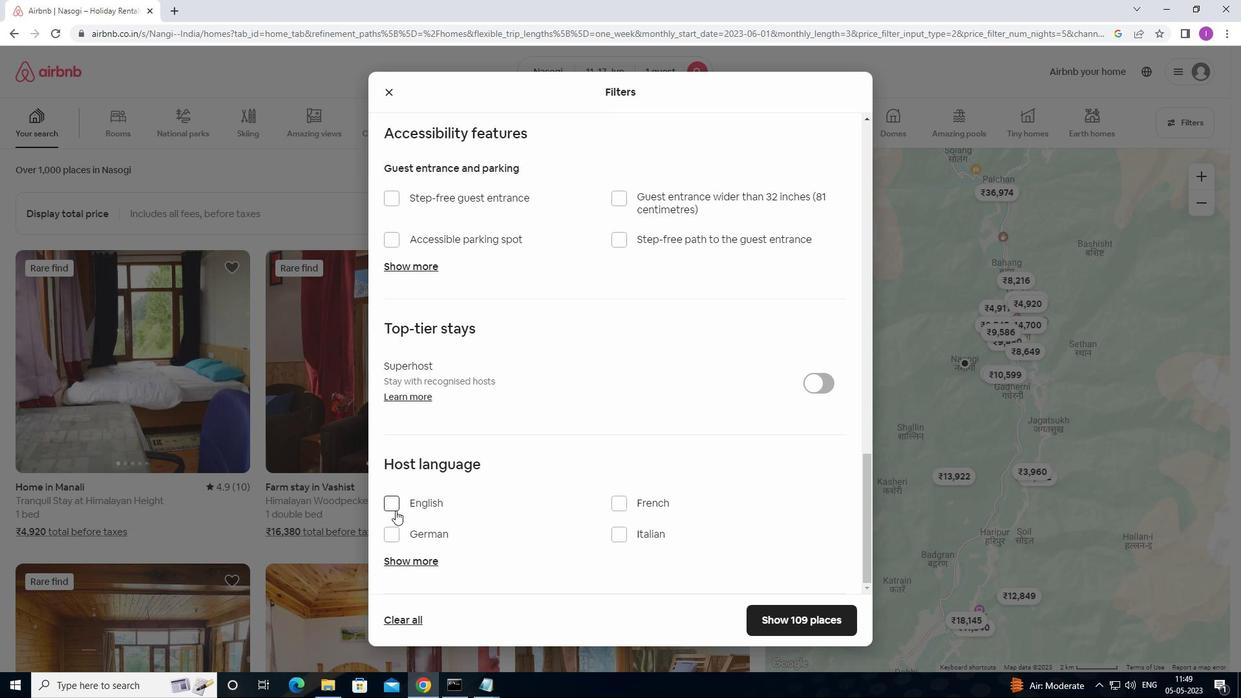 
Action: Mouse pressed left at (388, 500)
Screenshot: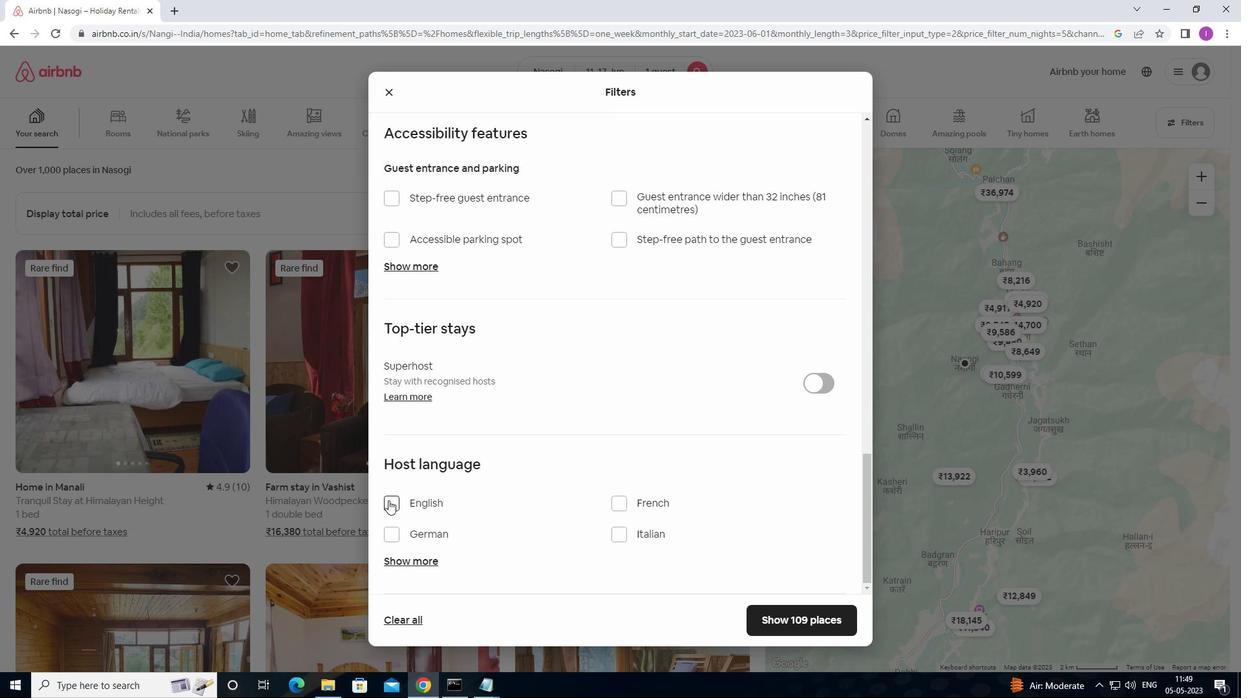 
Action: Mouse moved to (583, 489)
Screenshot: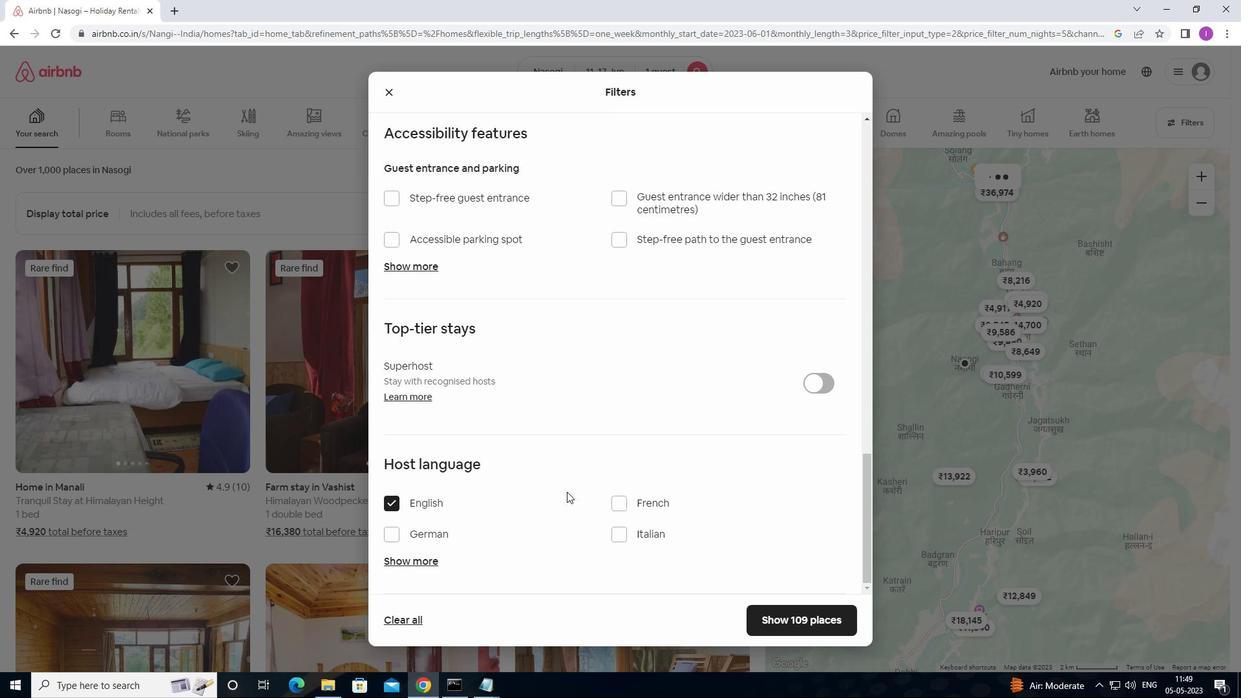 
Action: Mouse scrolled (583, 488) with delta (0, 0)
Screenshot: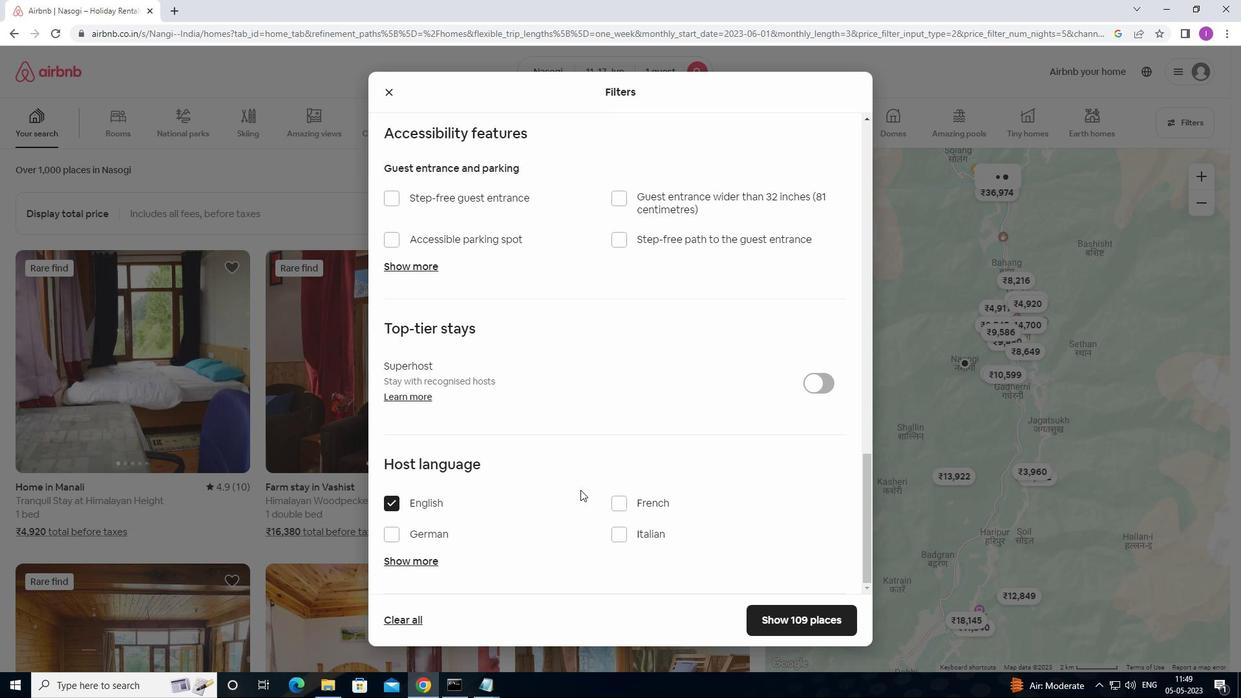 
Action: Mouse scrolled (583, 488) with delta (0, 0)
Screenshot: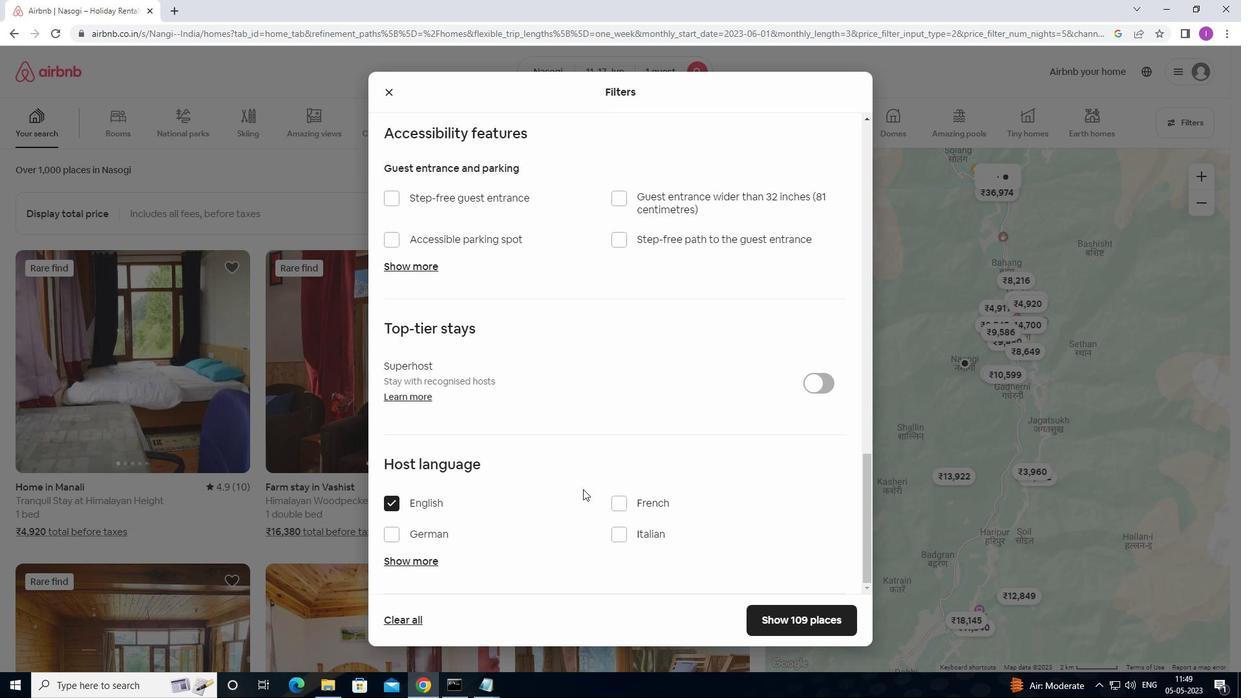 
Action: Mouse scrolled (583, 488) with delta (0, 0)
Screenshot: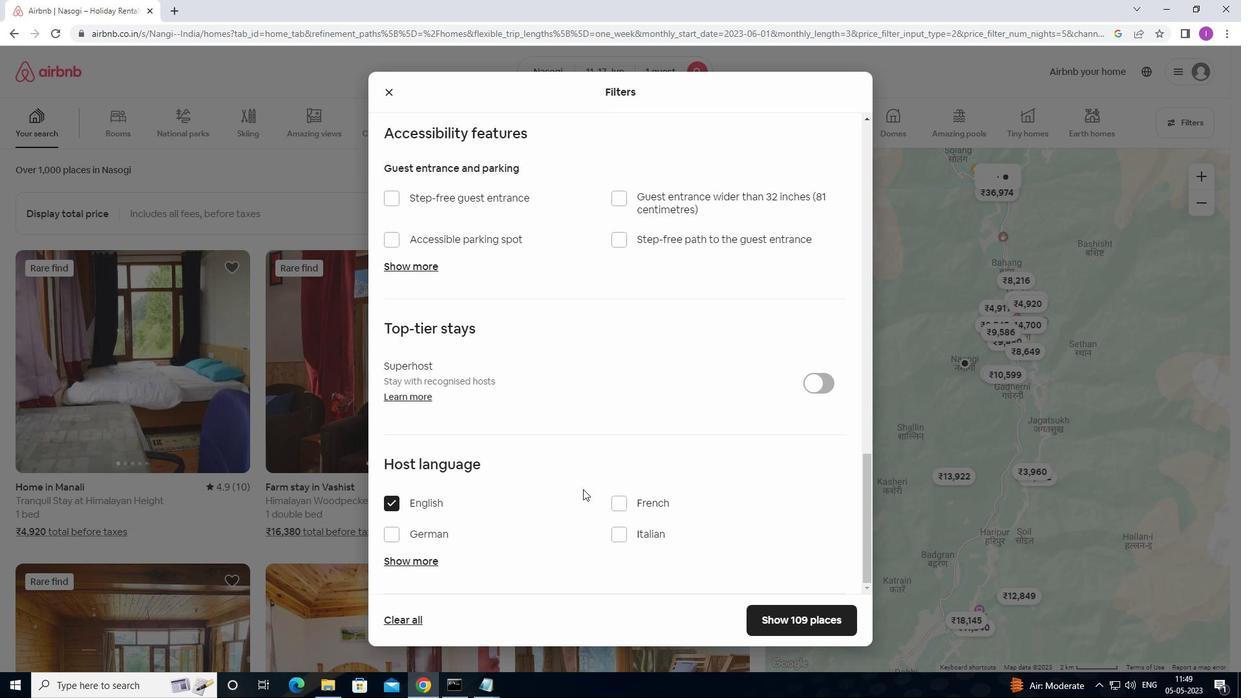 
Action: Mouse scrolled (583, 488) with delta (0, 0)
Screenshot: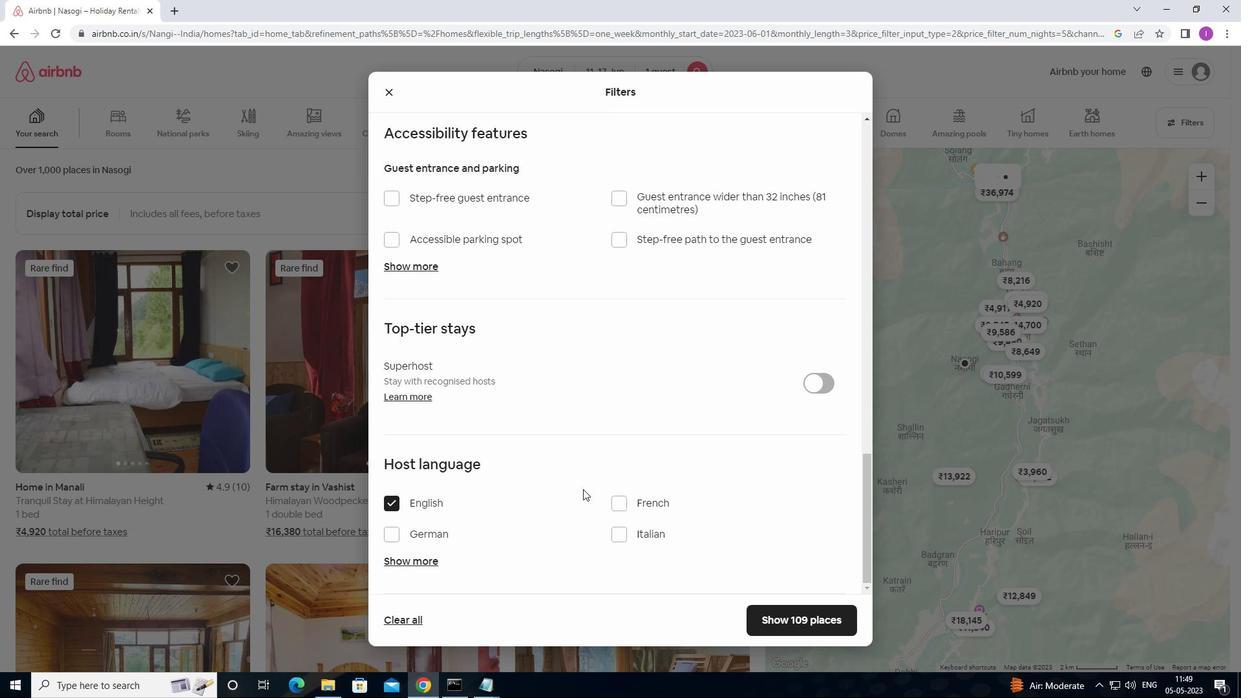 
Action: Mouse moved to (583, 489)
Screenshot: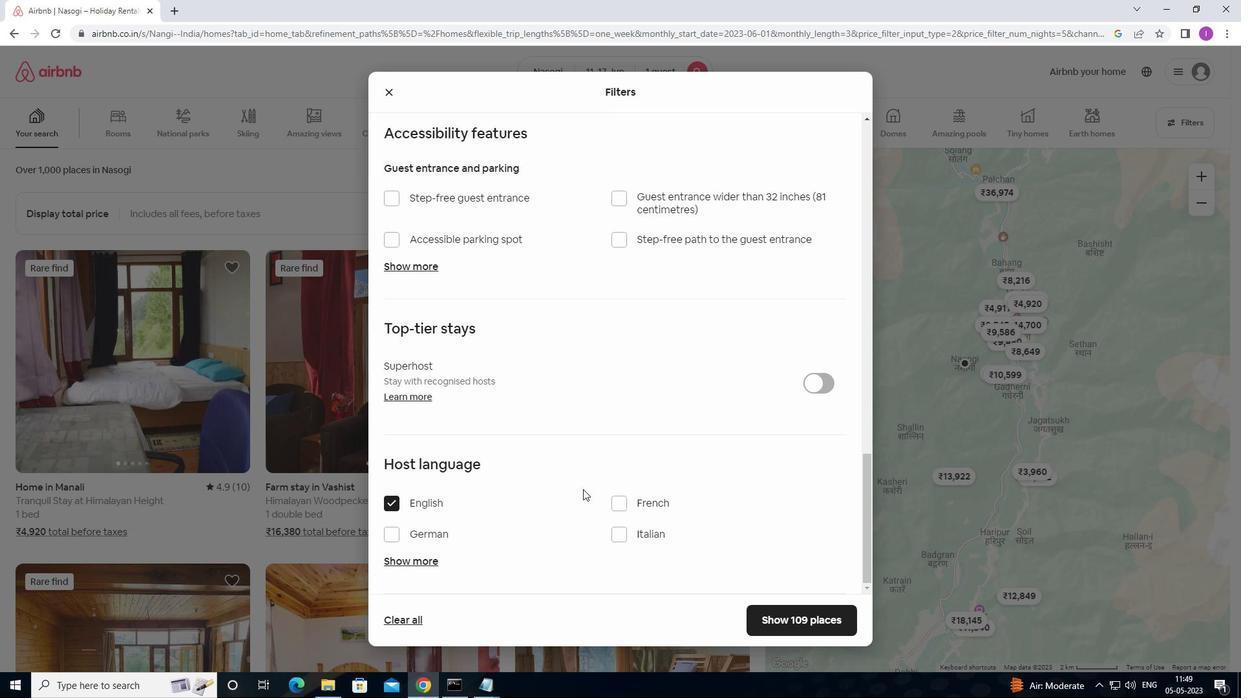 
Action: Mouse scrolled (583, 488) with delta (0, 0)
Screenshot: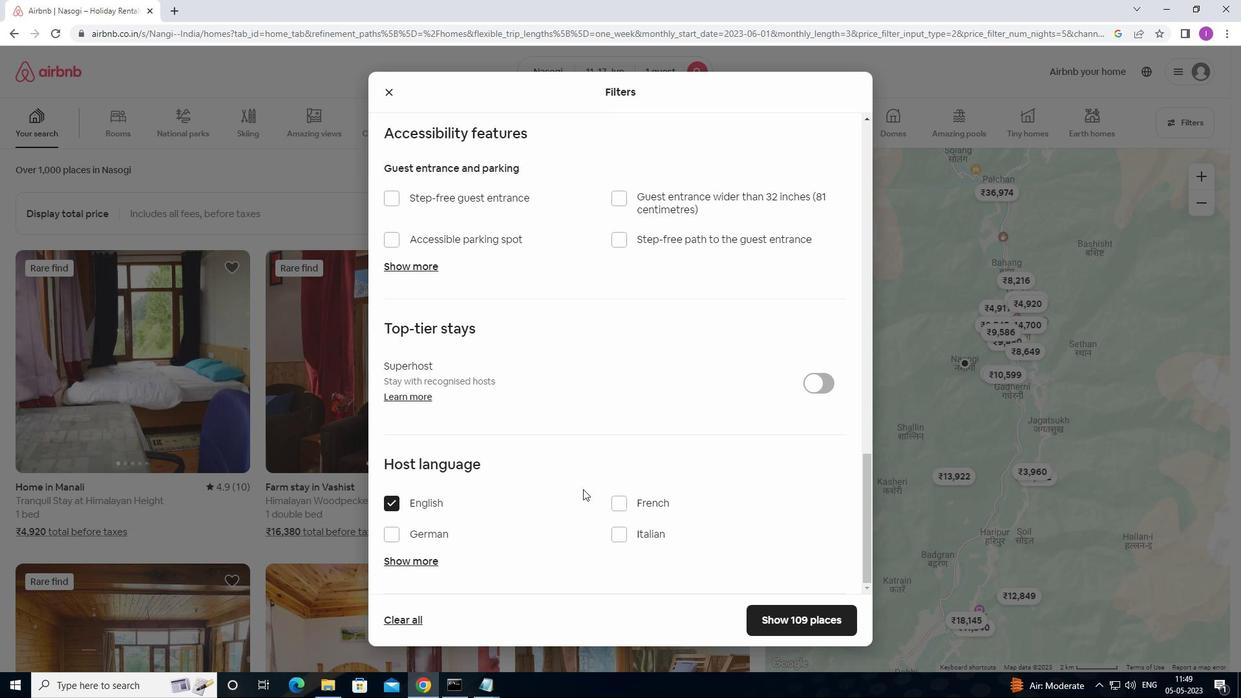 
Action: Mouse moved to (778, 615)
Screenshot: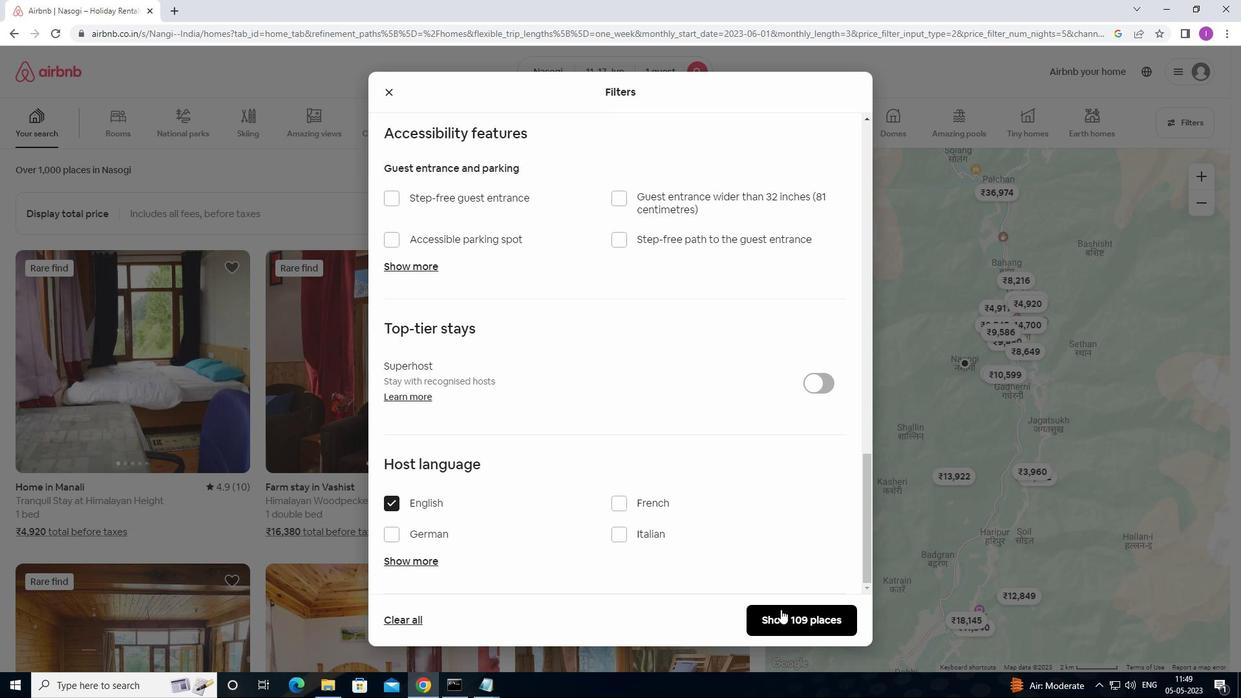 
Action: Mouse pressed left at (778, 615)
Screenshot: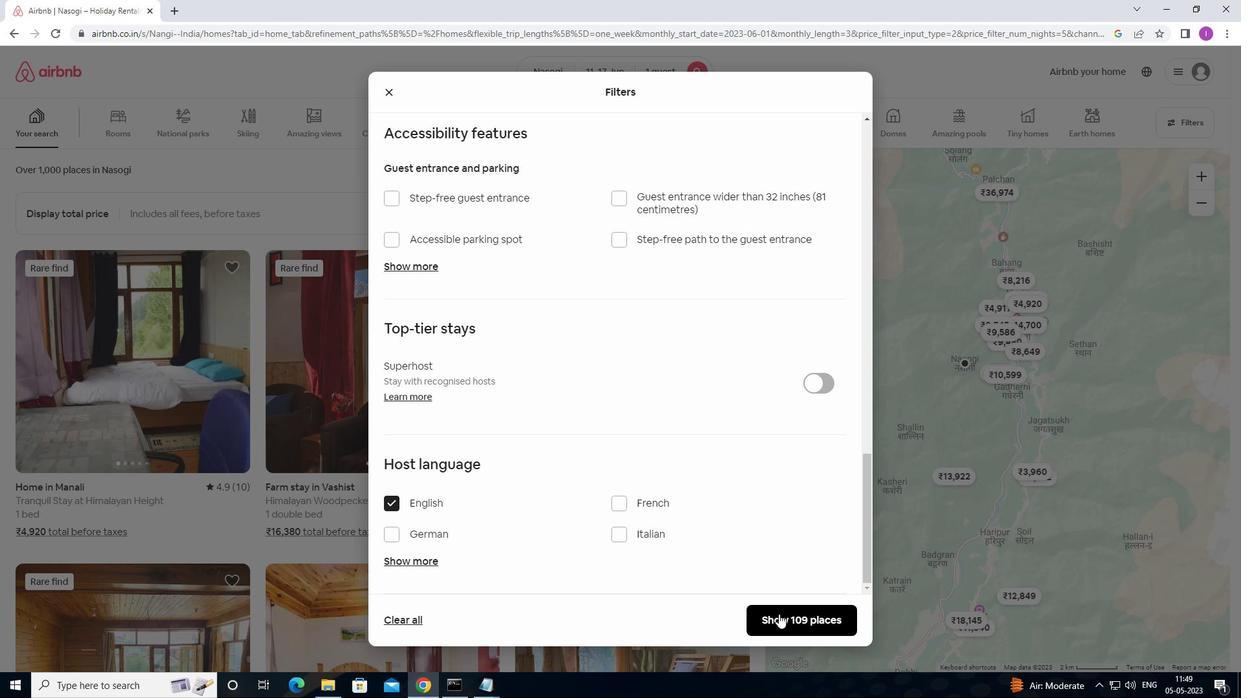 
Action: Mouse moved to (719, 644)
Screenshot: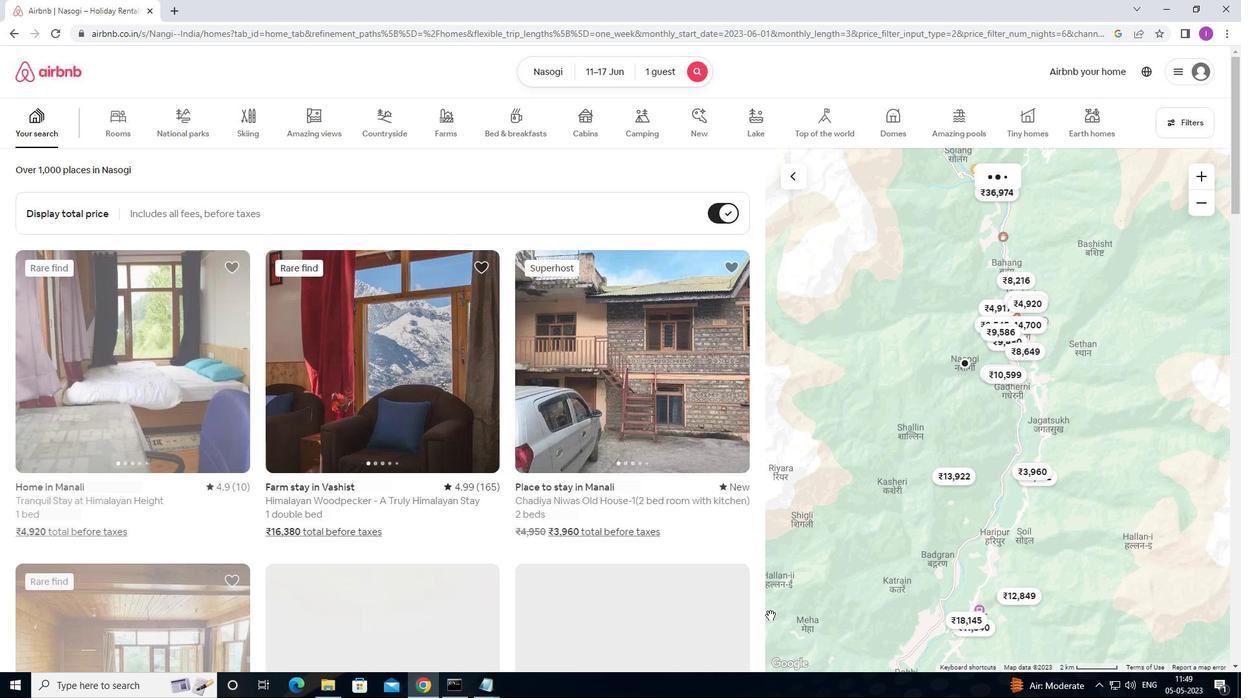 
